 Task: Look for space in Jebba, Nigeria from 3rd August, 2023 to 17th August, 2023 for 3 adults, 1 child in price range Rs.3000 to Rs.15000. Place can be entire place with 3 bedrooms having 4 beds and 2 bathrooms. Property type can be house, flat, guest house. Amenities needed are: wifi. Booking option can be shelf check-in. Required host language is English.
Action: Mouse moved to (598, 158)
Screenshot: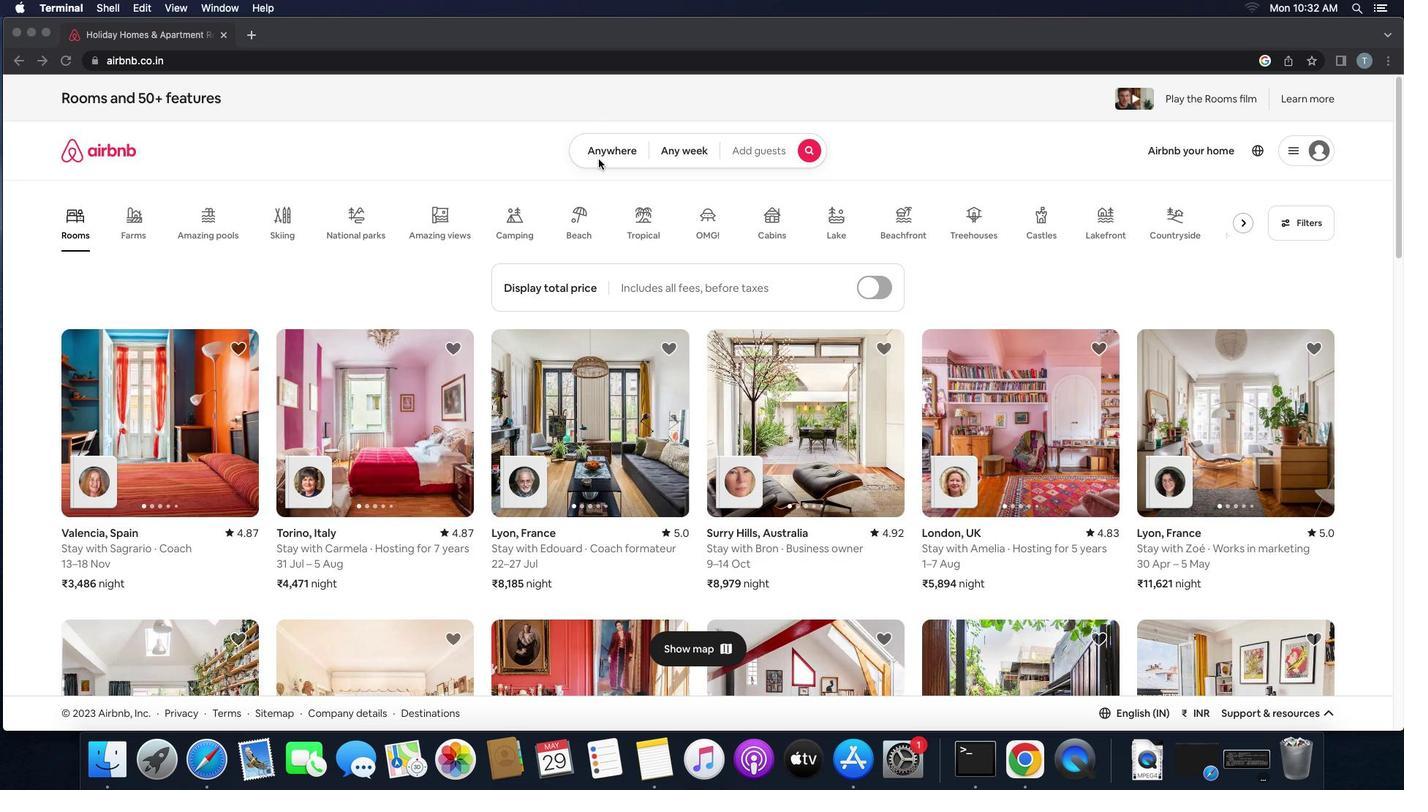 
Action: Mouse pressed left at (598, 158)
Screenshot: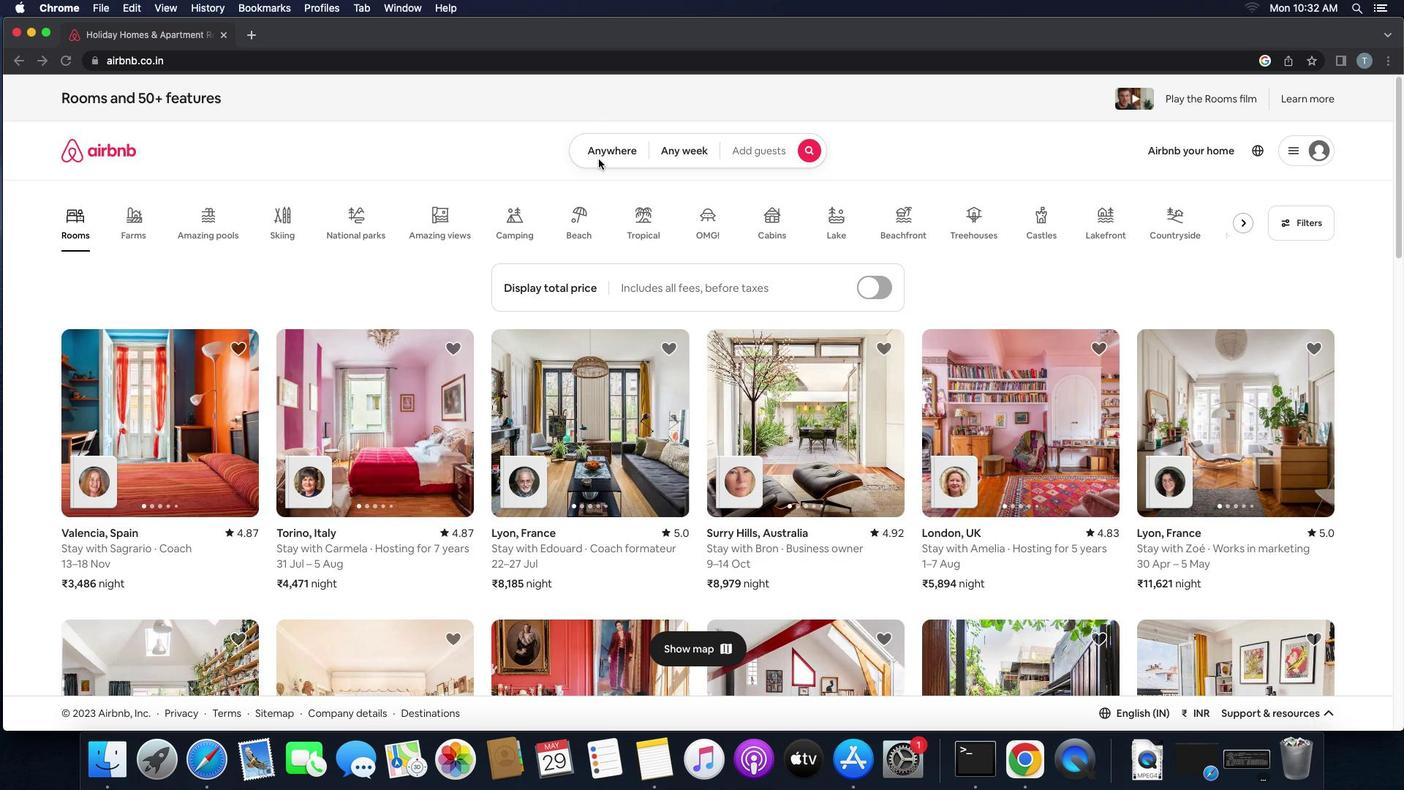 
Action: Mouse moved to (600, 155)
Screenshot: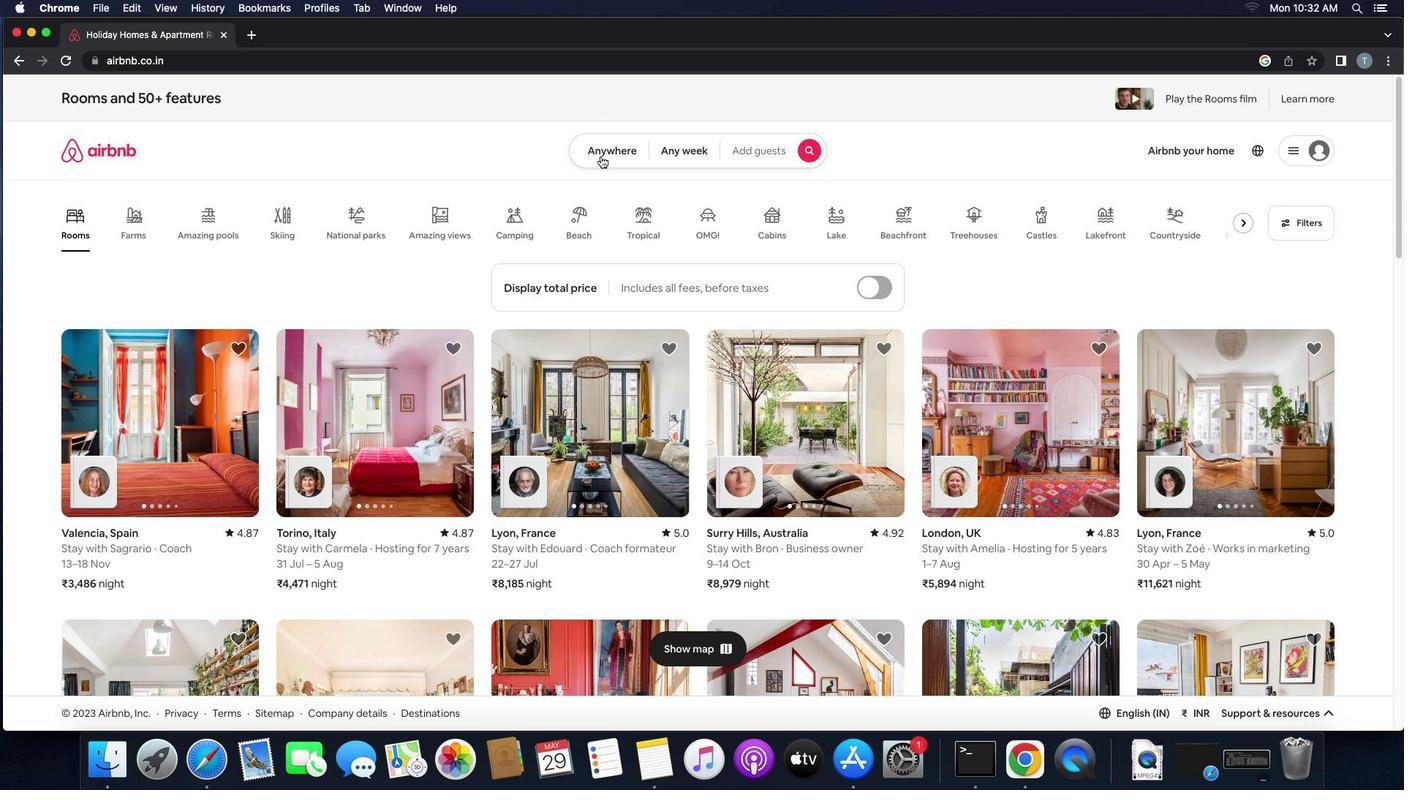 
Action: Mouse pressed left at (600, 155)
Screenshot: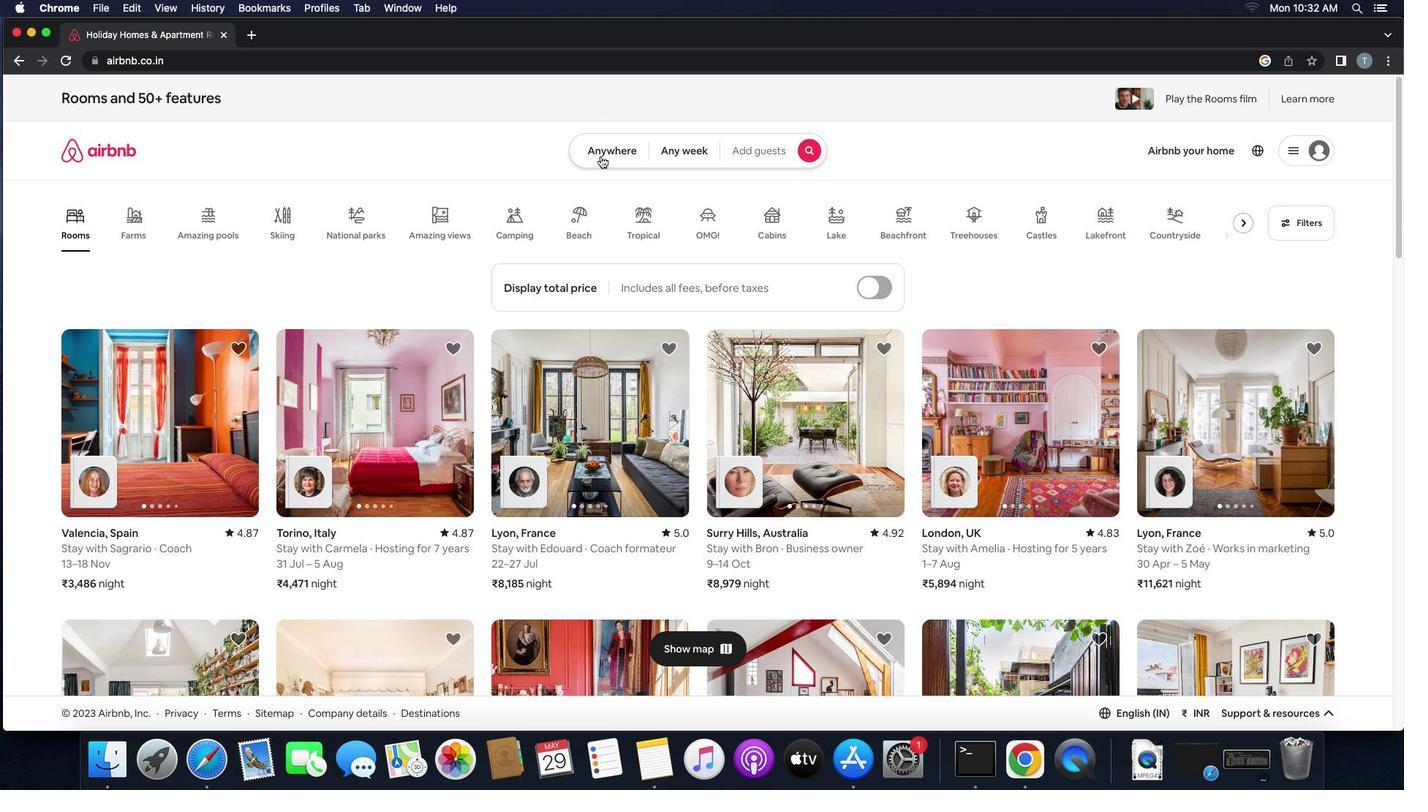 
Action: Mouse moved to (523, 195)
Screenshot: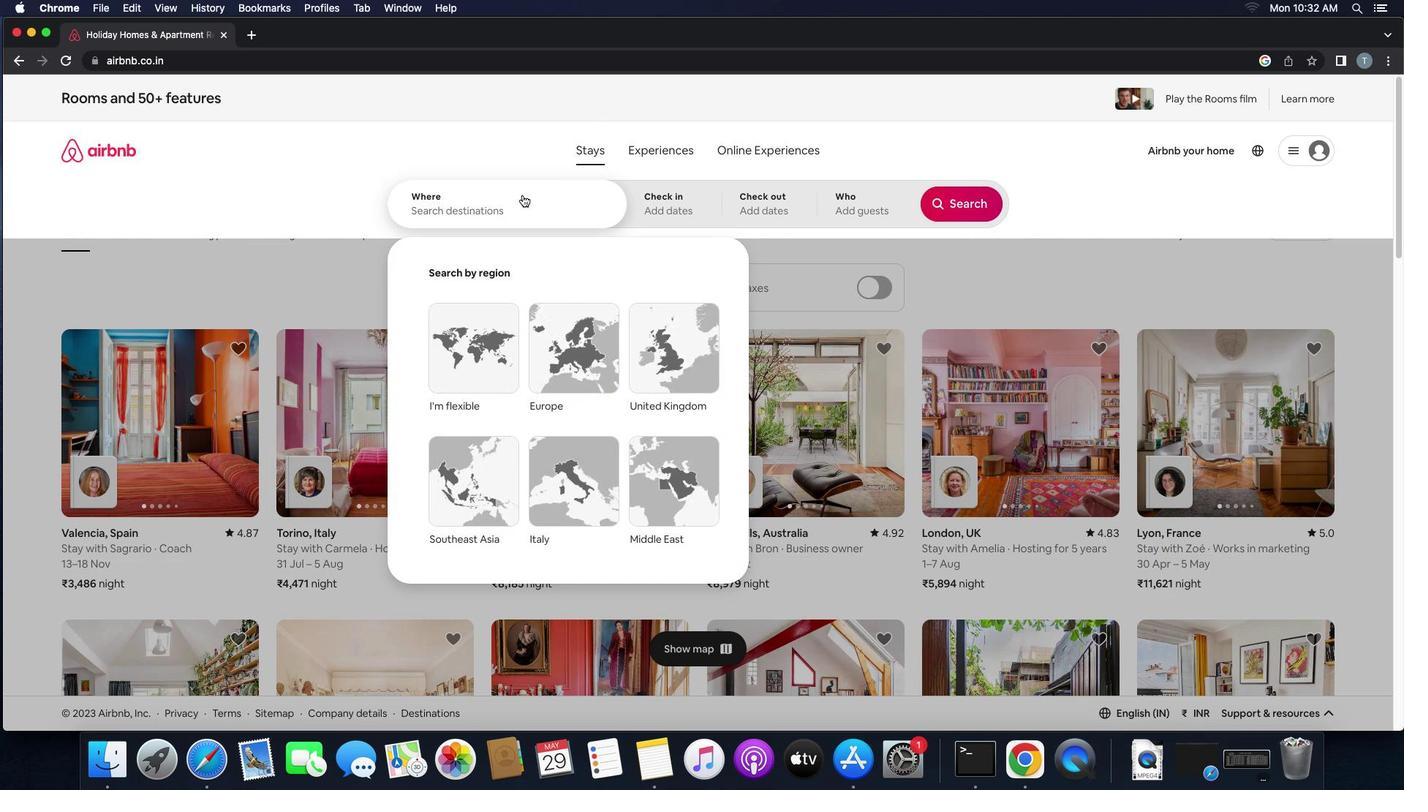 
Action: Mouse pressed left at (523, 195)
Screenshot: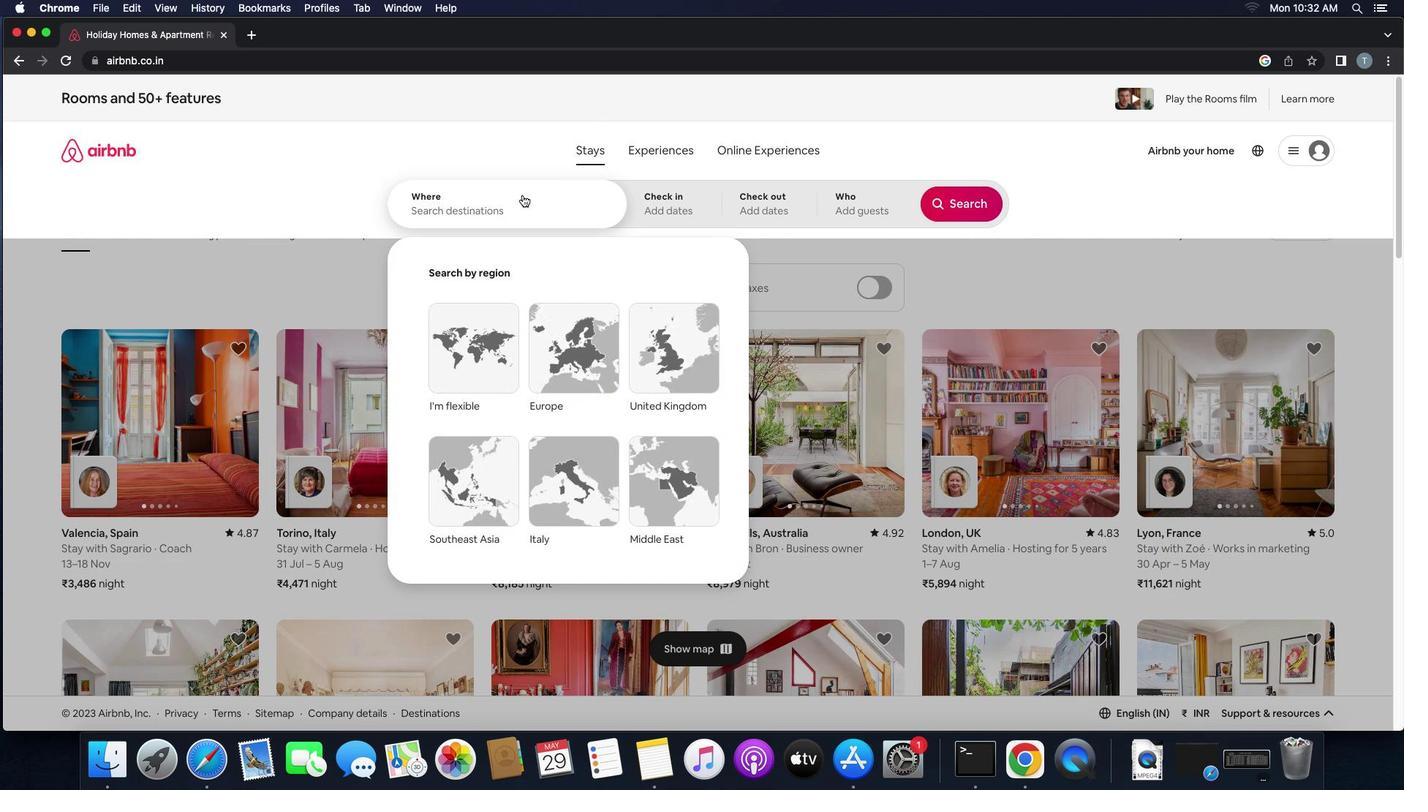 
Action: Mouse moved to (524, 208)
Screenshot: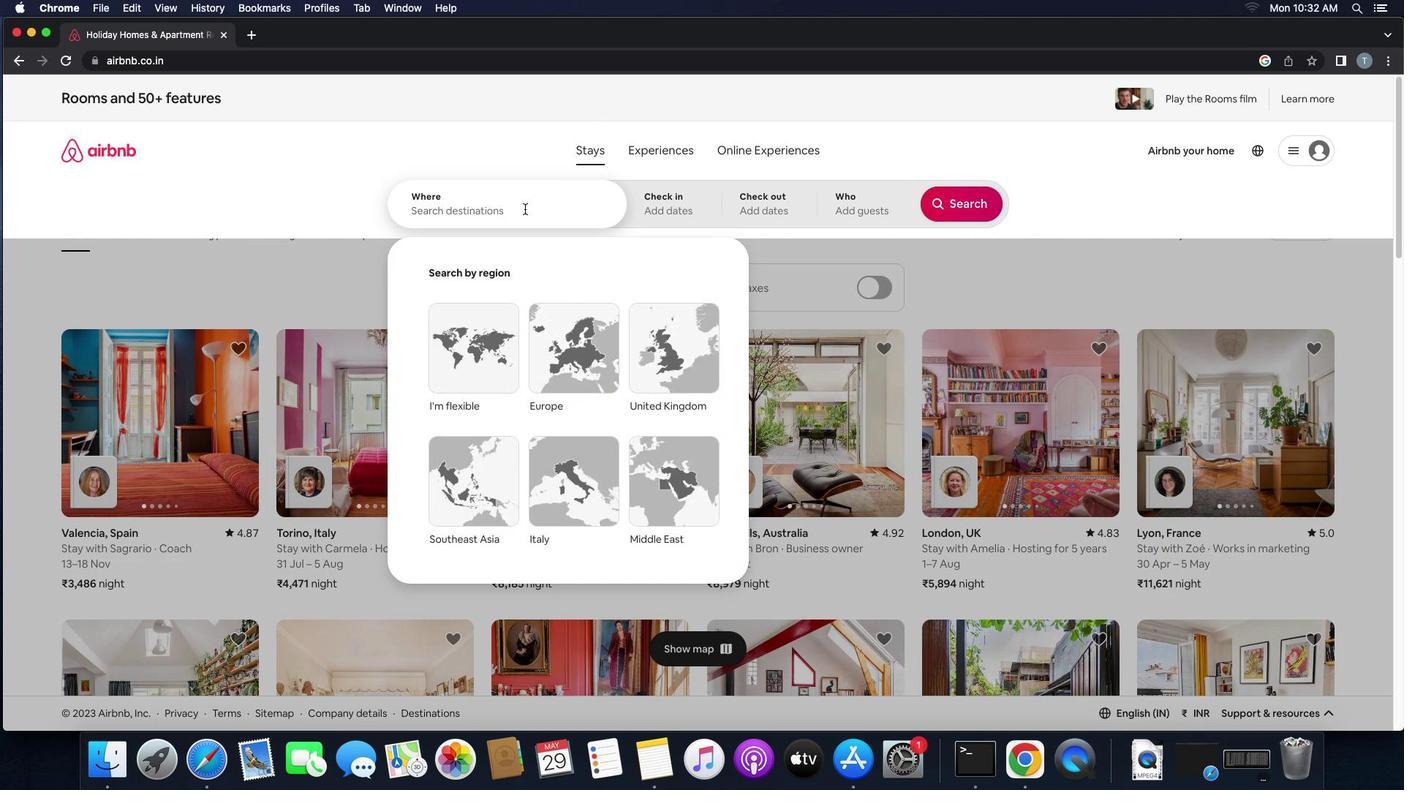 
Action: Key pressed 'j''e''b''b''a'','
Screenshot: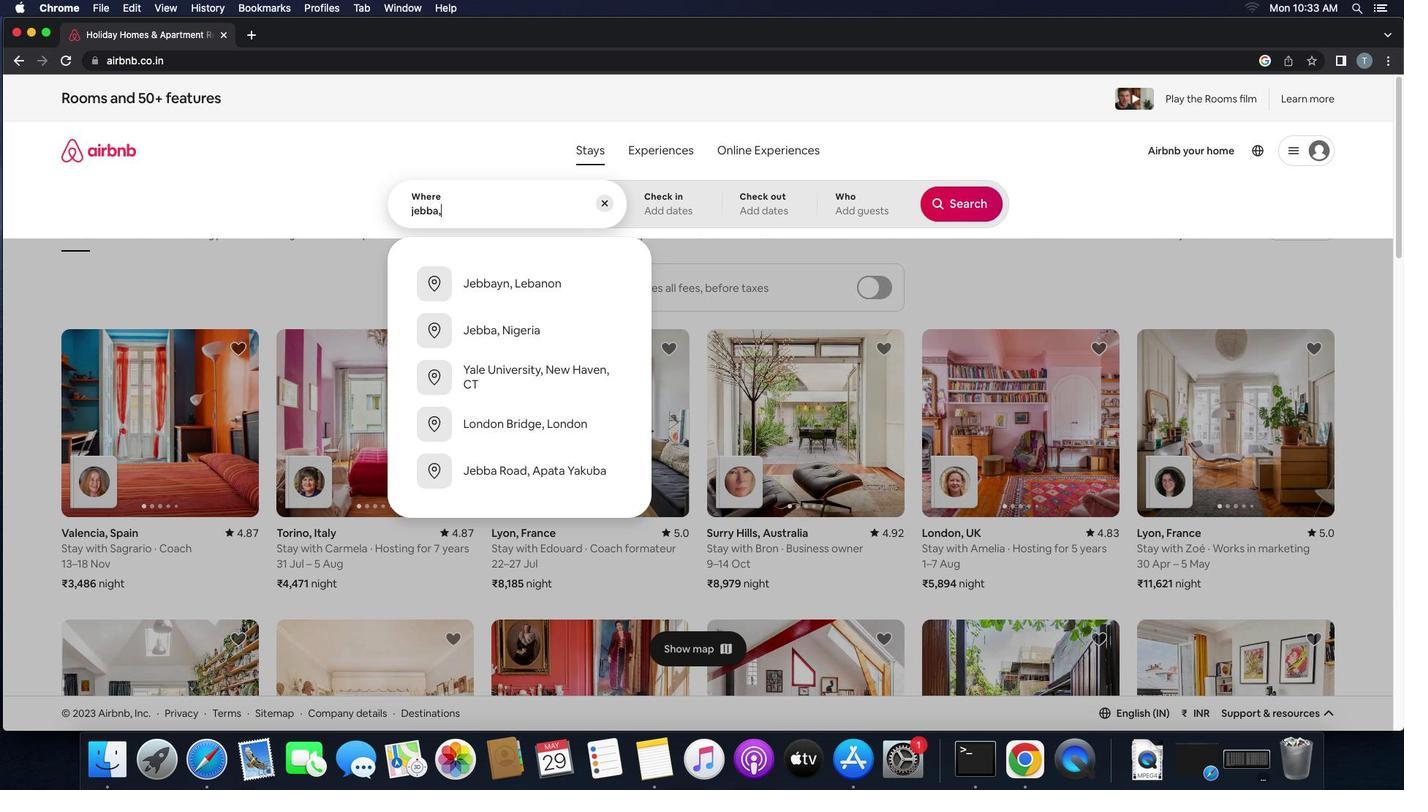 
Action: Mouse moved to (507, 326)
Screenshot: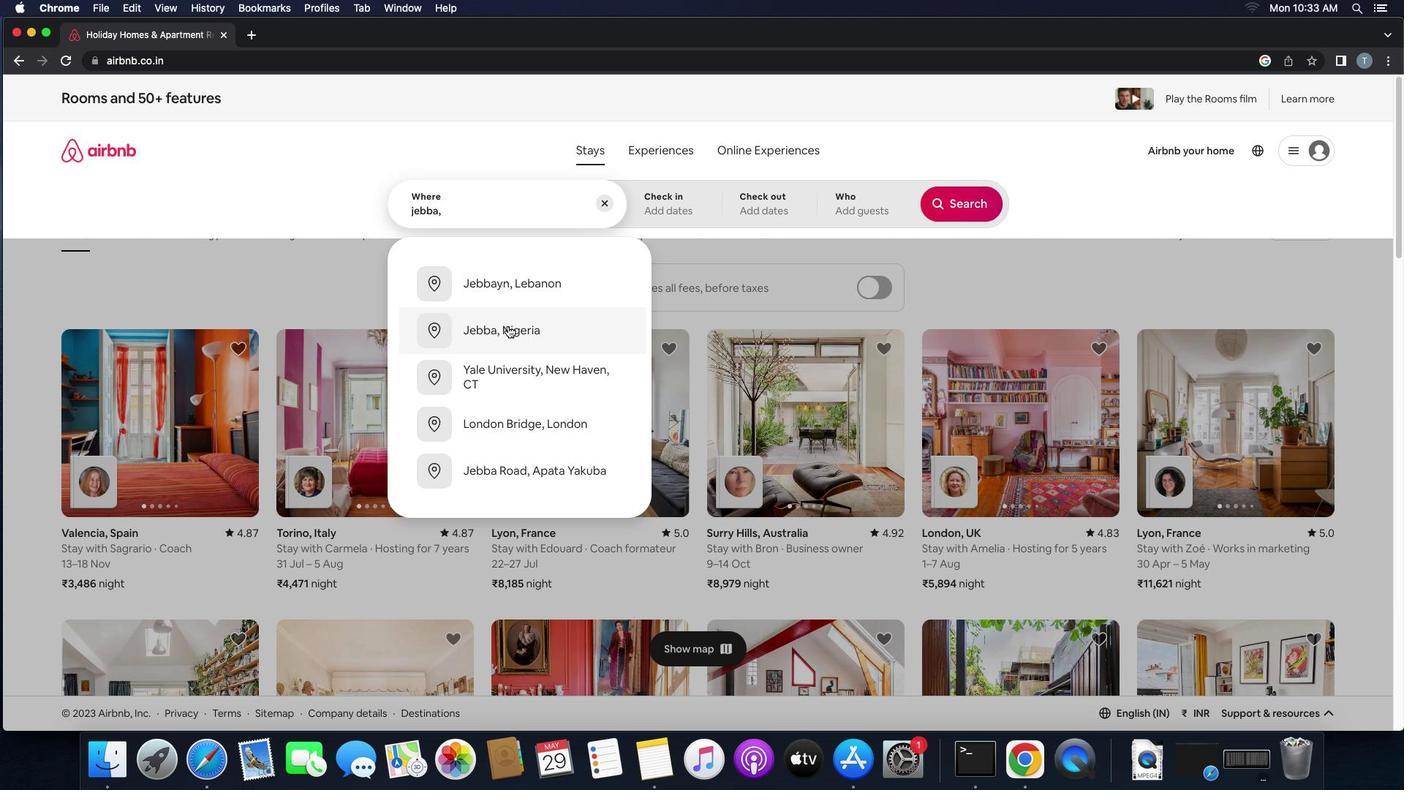 
Action: Mouse pressed left at (507, 326)
Screenshot: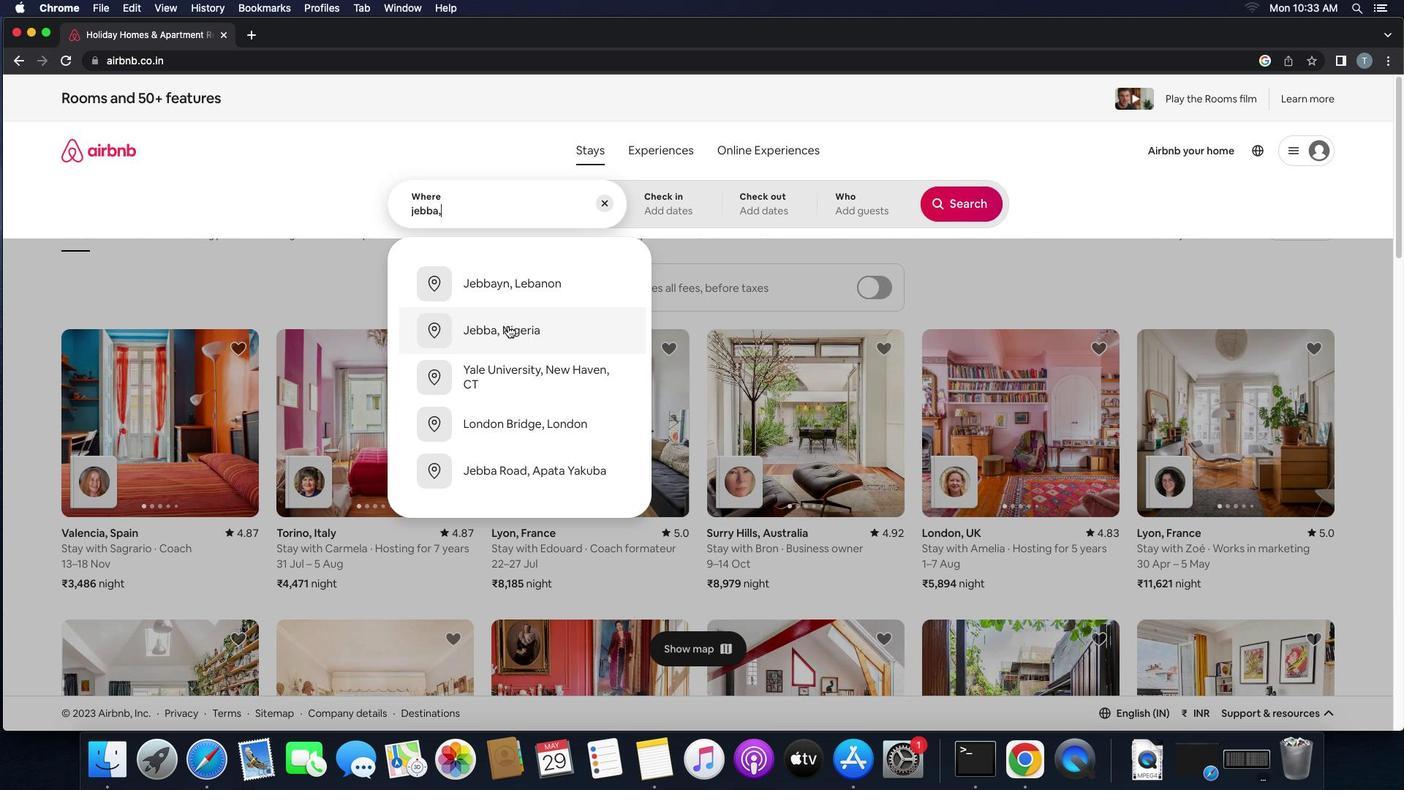 
Action: Mouse moved to (954, 313)
Screenshot: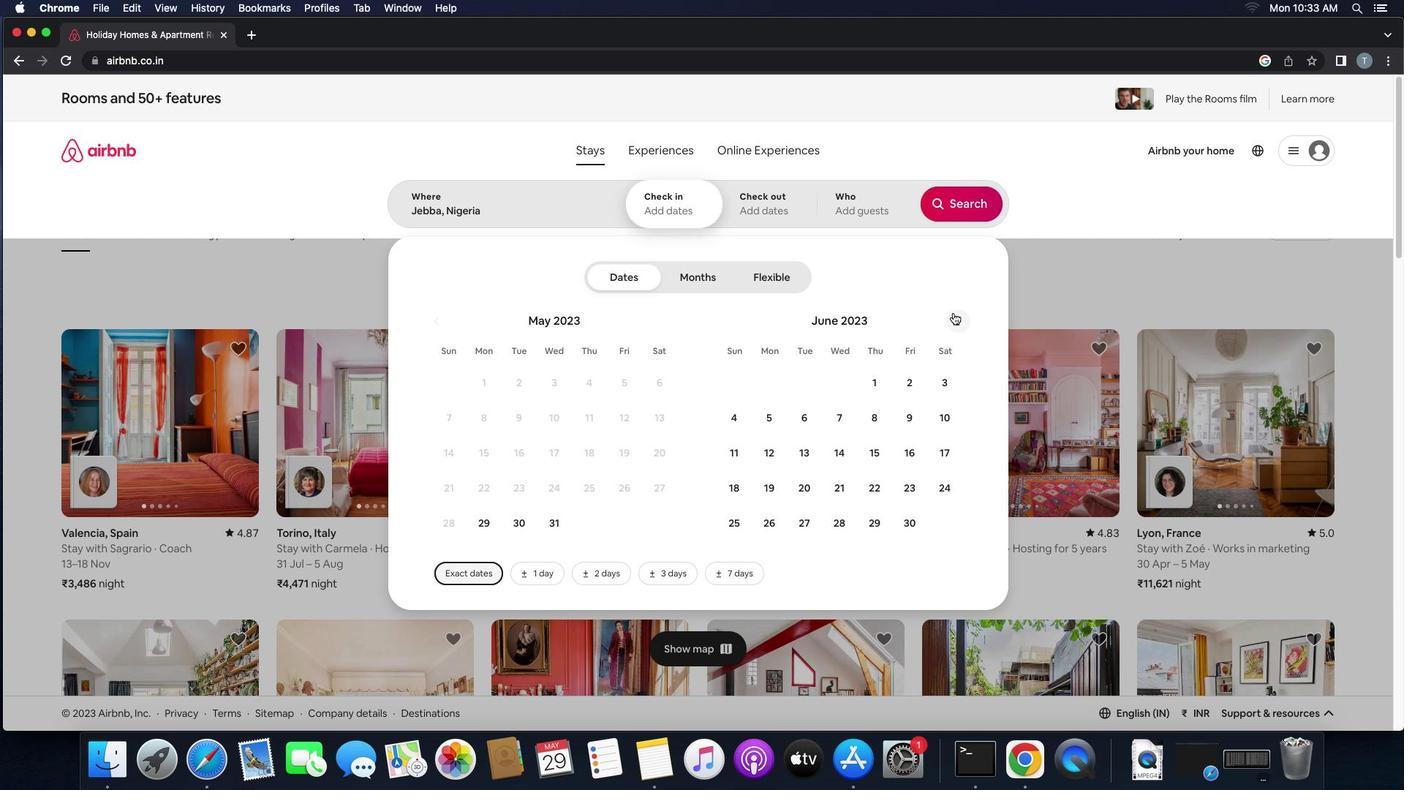 
Action: Mouse pressed left at (954, 313)
Screenshot: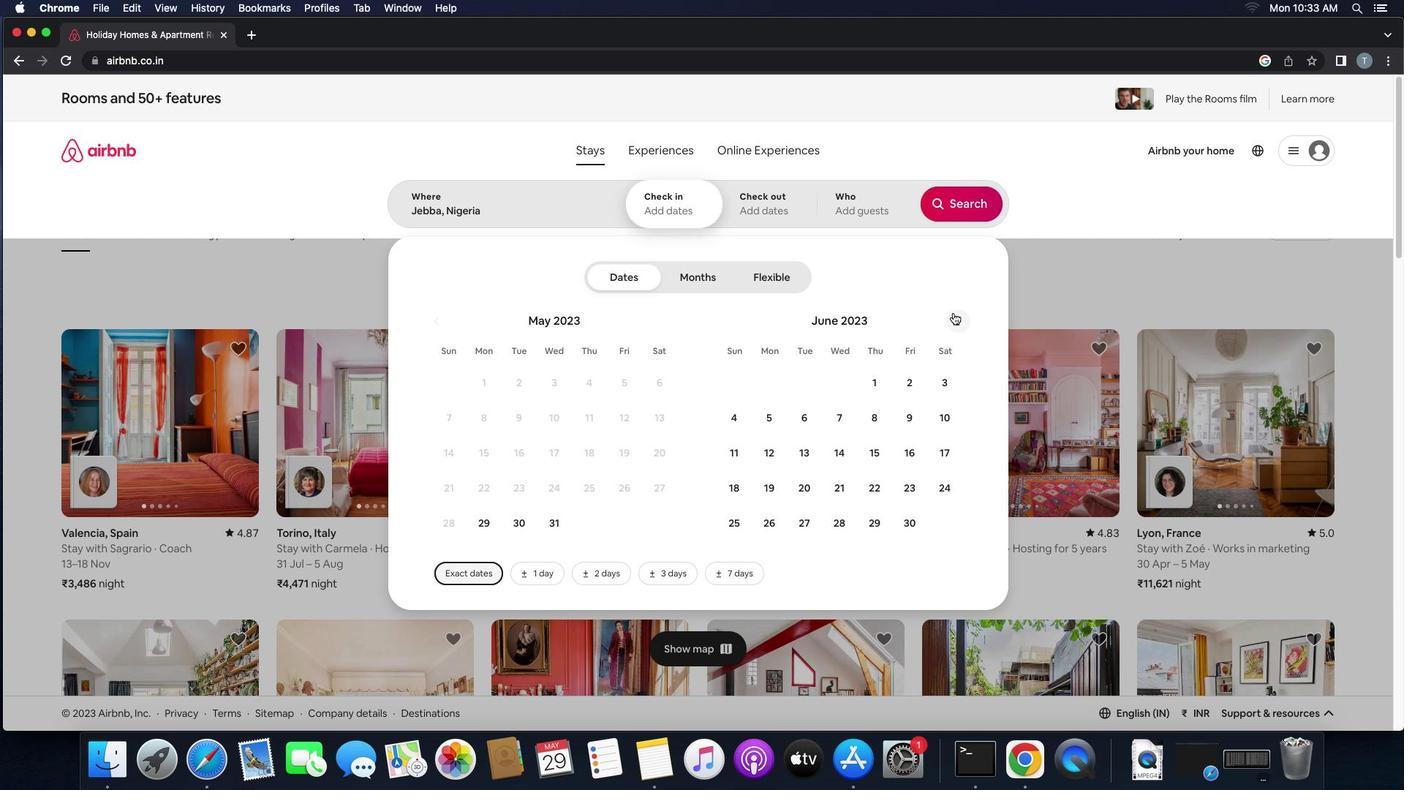 
Action: Mouse moved to (952, 314)
Screenshot: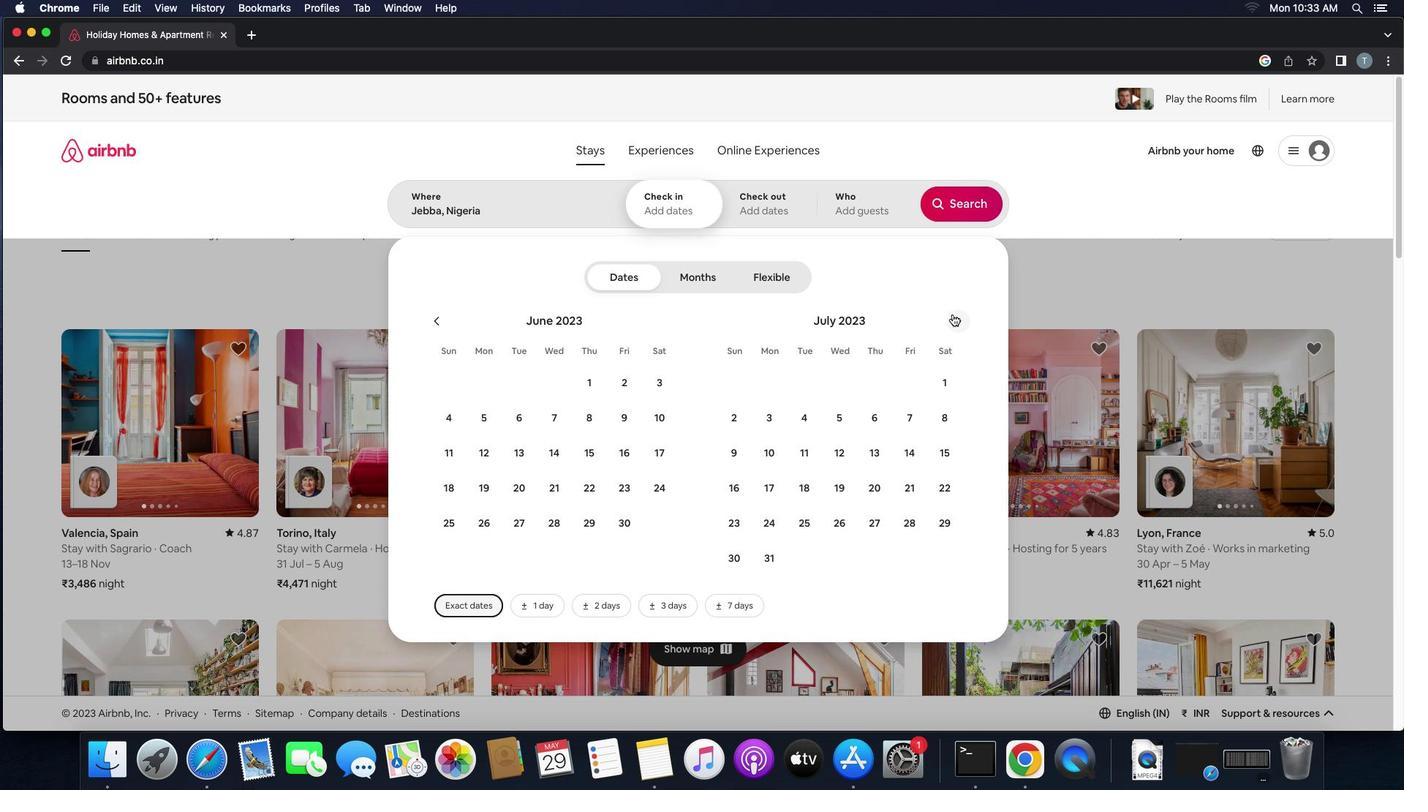 
Action: Mouse pressed left at (952, 314)
Screenshot: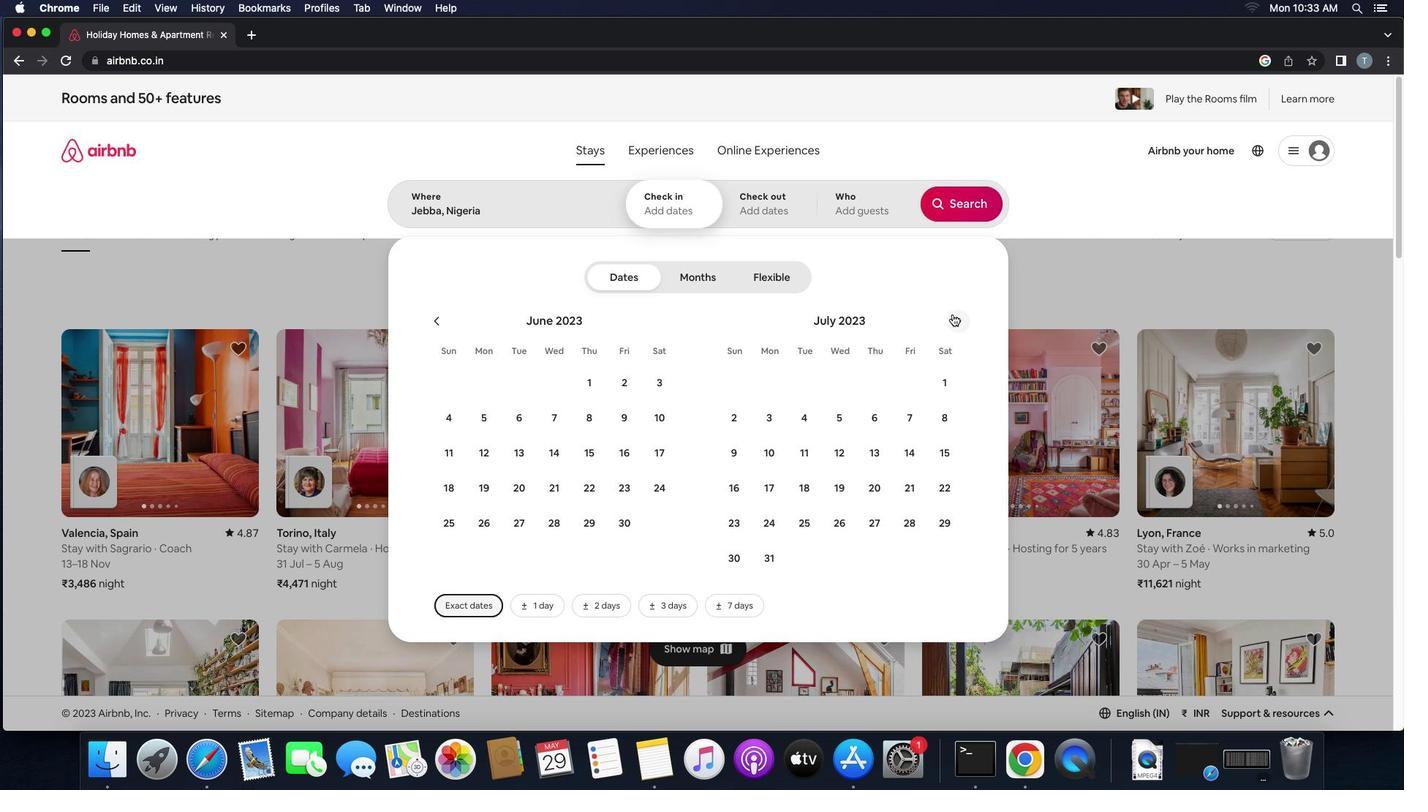 
Action: Mouse moved to (869, 380)
Screenshot: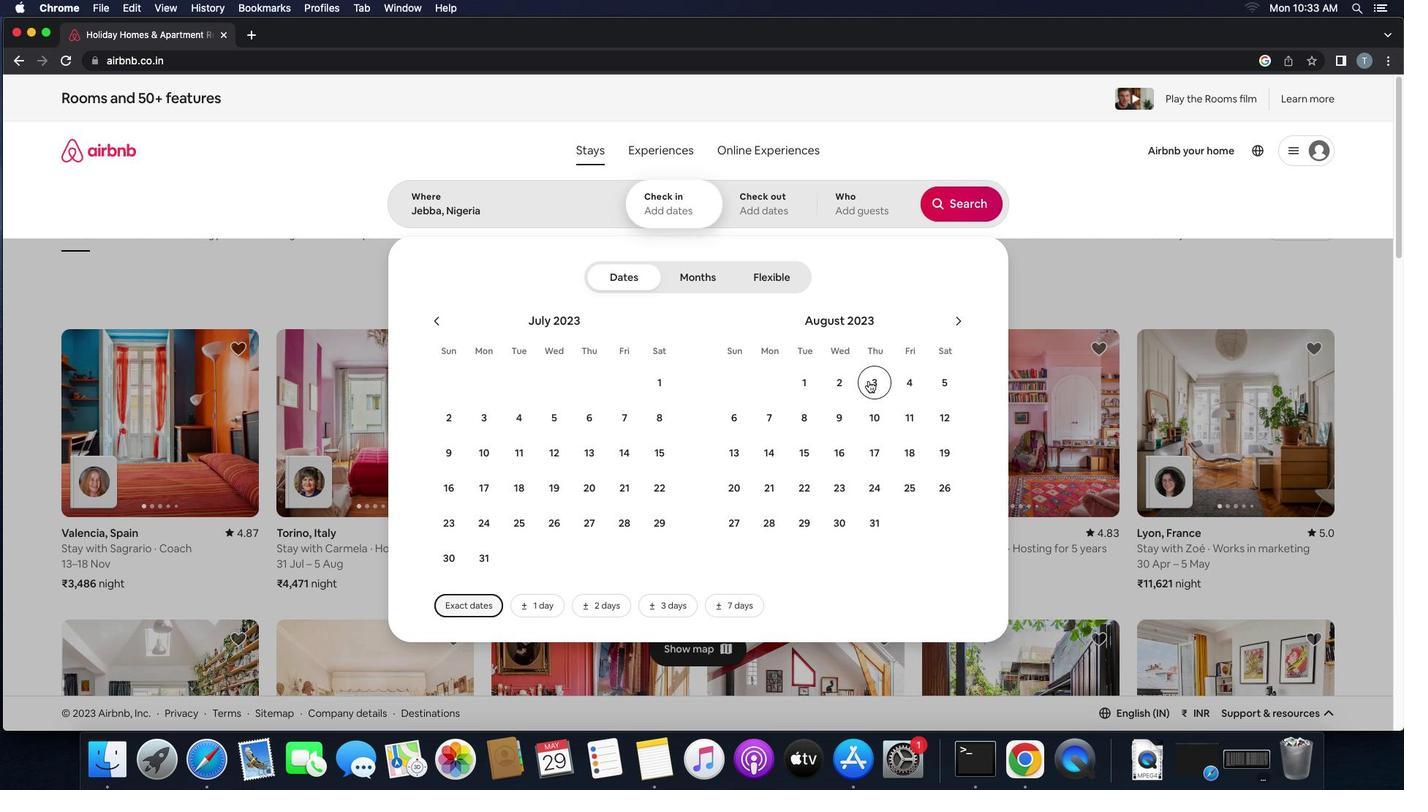 
Action: Mouse pressed left at (869, 380)
Screenshot: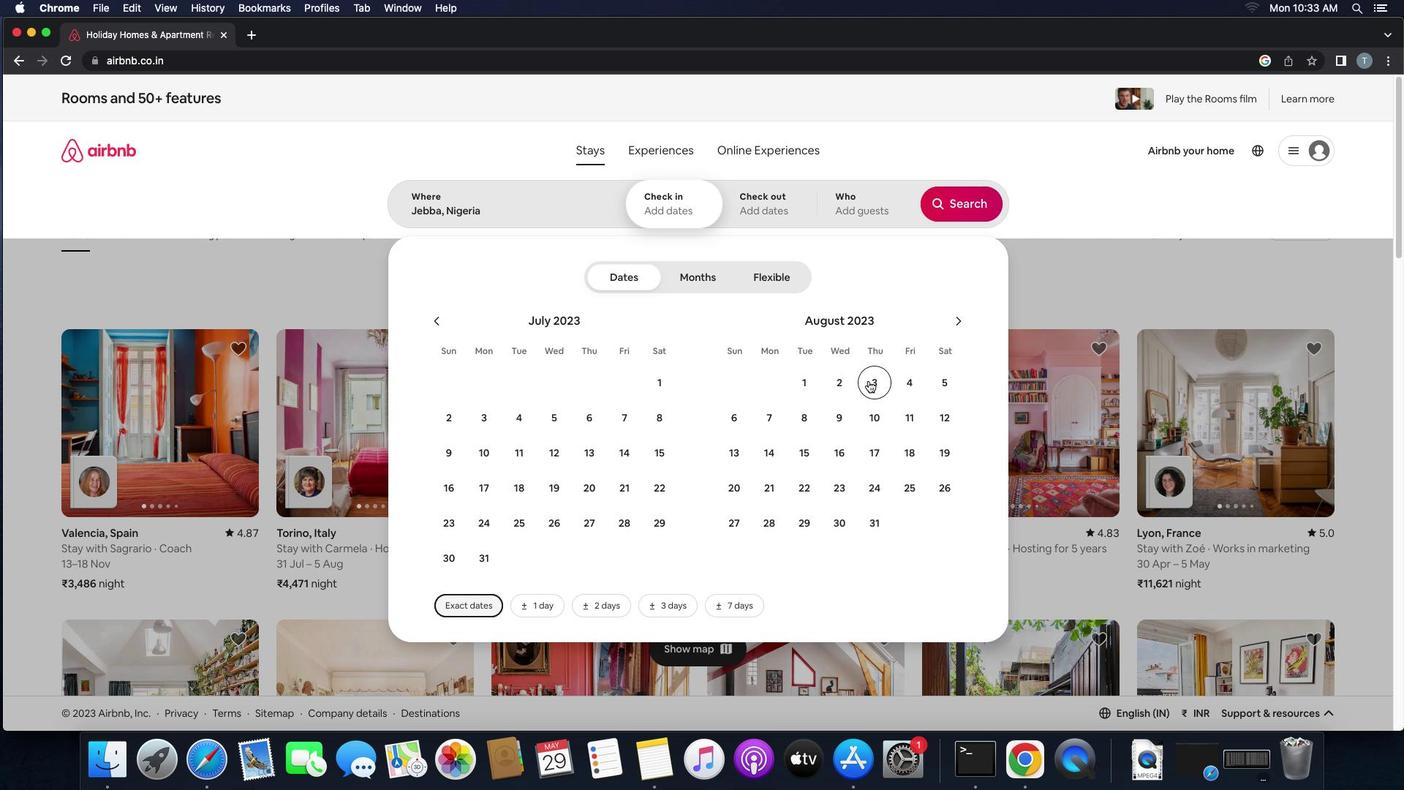 
Action: Mouse moved to (872, 453)
Screenshot: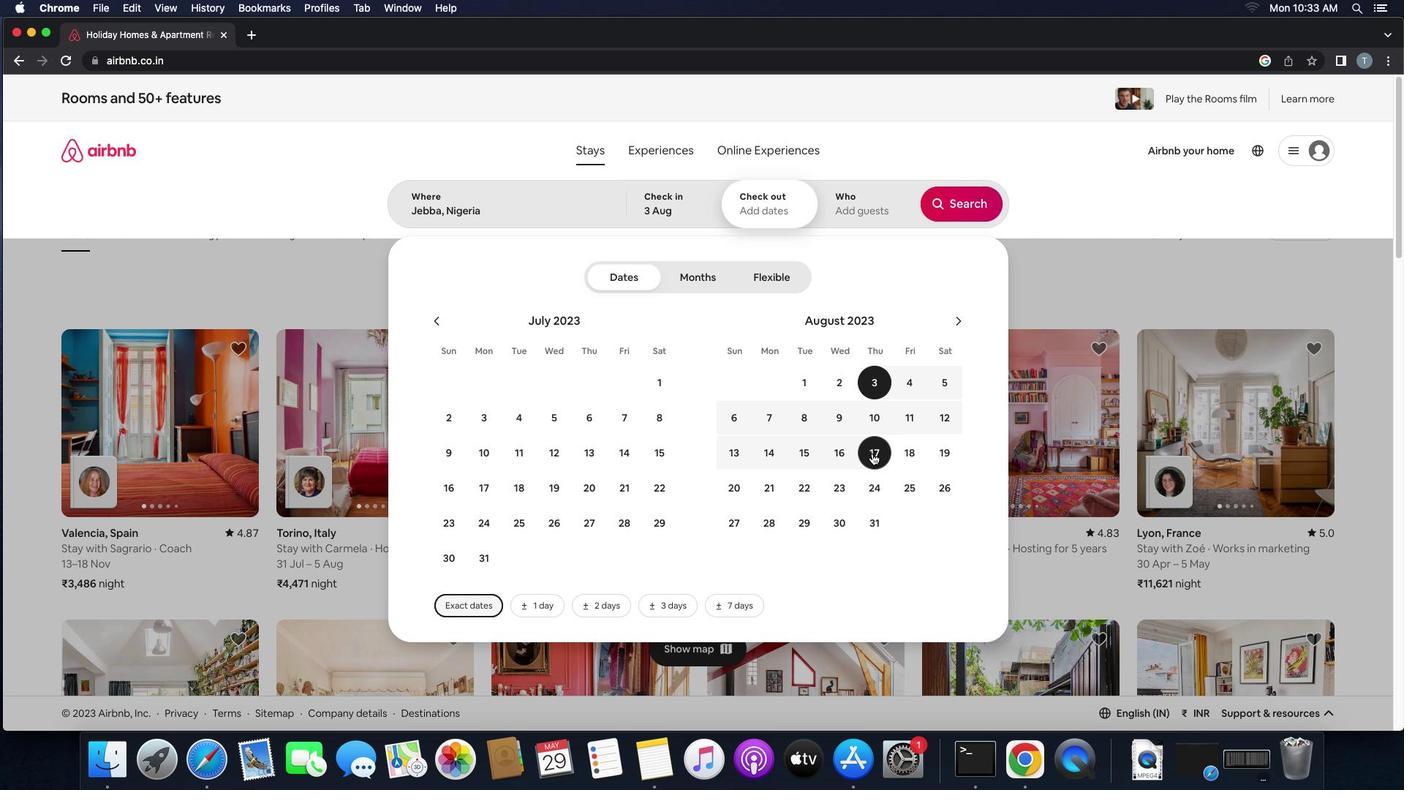 
Action: Mouse pressed left at (872, 453)
Screenshot: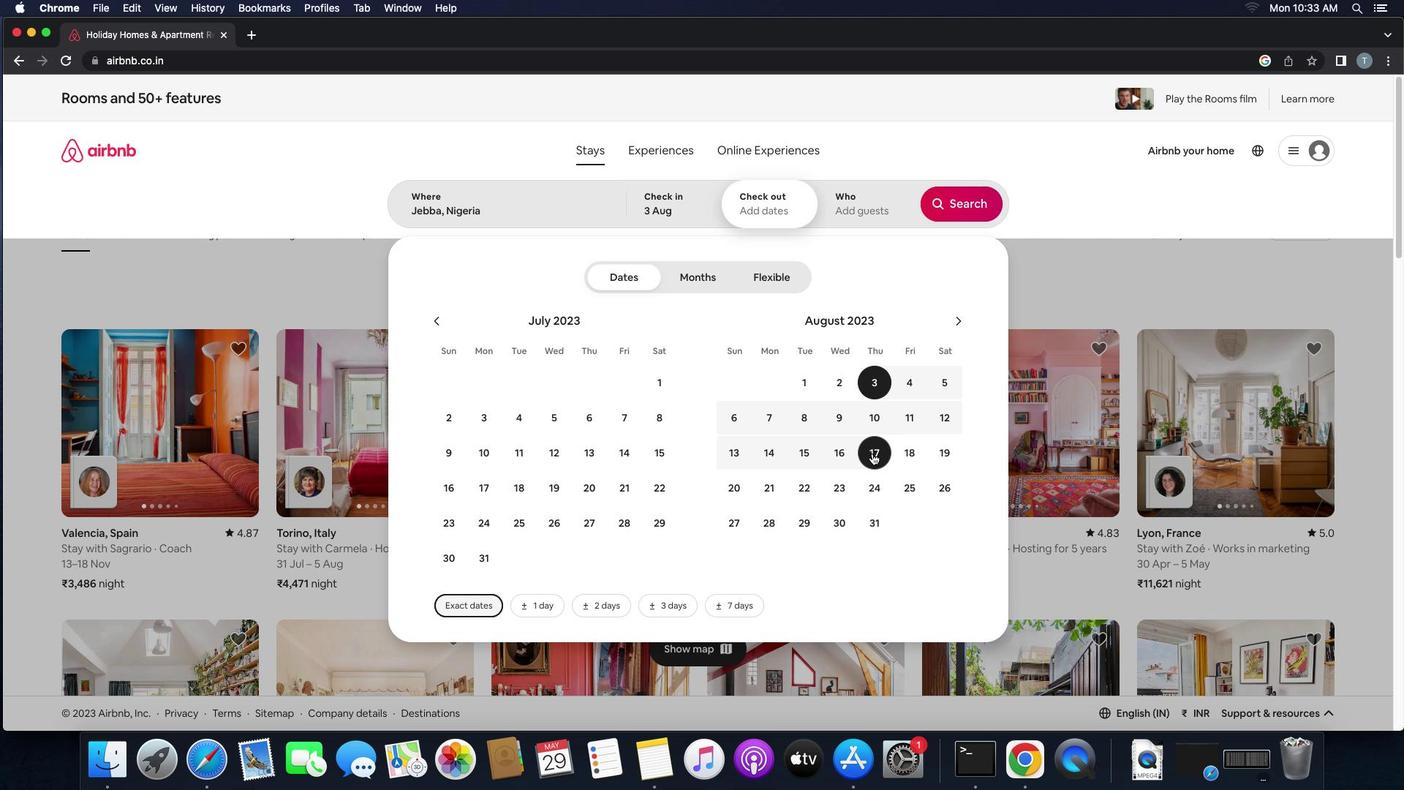 
Action: Mouse moved to (858, 222)
Screenshot: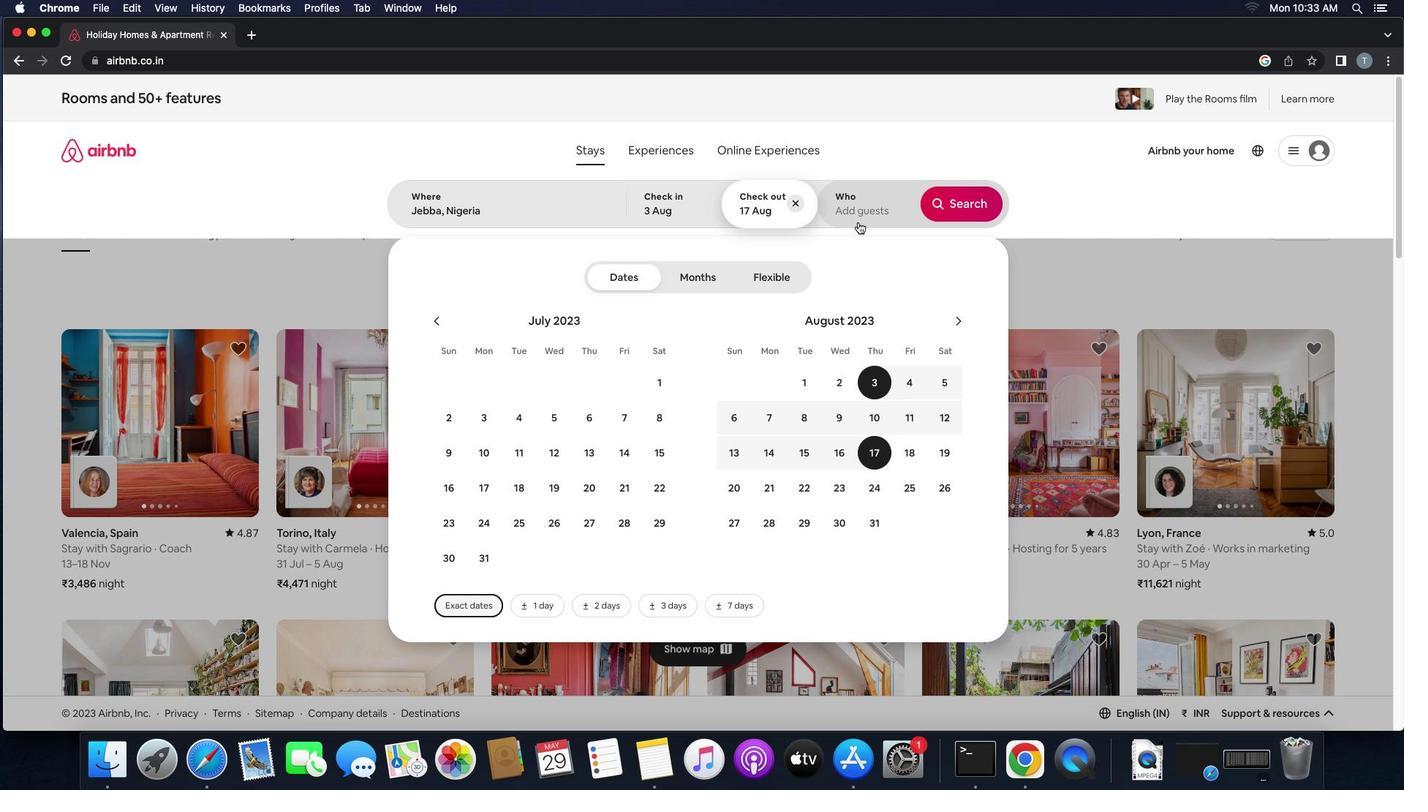 
Action: Mouse pressed left at (858, 222)
Screenshot: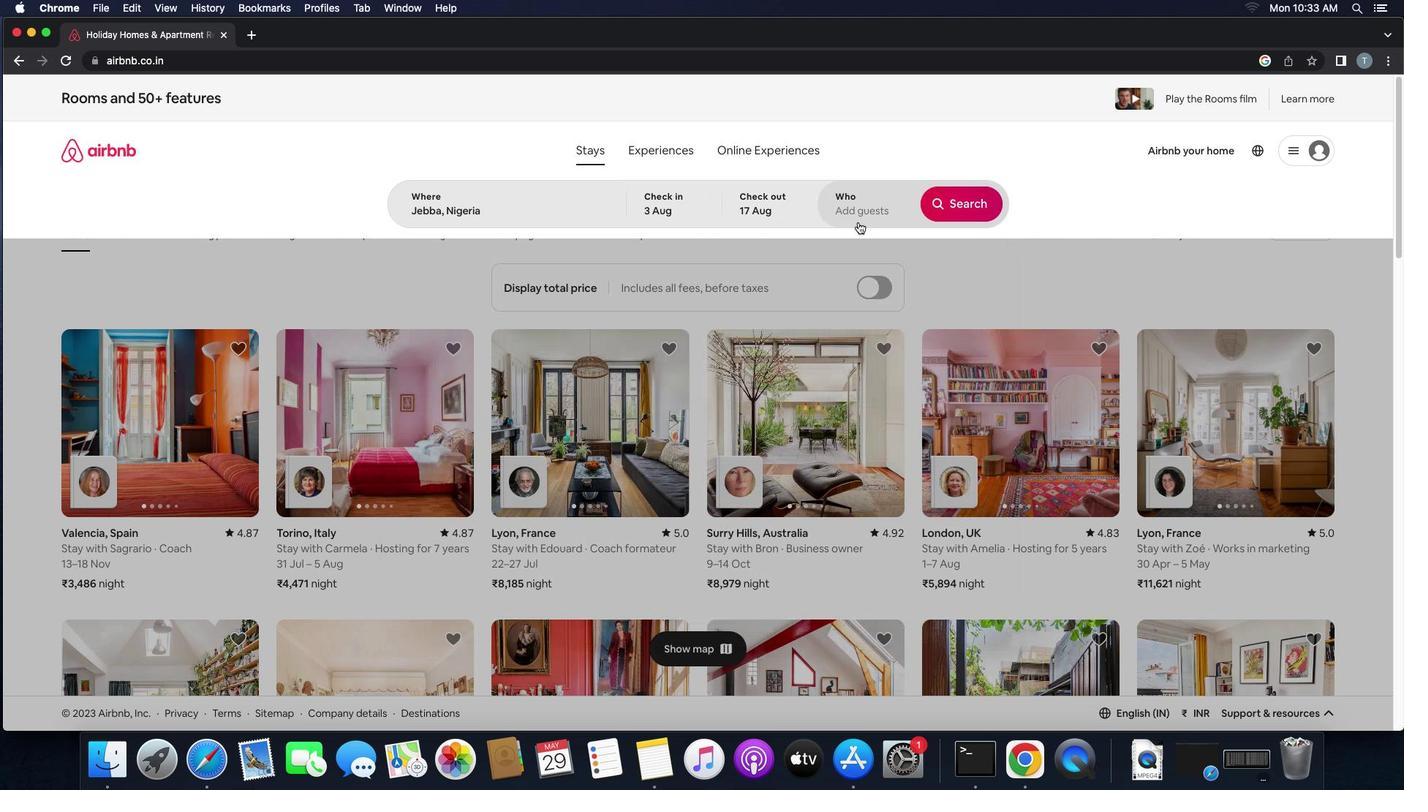 
Action: Mouse moved to (970, 279)
Screenshot: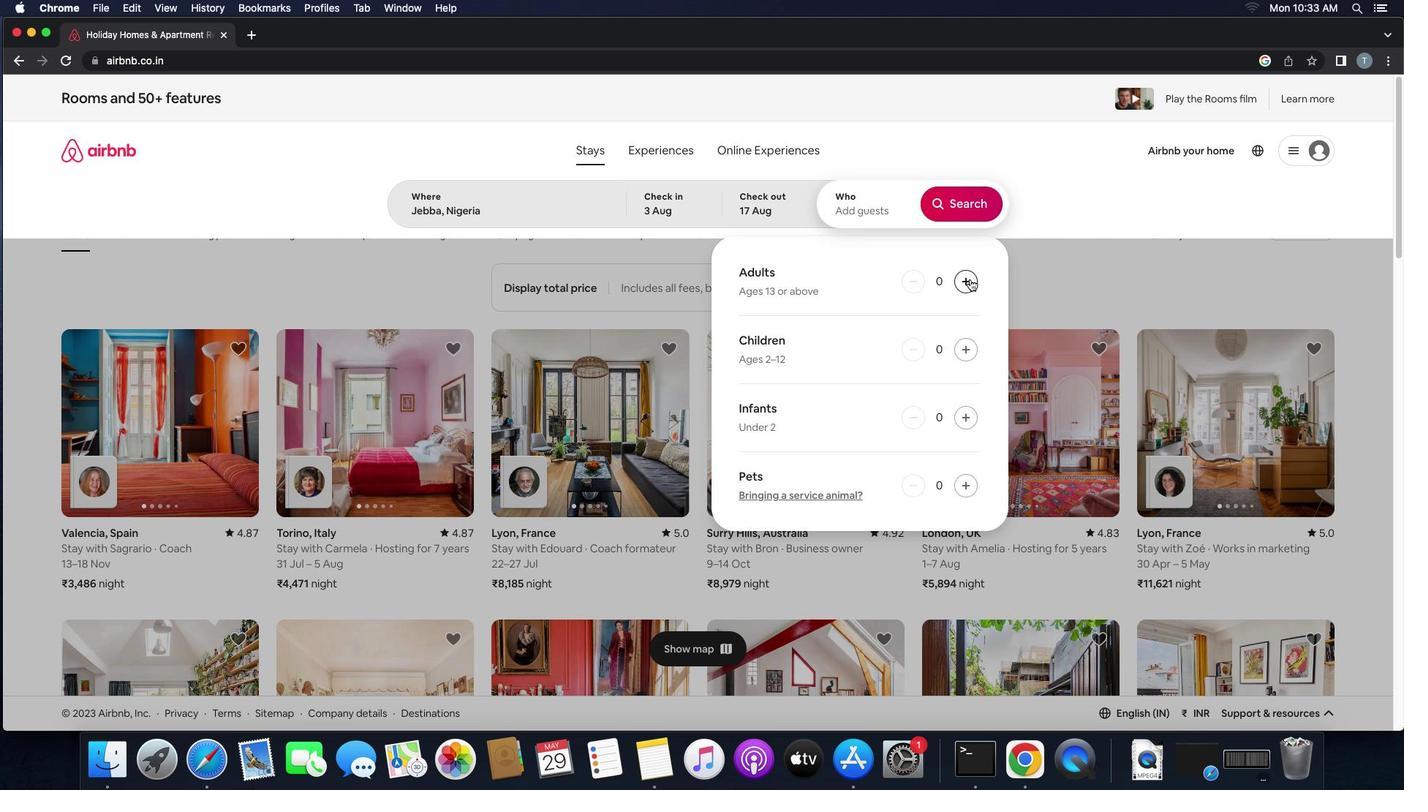 
Action: Mouse pressed left at (970, 279)
Screenshot: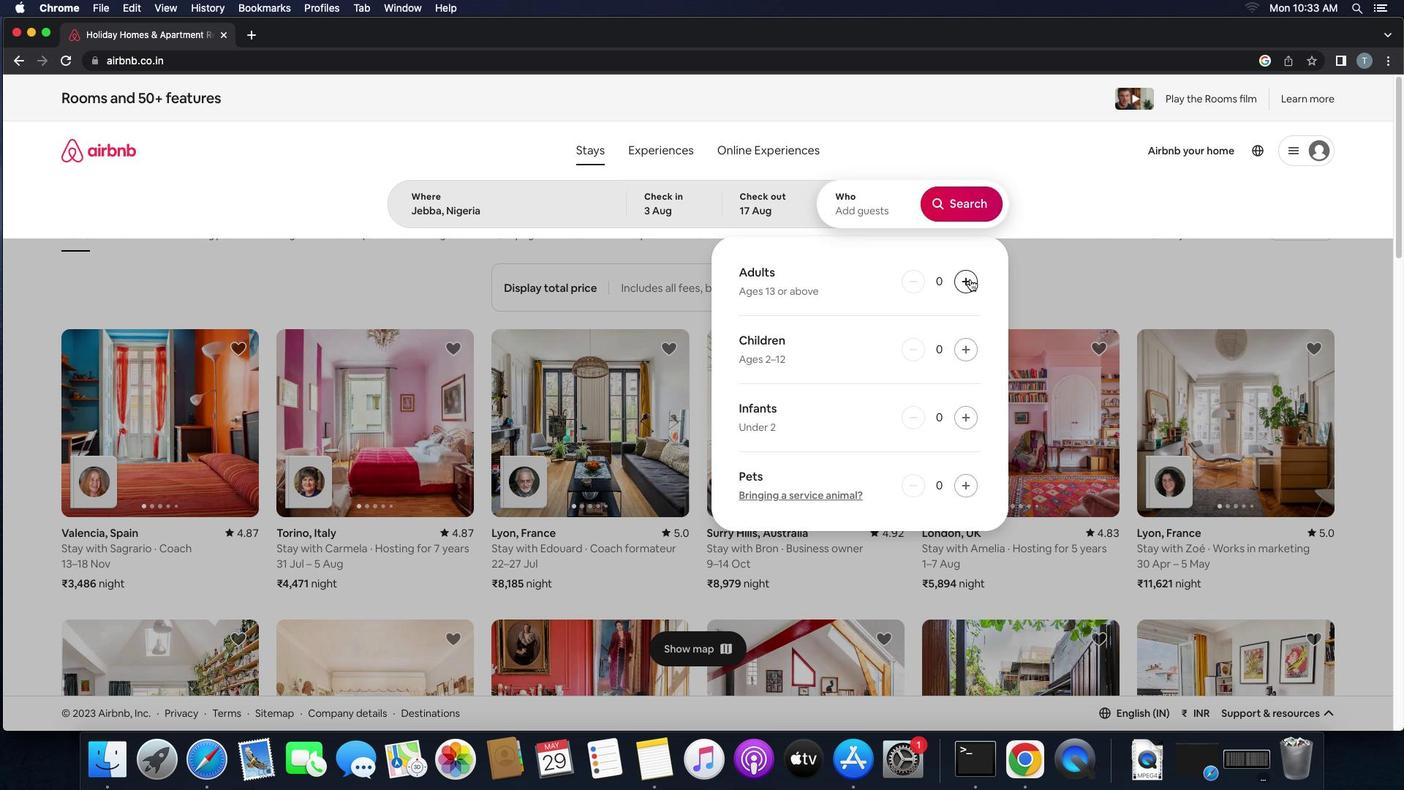 
Action: Mouse pressed left at (970, 279)
Screenshot: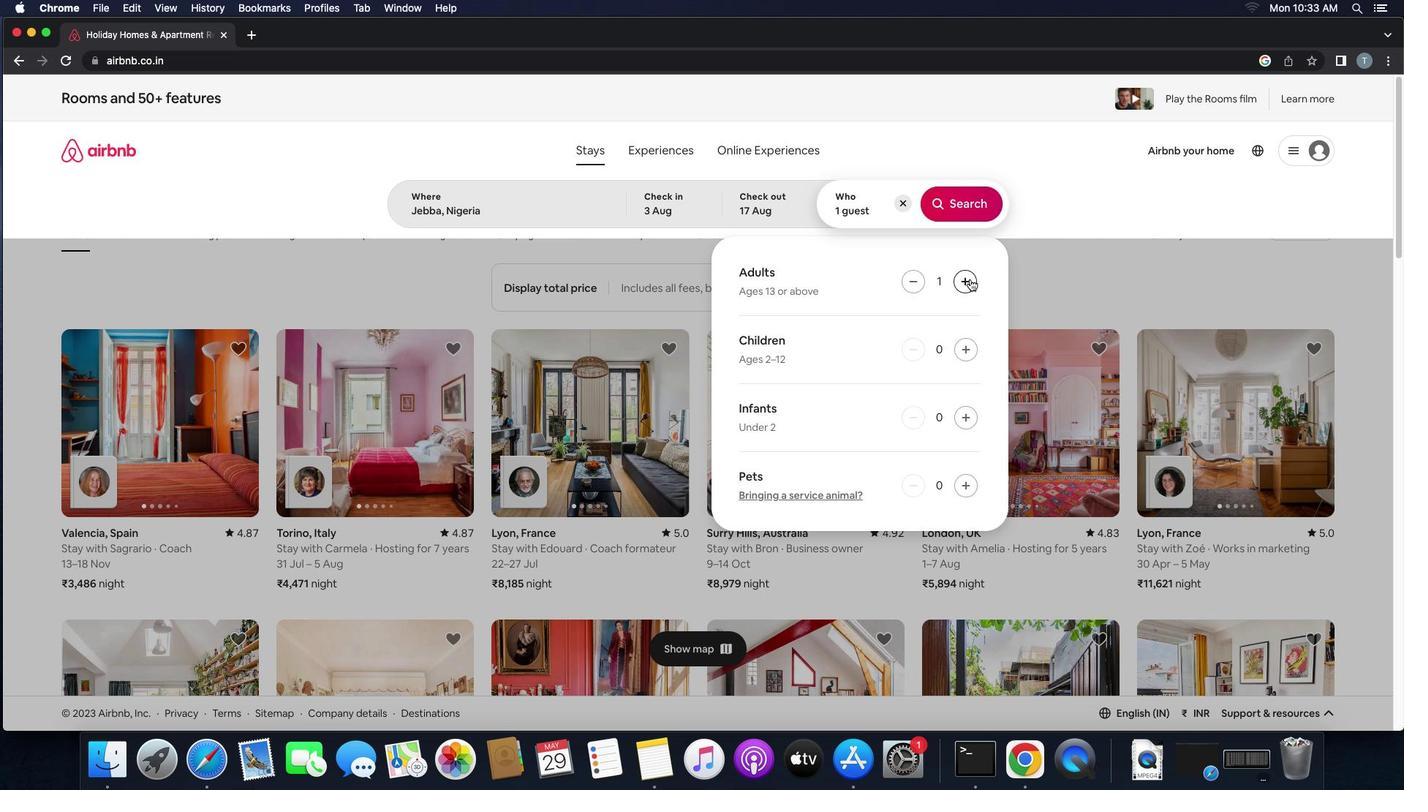 
Action: Mouse pressed left at (970, 279)
Screenshot: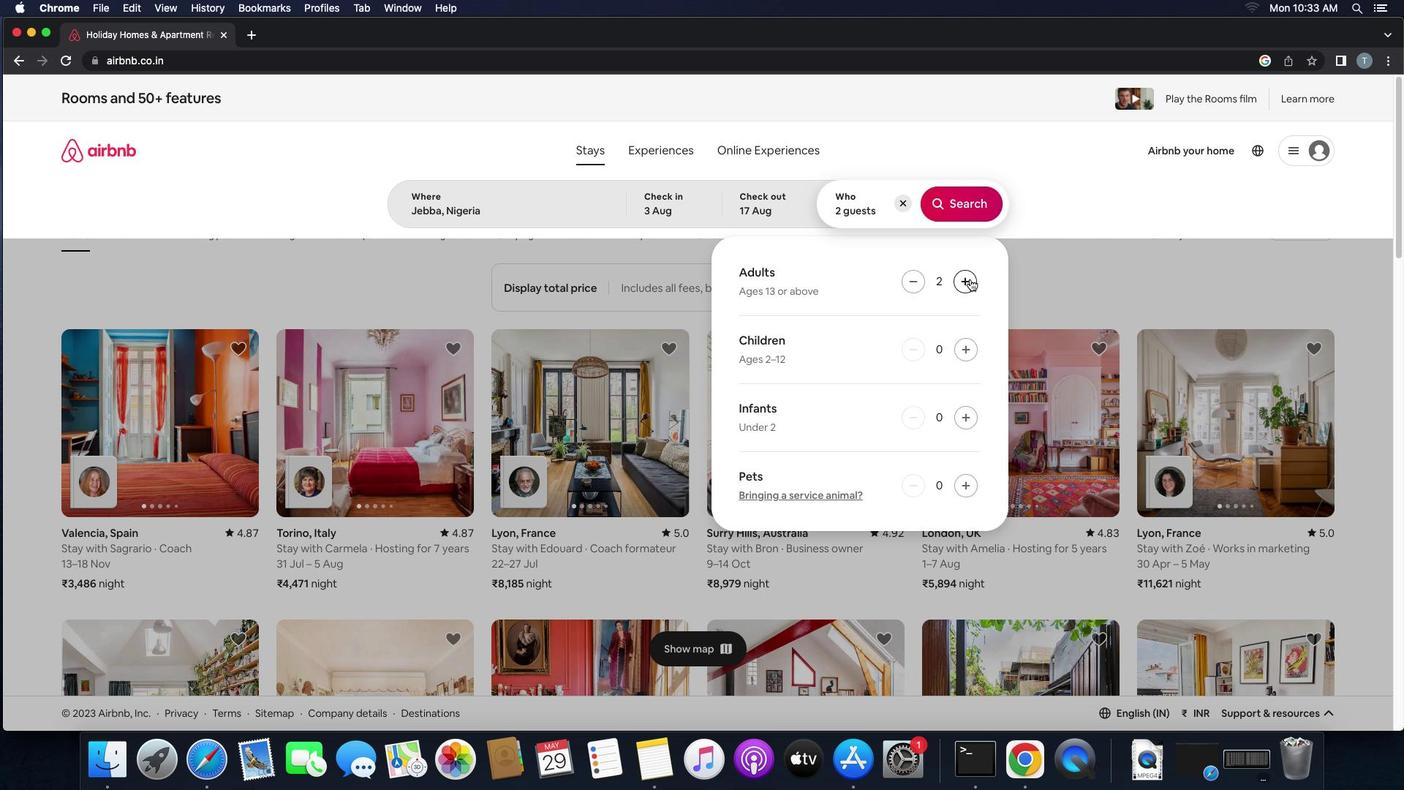 
Action: Mouse moved to (970, 347)
Screenshot: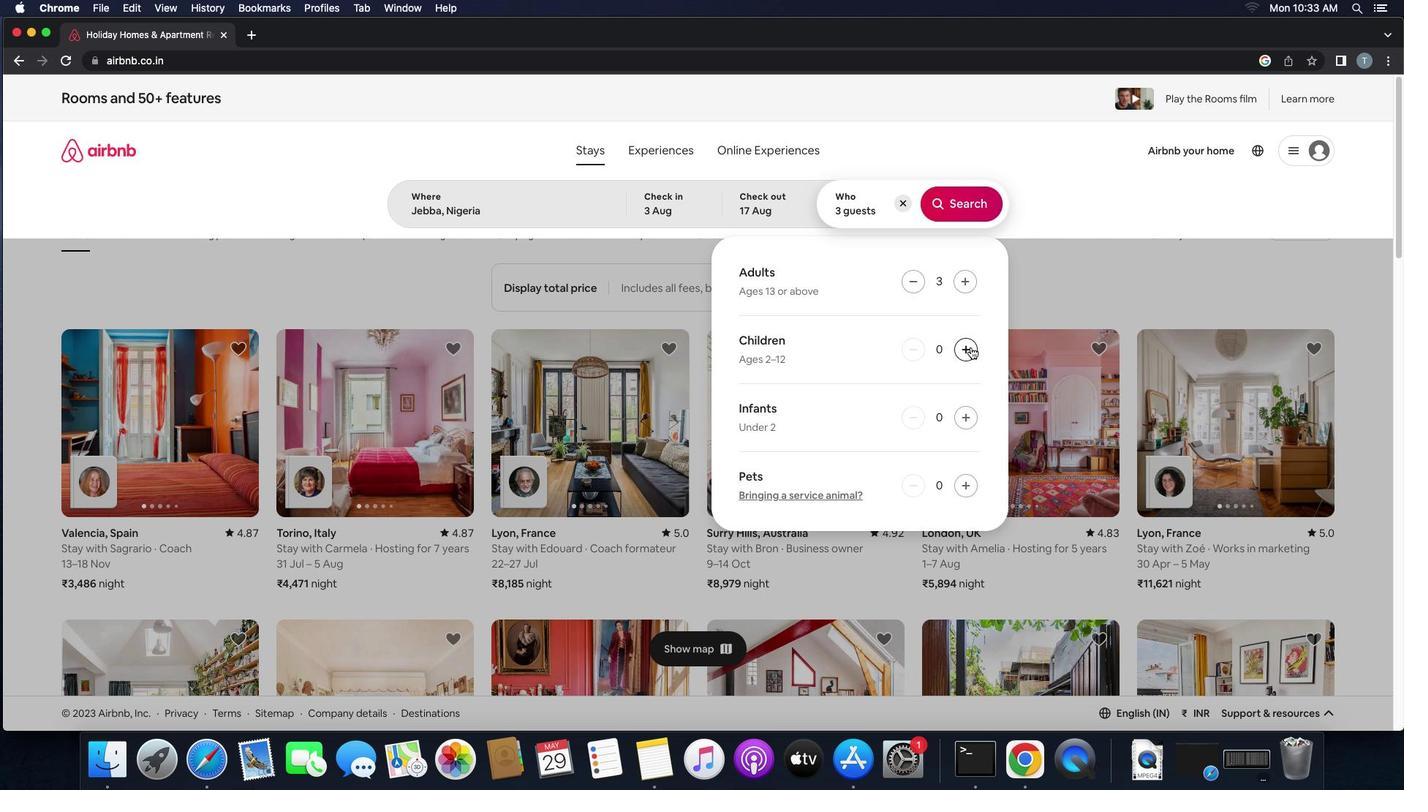
Action: Mouse pressed left at (970, 347)
Screenshot: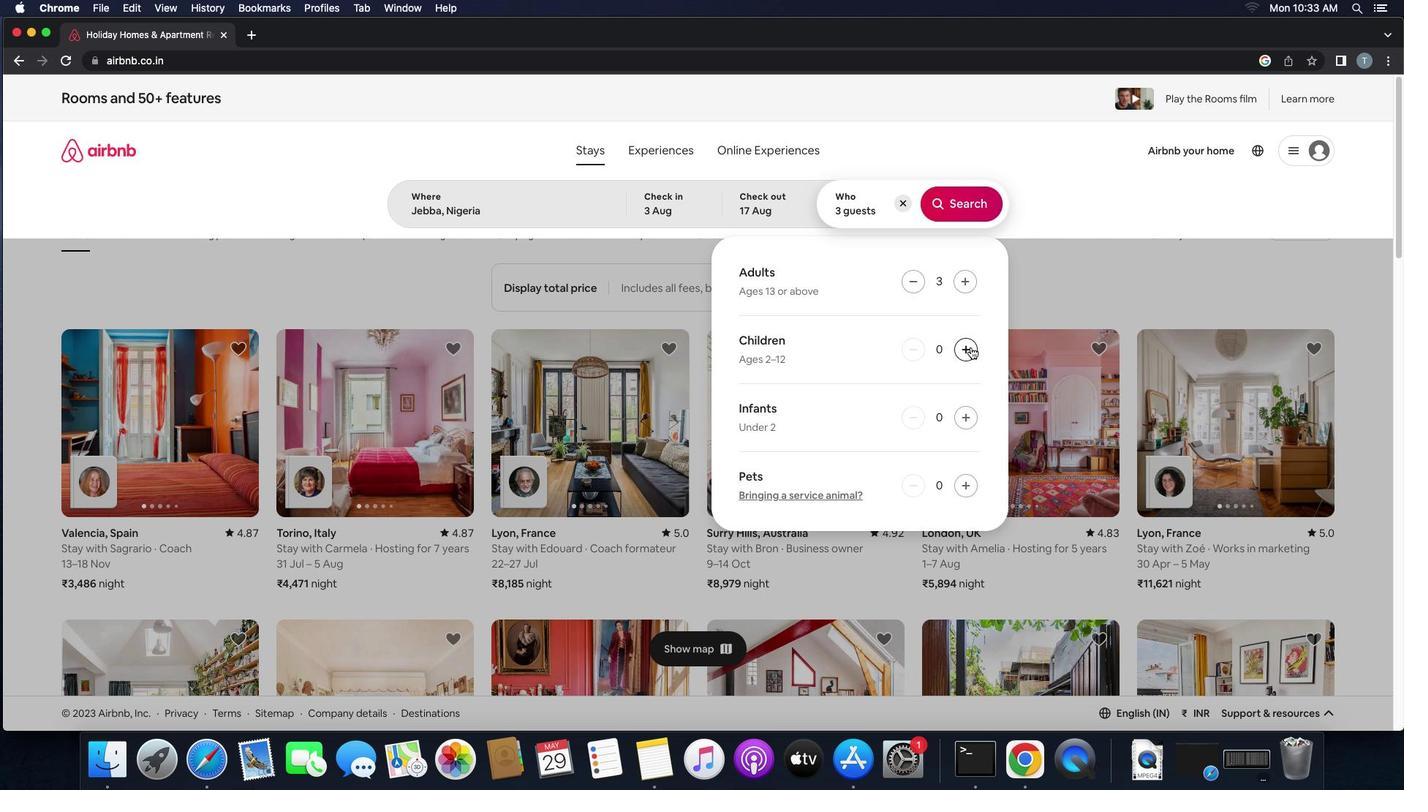 
Action: Mouse moved to (956, 212)
Screenshot: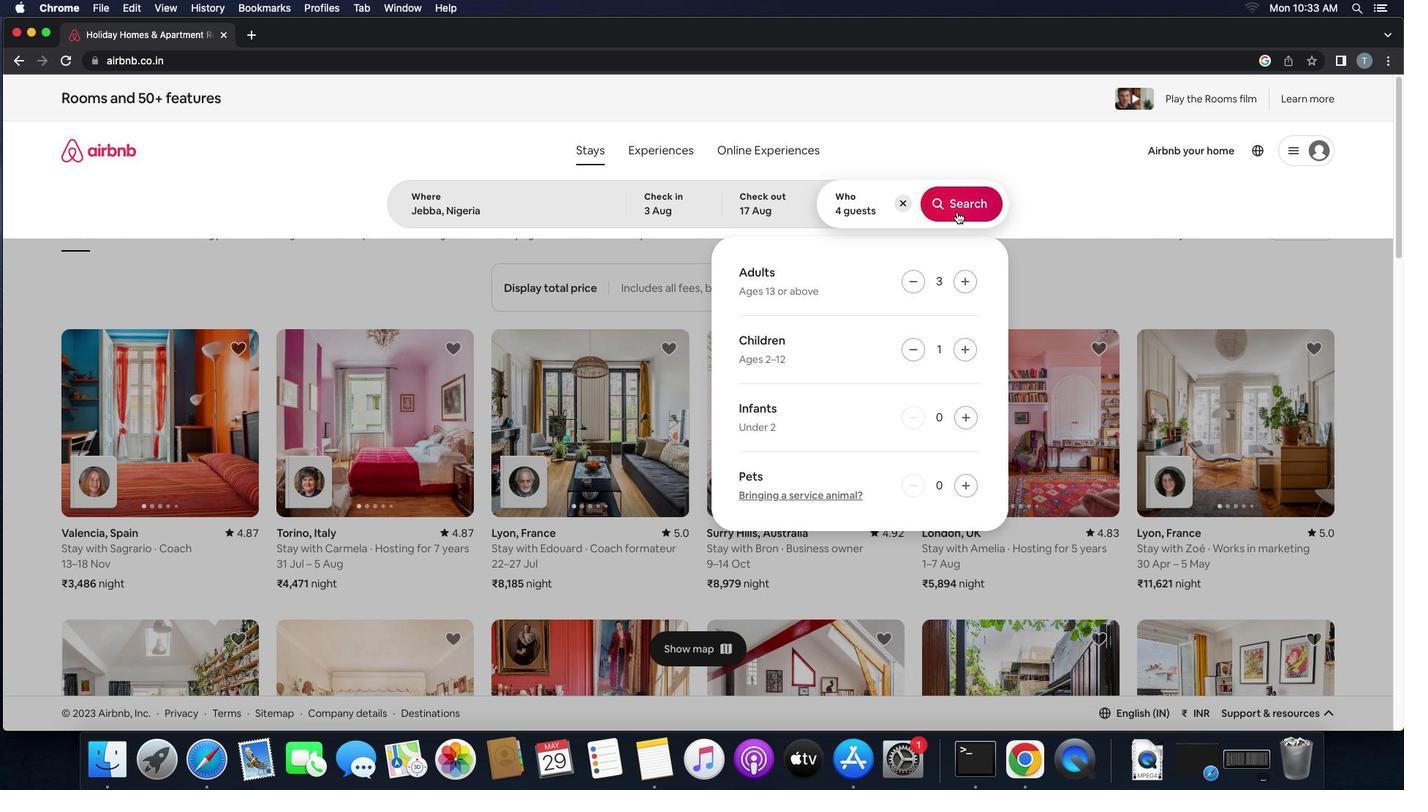
Action: Mouse pressed left at (956, 212)
Screenshot: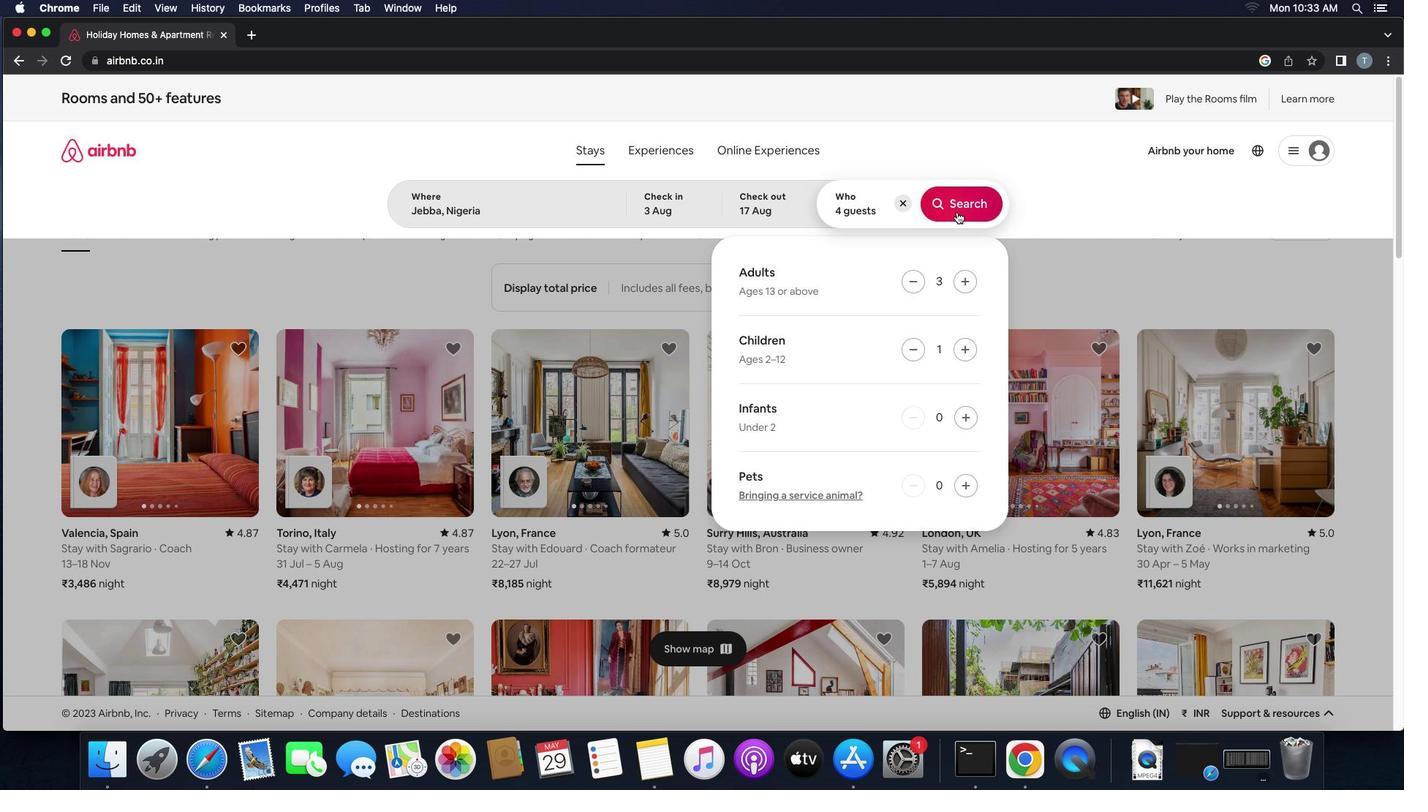 
Action: Mouse moved to (1324, 161)
Screenshot: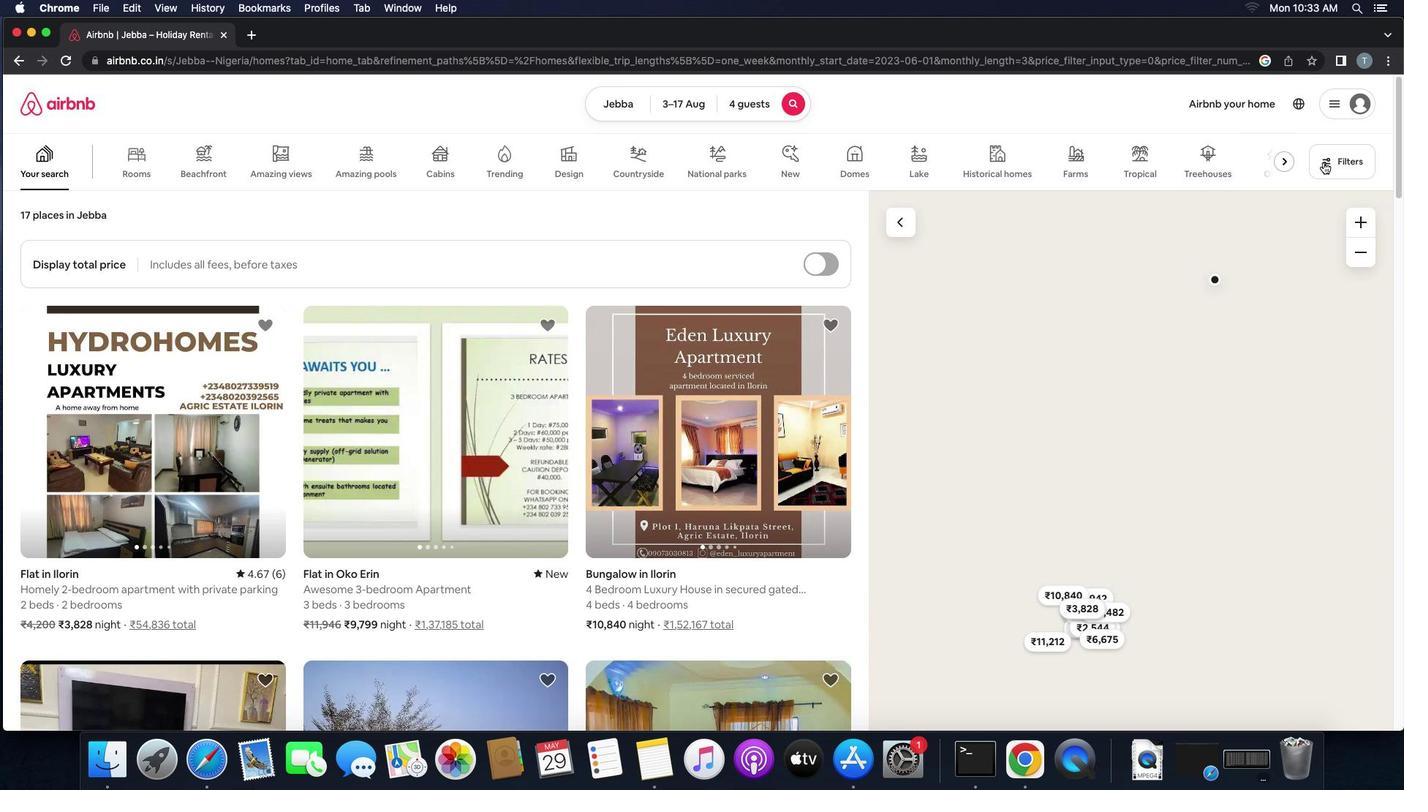 
Action: Mouse pressed left at (1324, 161)
Screenshot: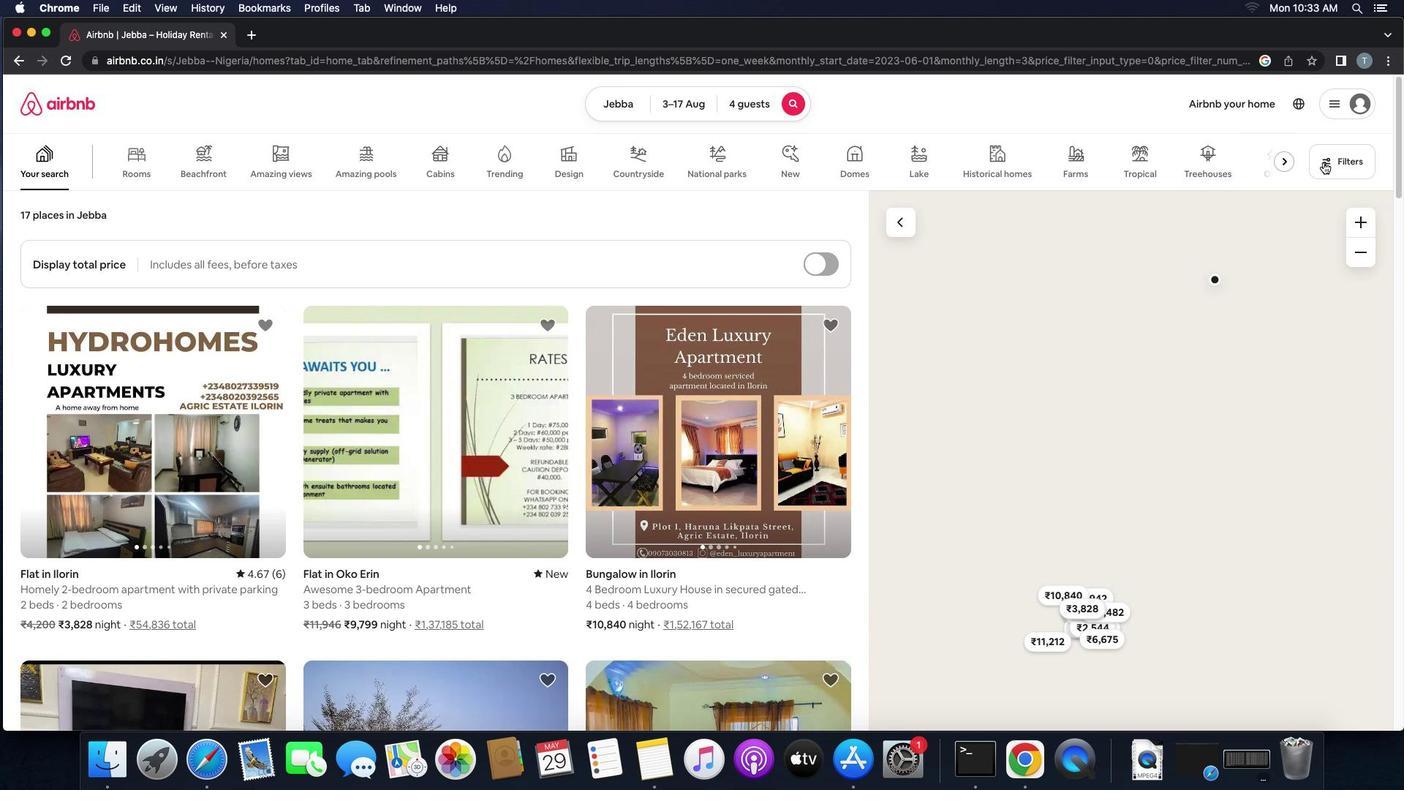 
Action: Mouse moved to (498, 347)
Screenshot: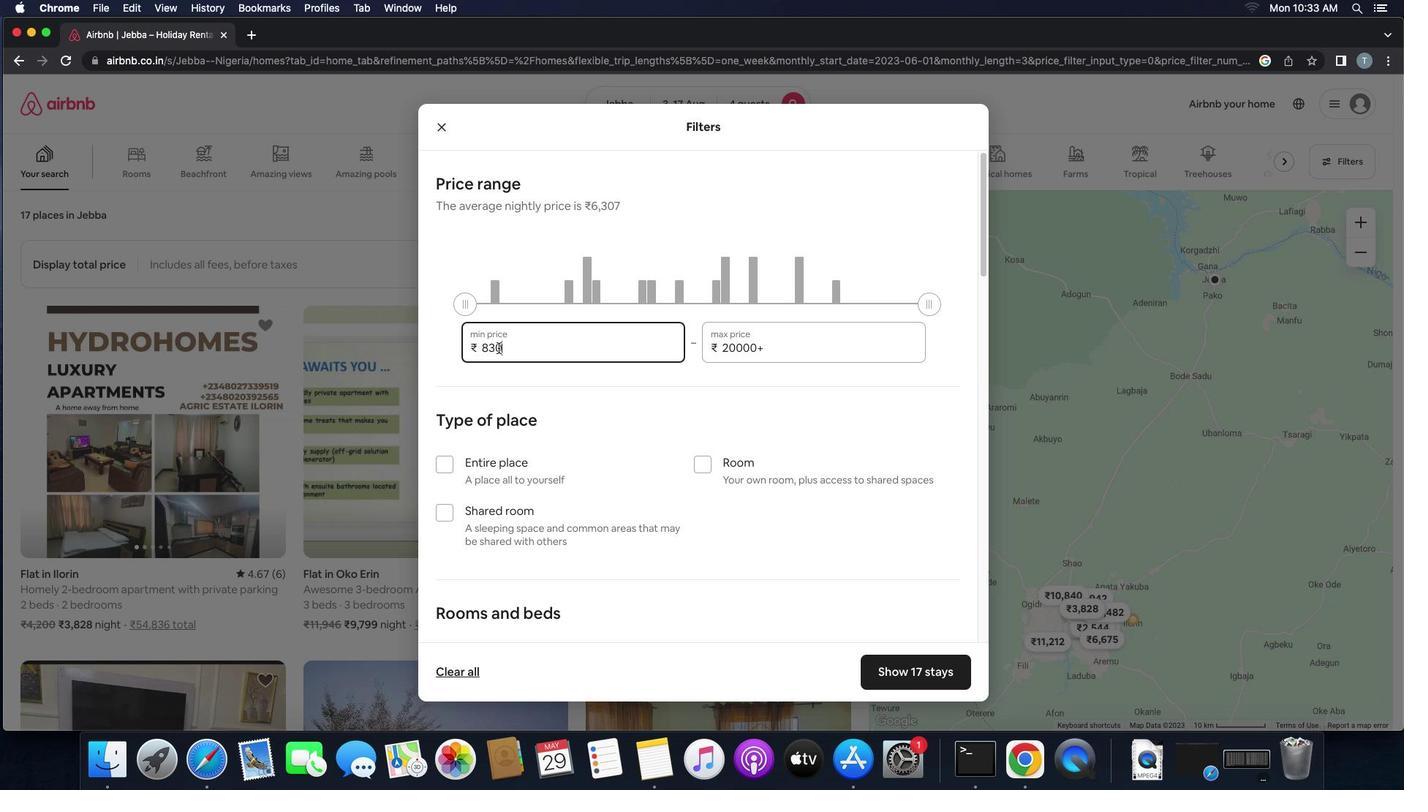
Action: Mouse pressed left at (498, 347)
Screenshot: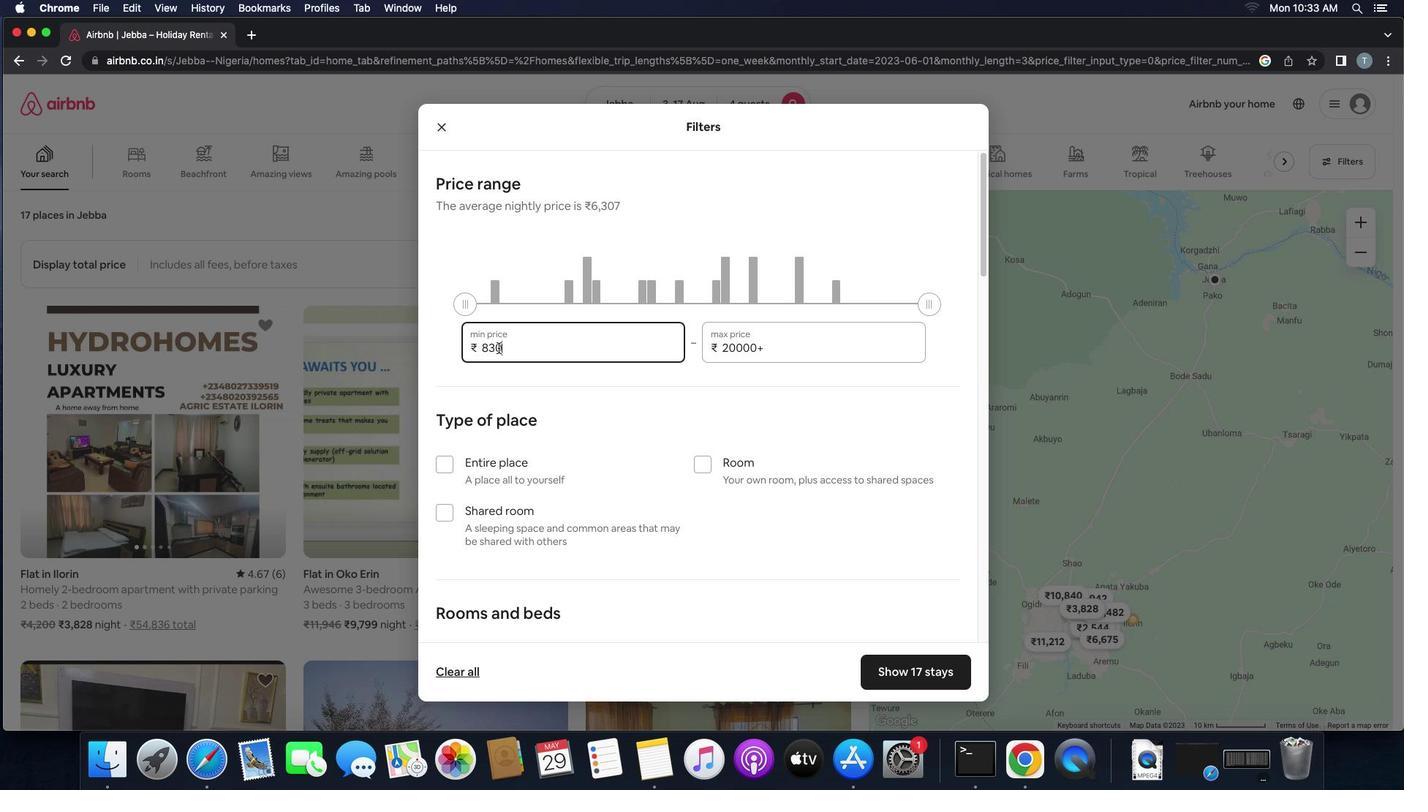 
Action: Mouse pressed left at (498, 347)
Screenshot: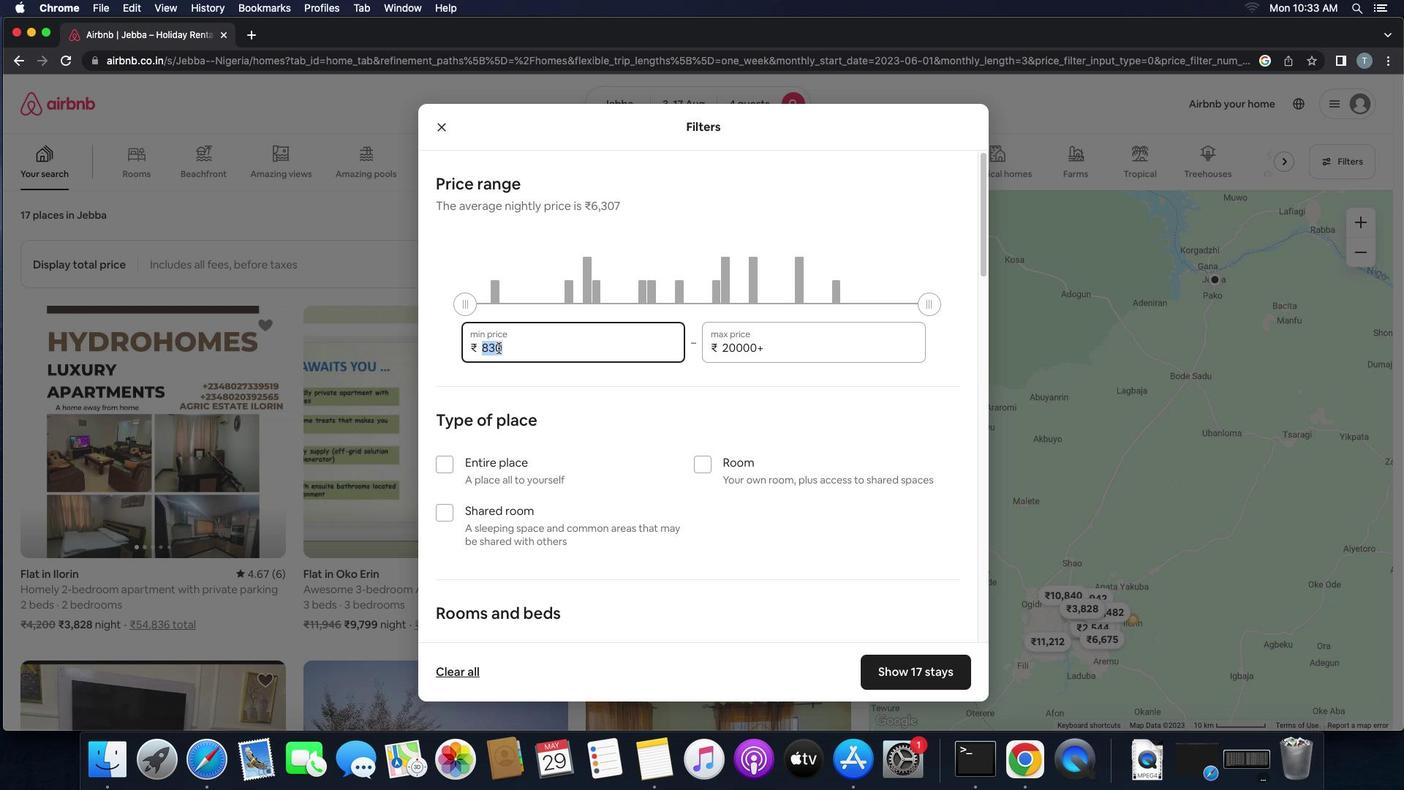 
Action: Mouse moved to (498, 347)
Screenshot: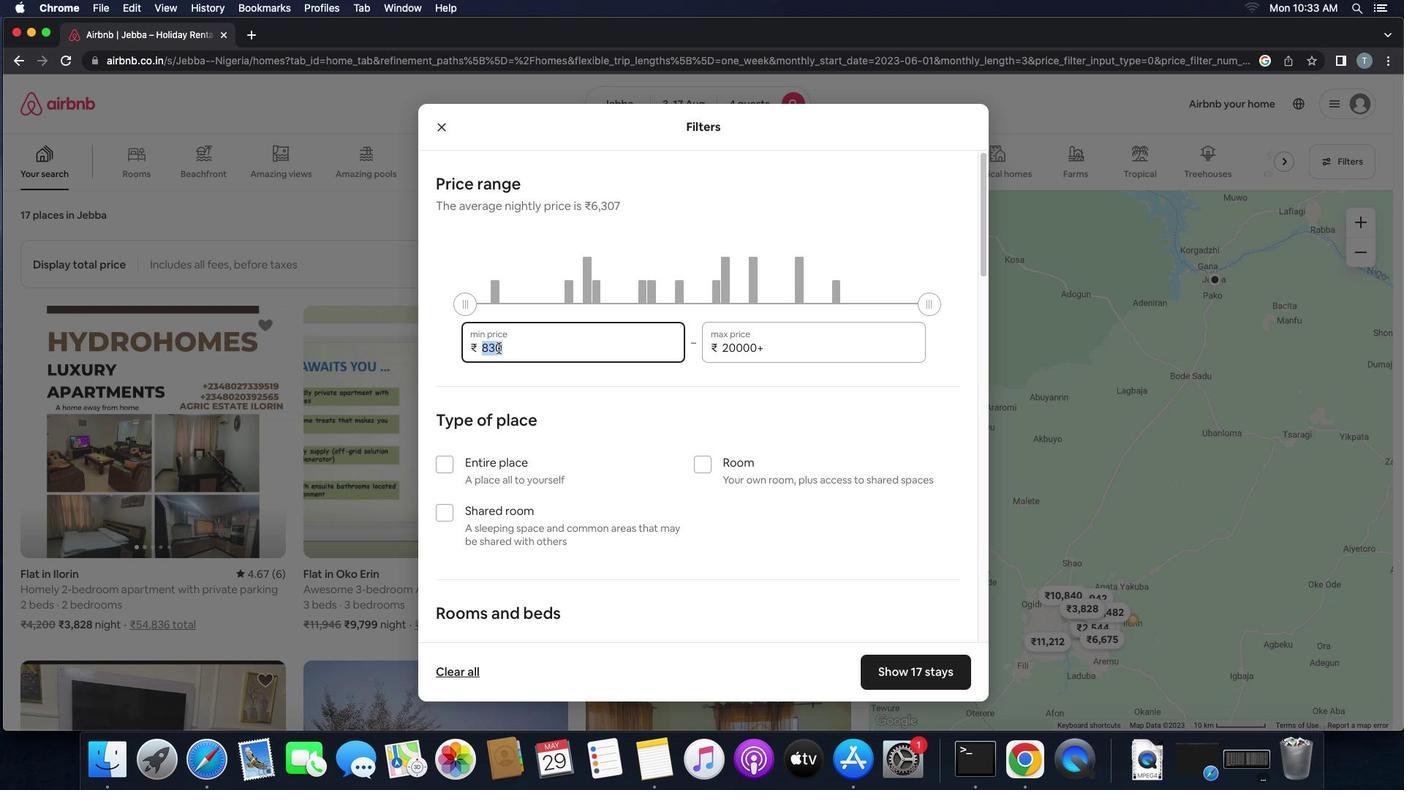 
Action: Key pressed Key.backspace'3''0''0''0'
Screenshot: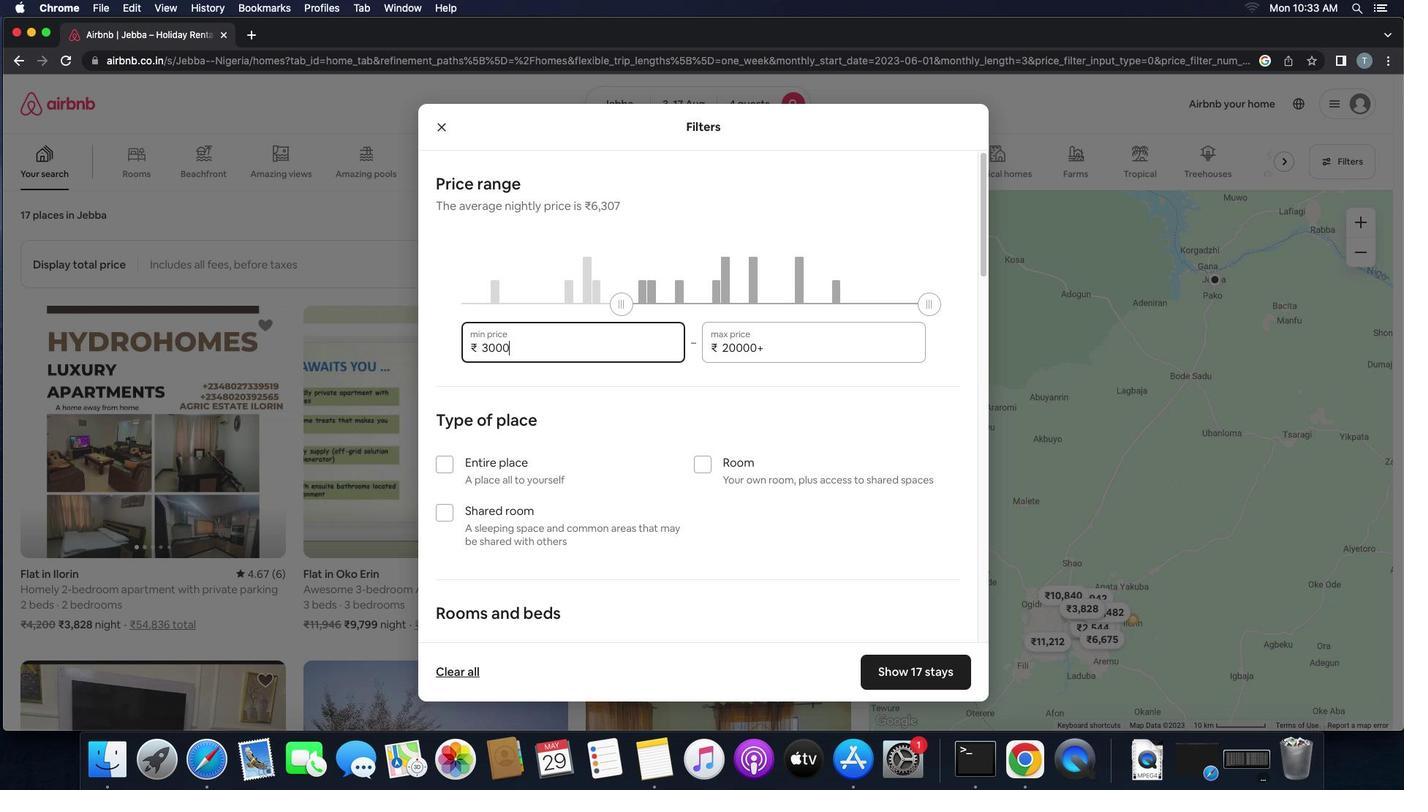 
Action: Mouse moved to (746, 346)
Screenshot: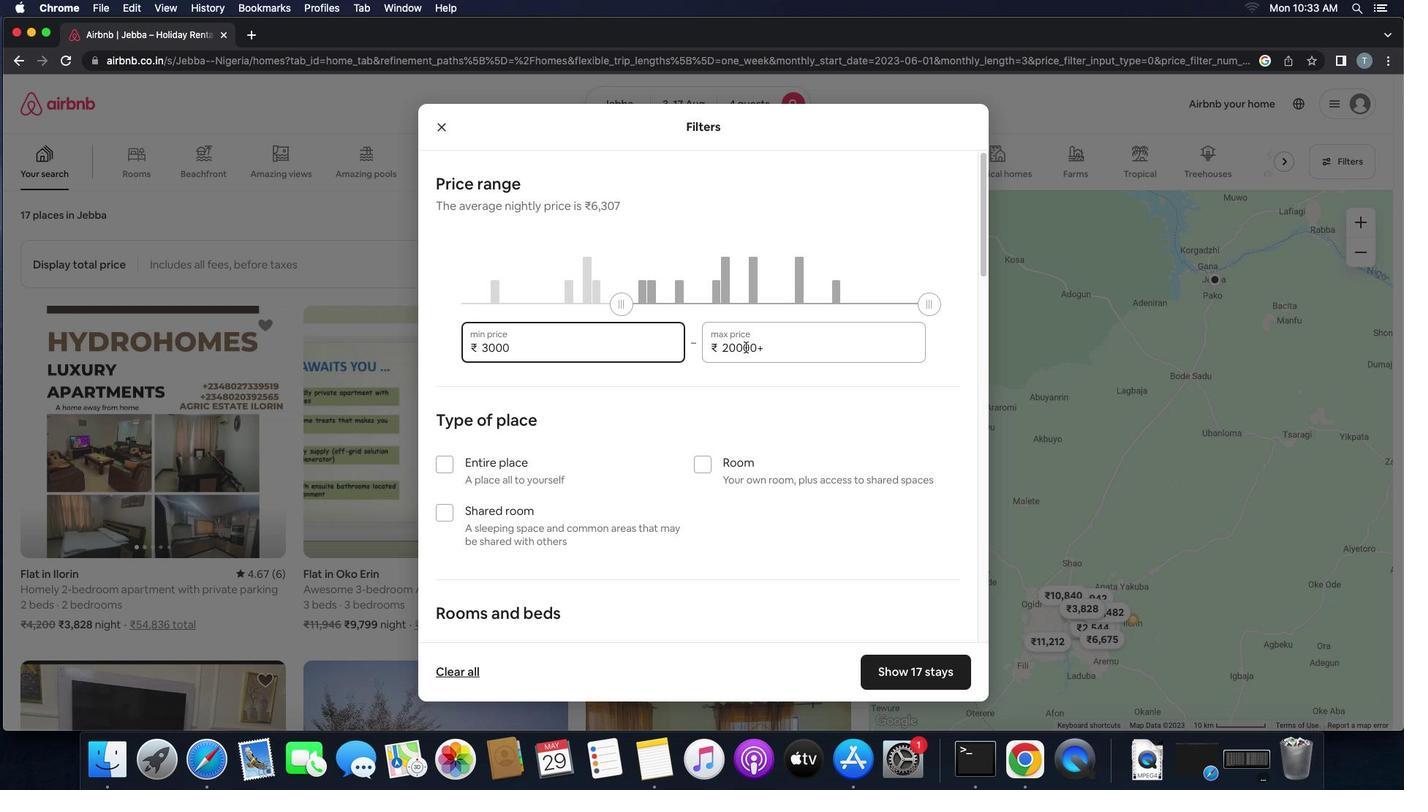 
Action: Mouse pressed left at (746, 346)
Screenshot: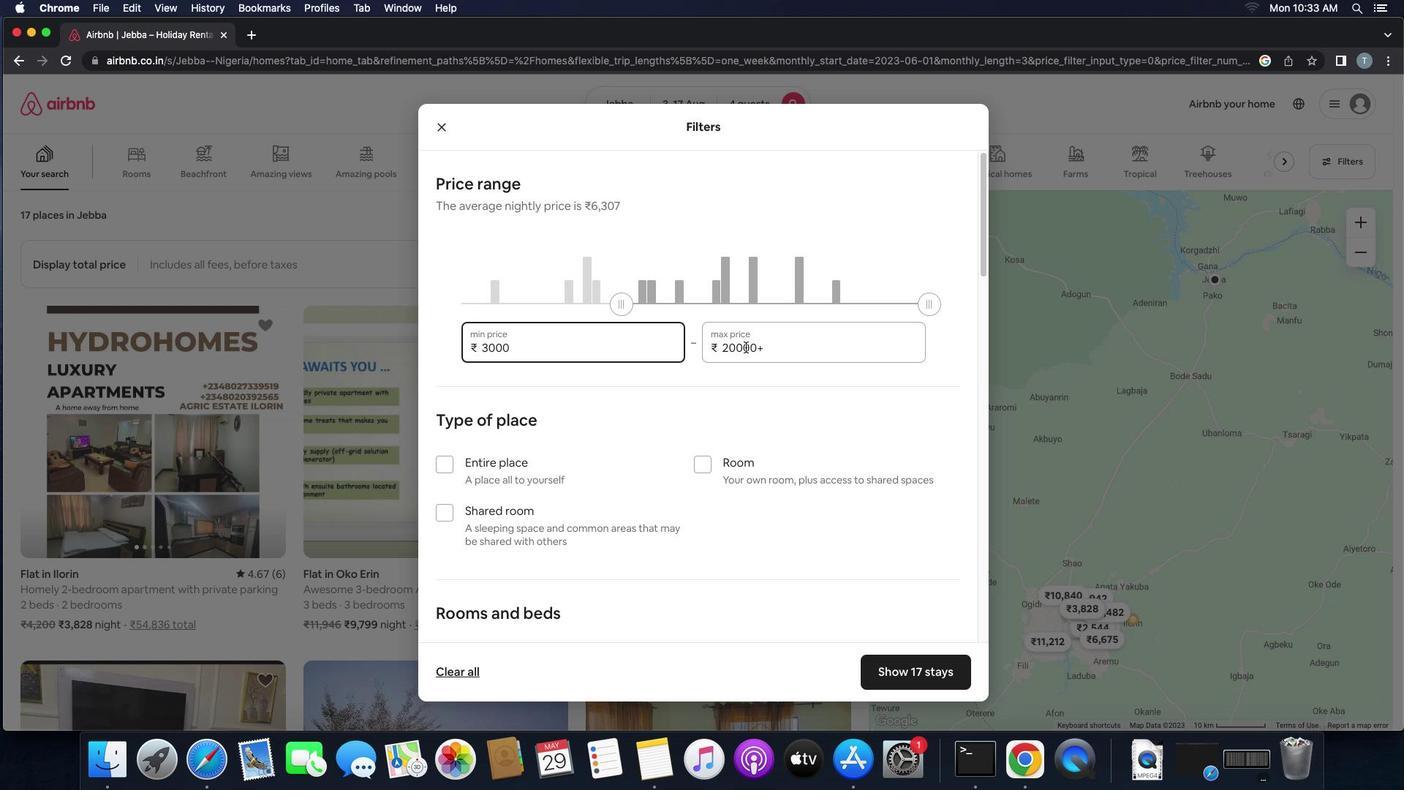 
Action: Mouse pressed left at (746, 346)
Screenshot: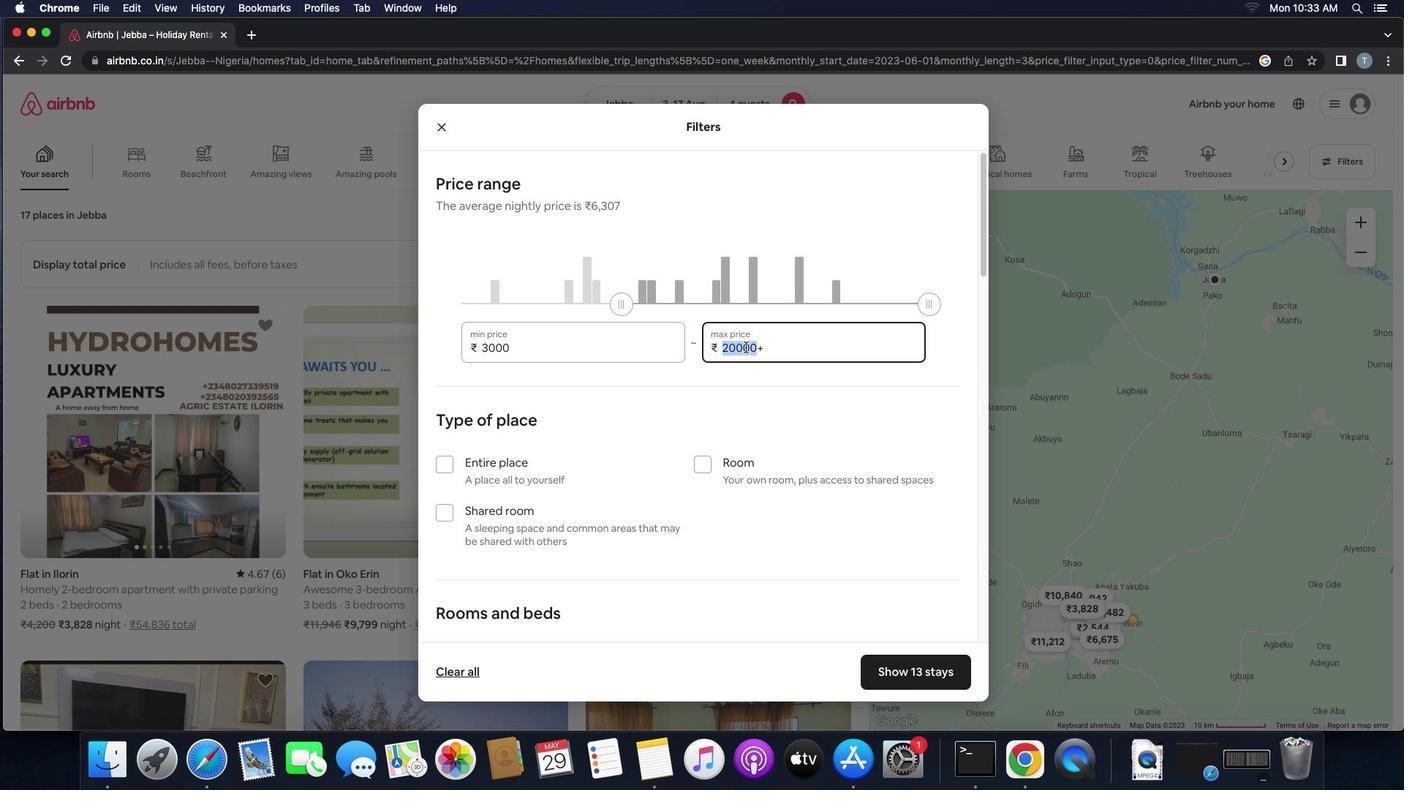 
Action: Key pressed Key.backspaceKey.backspaceKey.backspaceKey.backspaceKey.backspaceKey.backspaceKey.backspace'1''5''0''0''0'
Screenshot: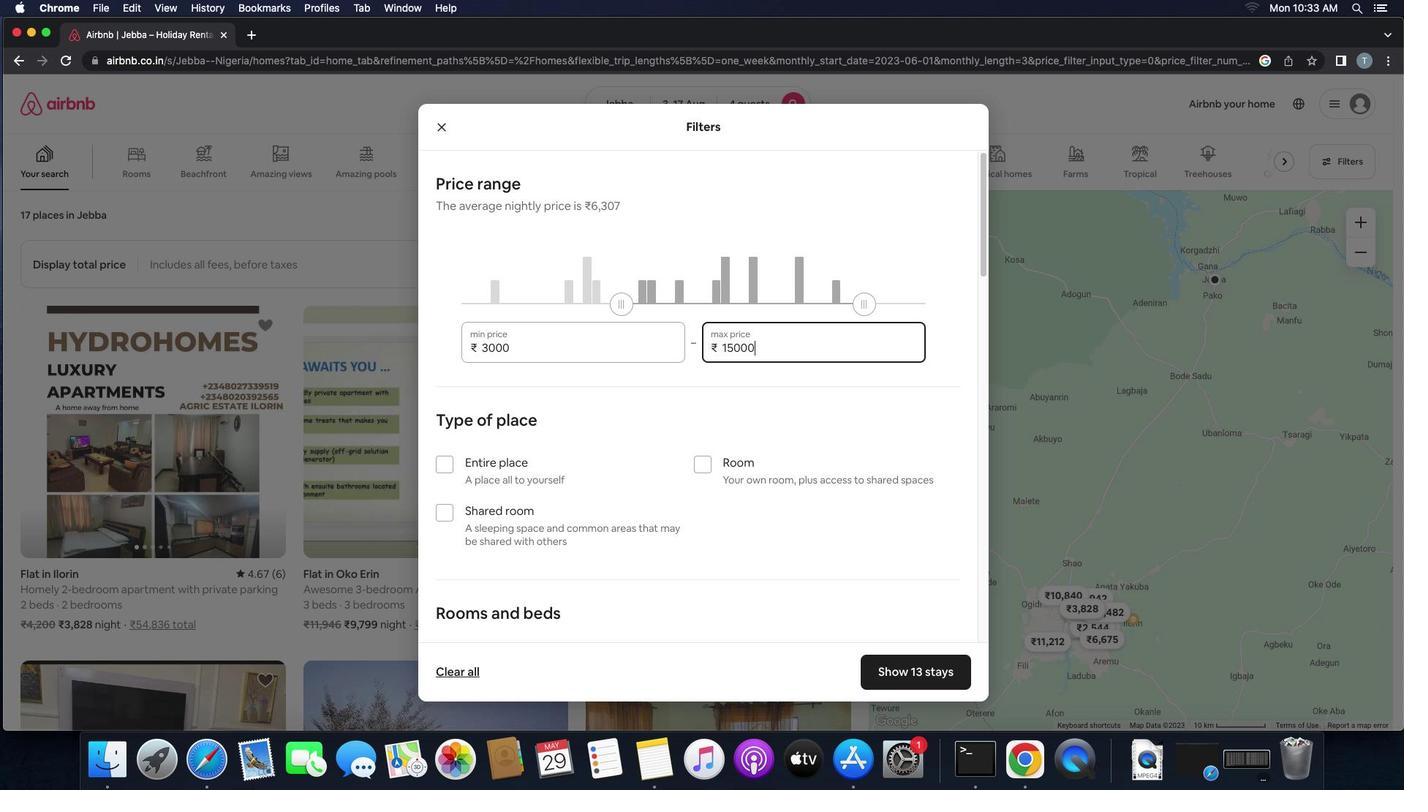 
Action: Mouse moved to (441, 465)
Screenshot: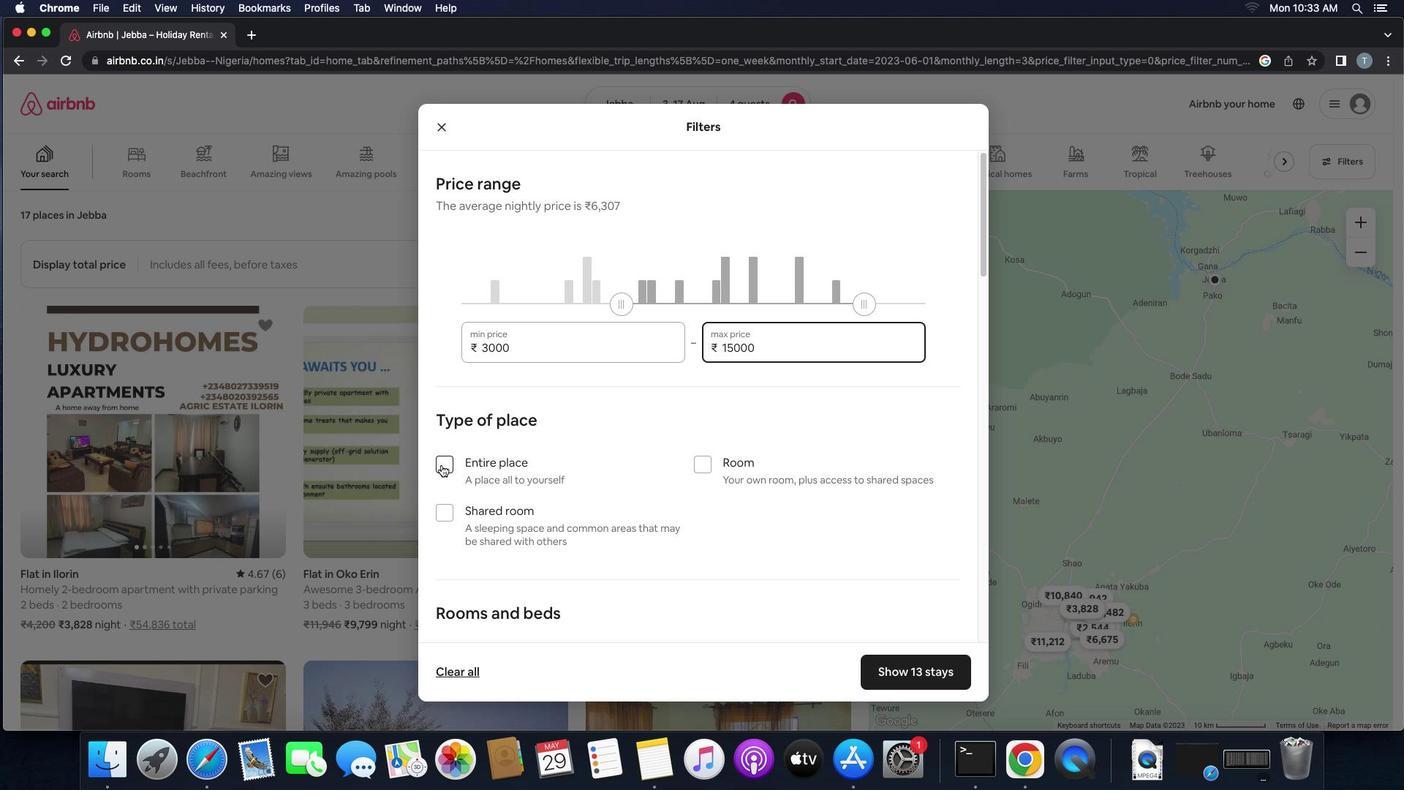 
Action: Mouse pressed left at (441, 465)
Screenshot: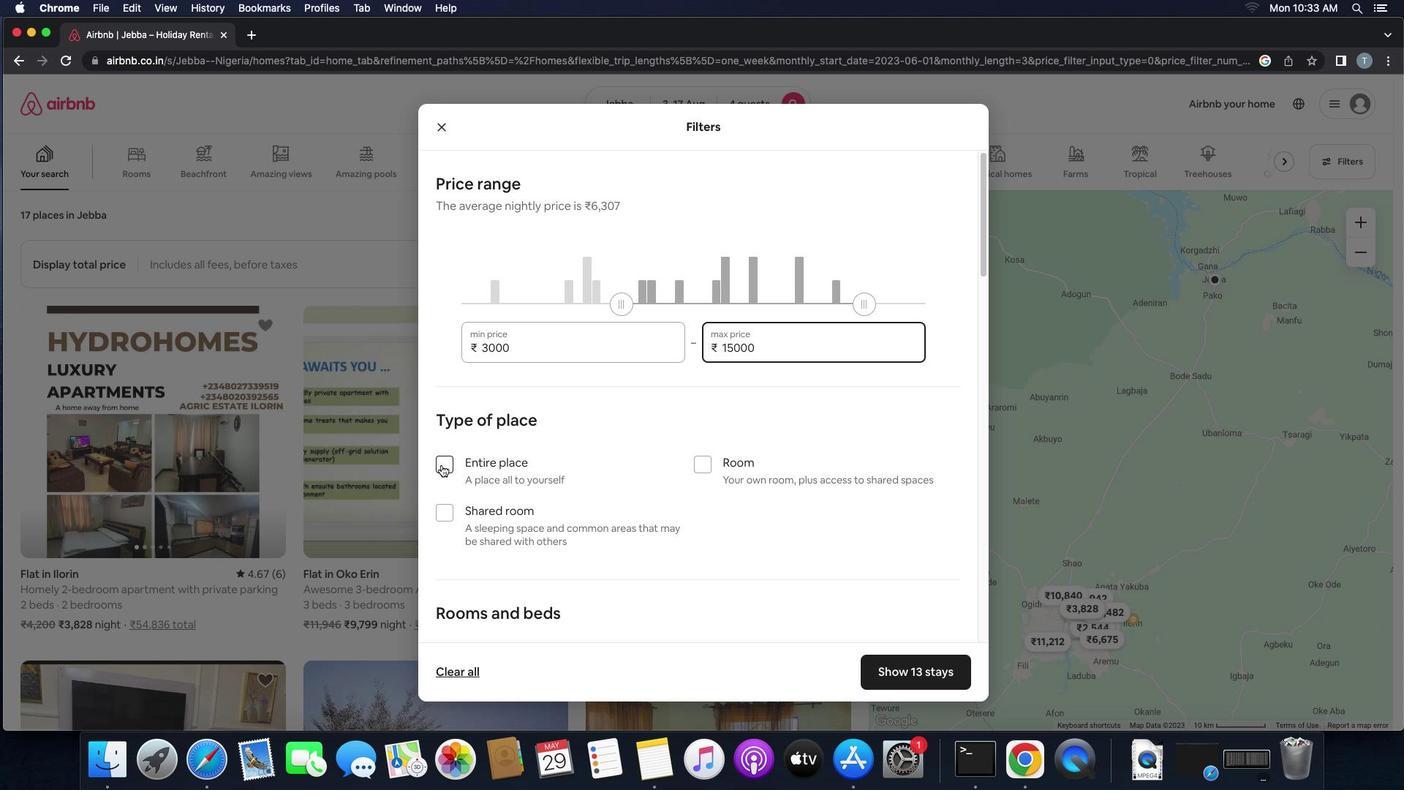 
Action: Mouse moved to (558, 471)
Screenshot: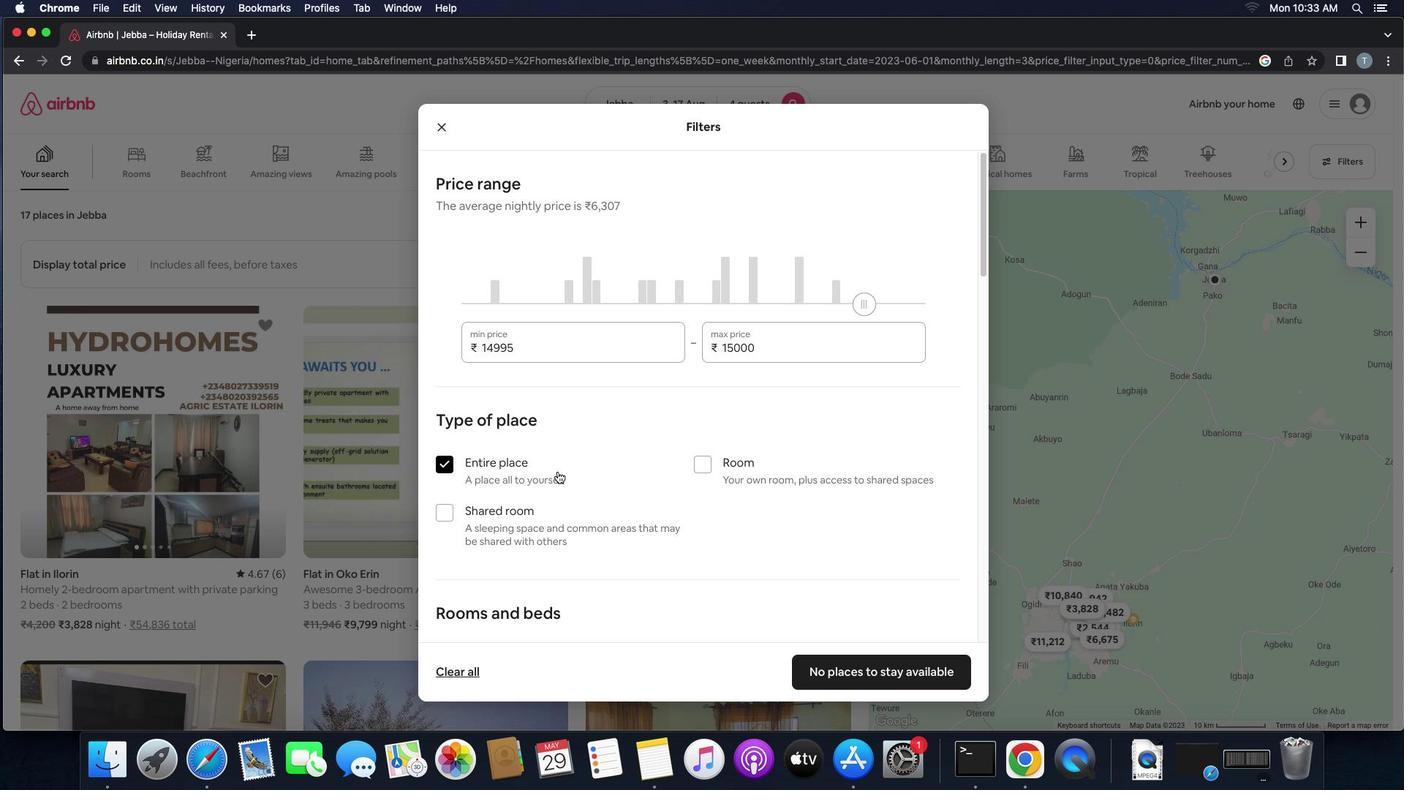
Action: Mouse scrolled (558, 471) with delta (0, 0)
Screenshot: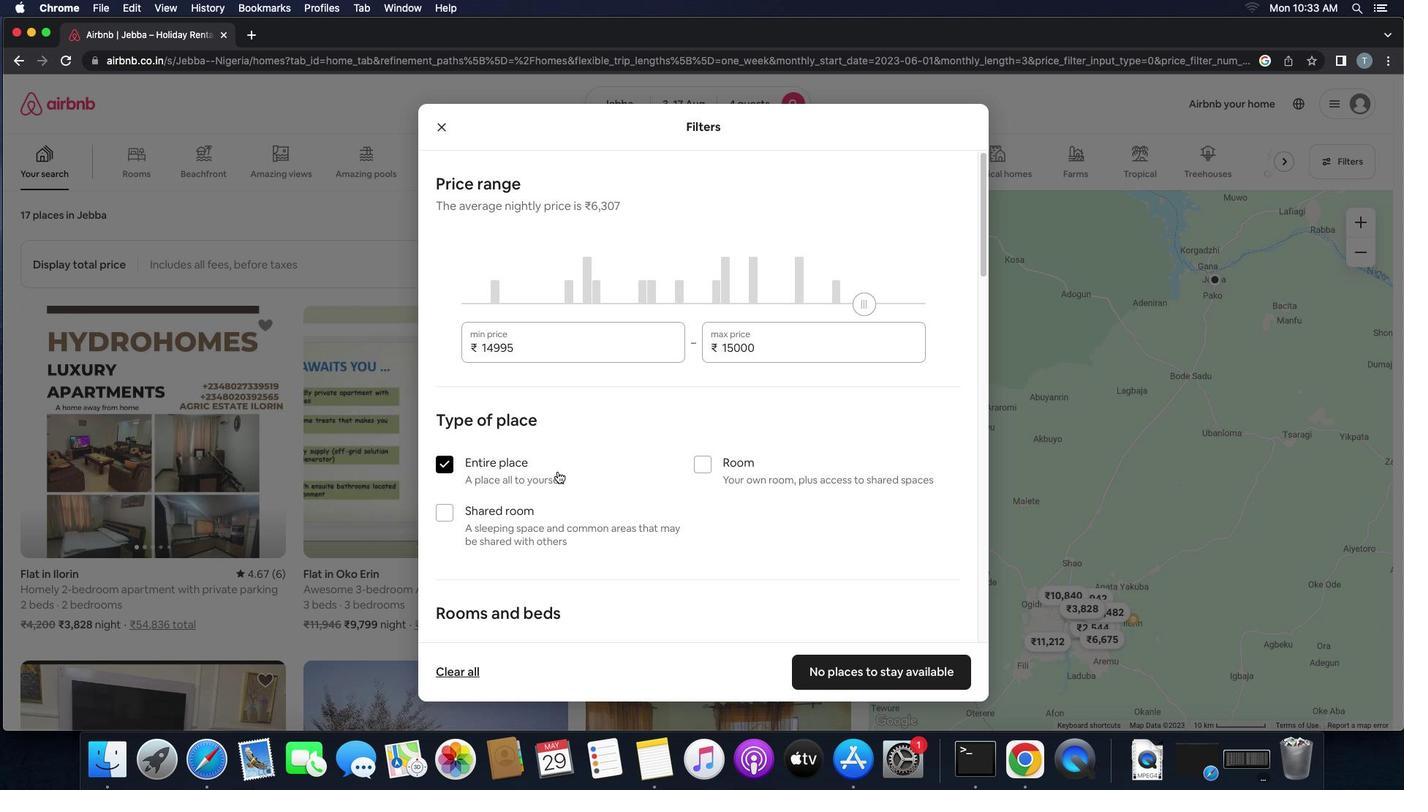 
Action: Mouse scrolled (558, 471) with delta (0, 0)
Screenshot: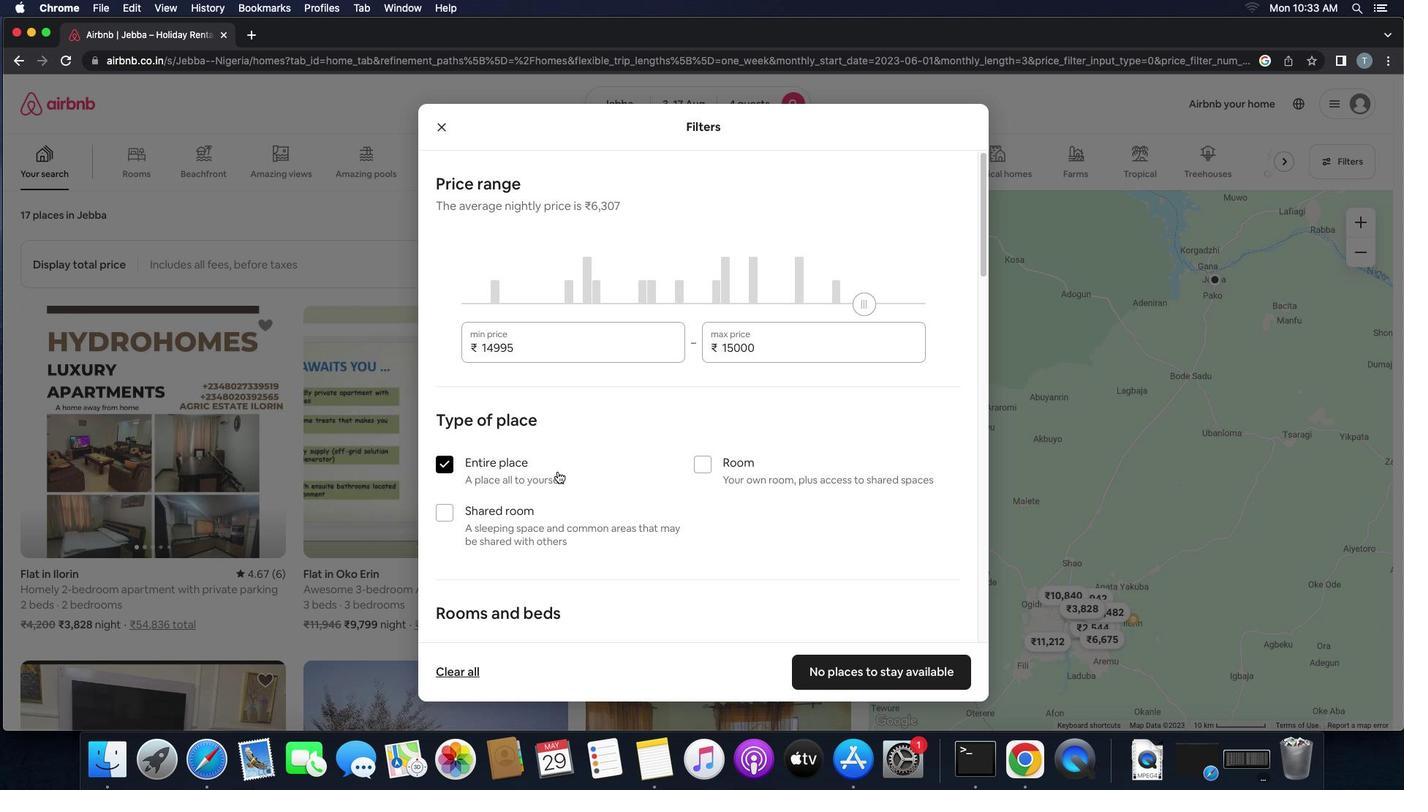 
Action: Mouse scrolled (558, 471) with delta (0, 2)
Screenshot: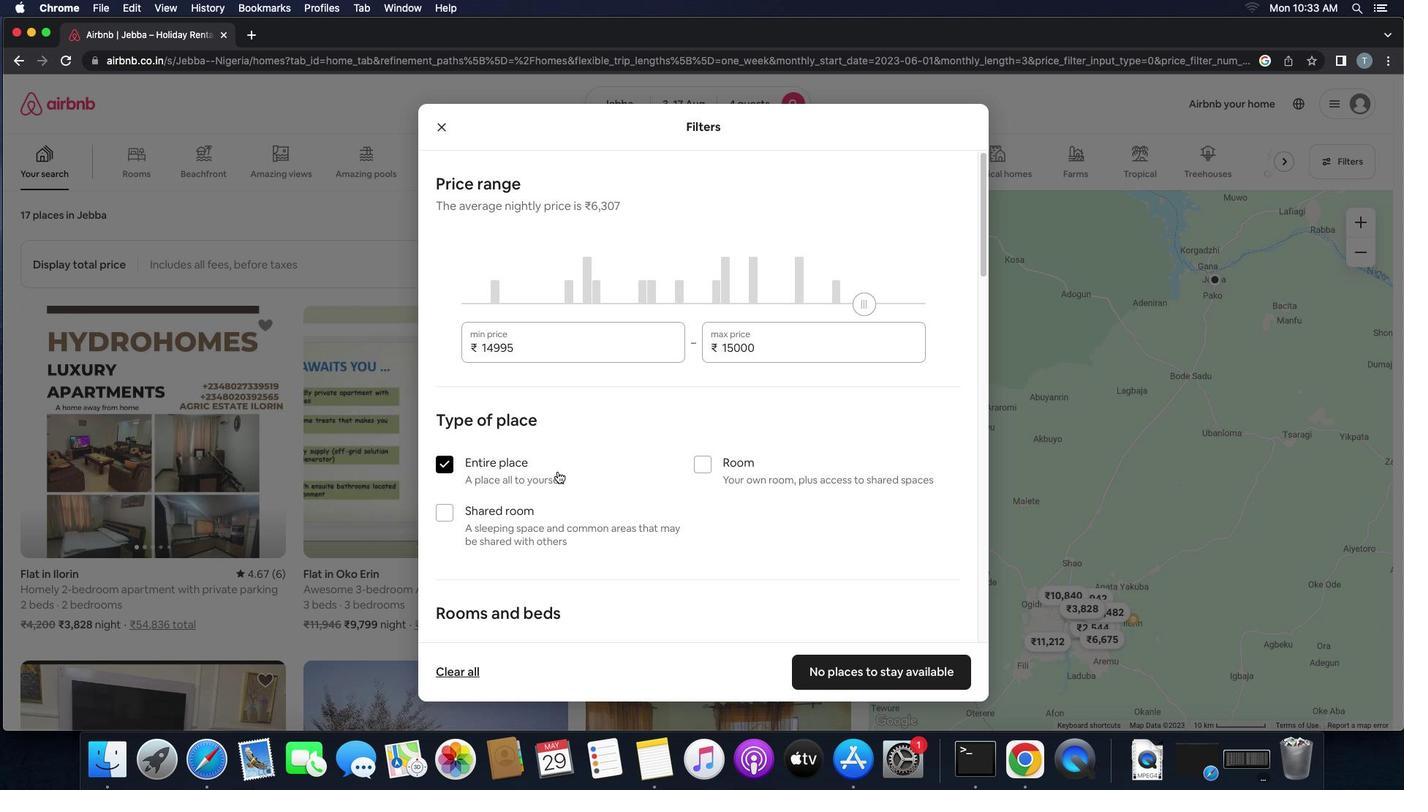 
Action: Mouse moved to (609, 523)
Screenshot: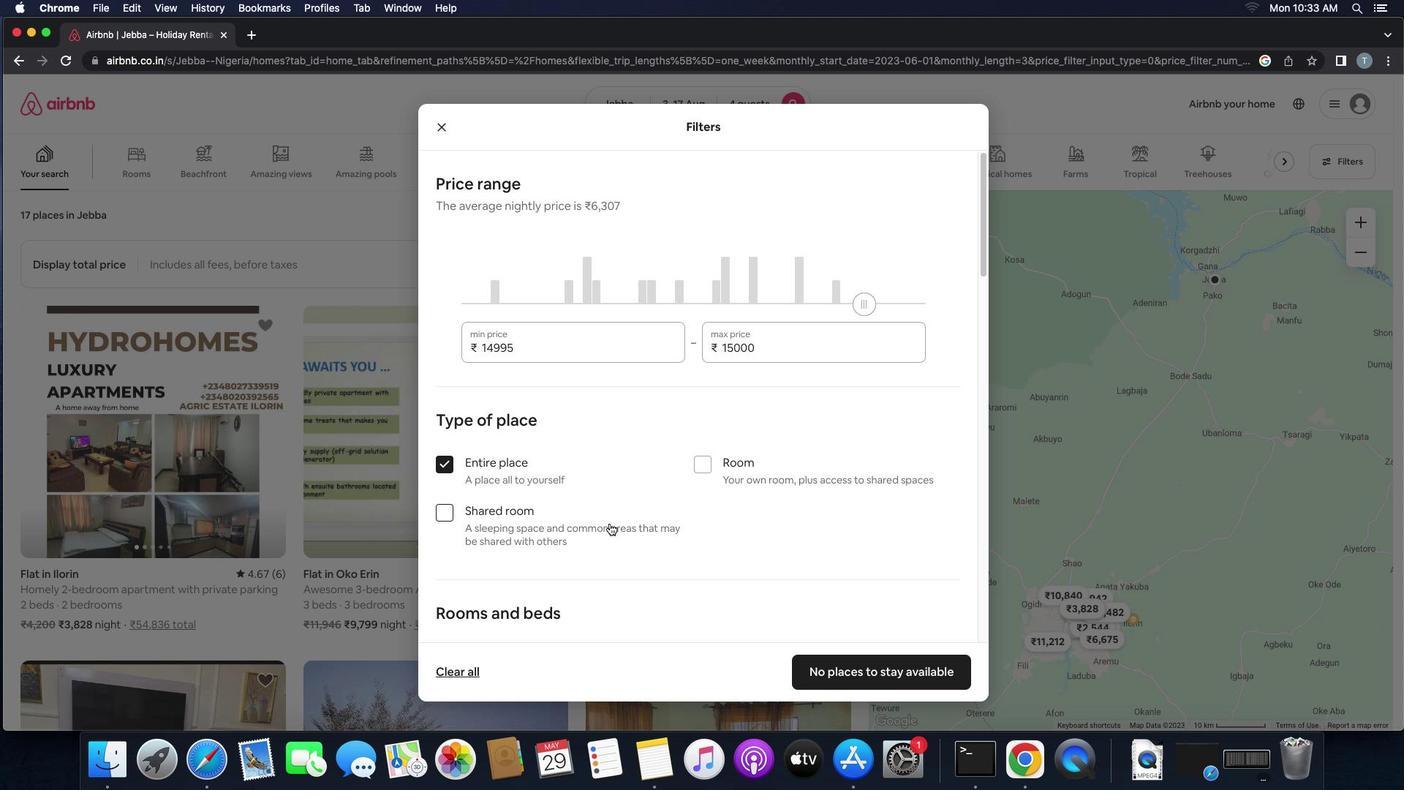 
Action: Mouse scrolled (609, 523) with delta (0, 0)
Screenshot: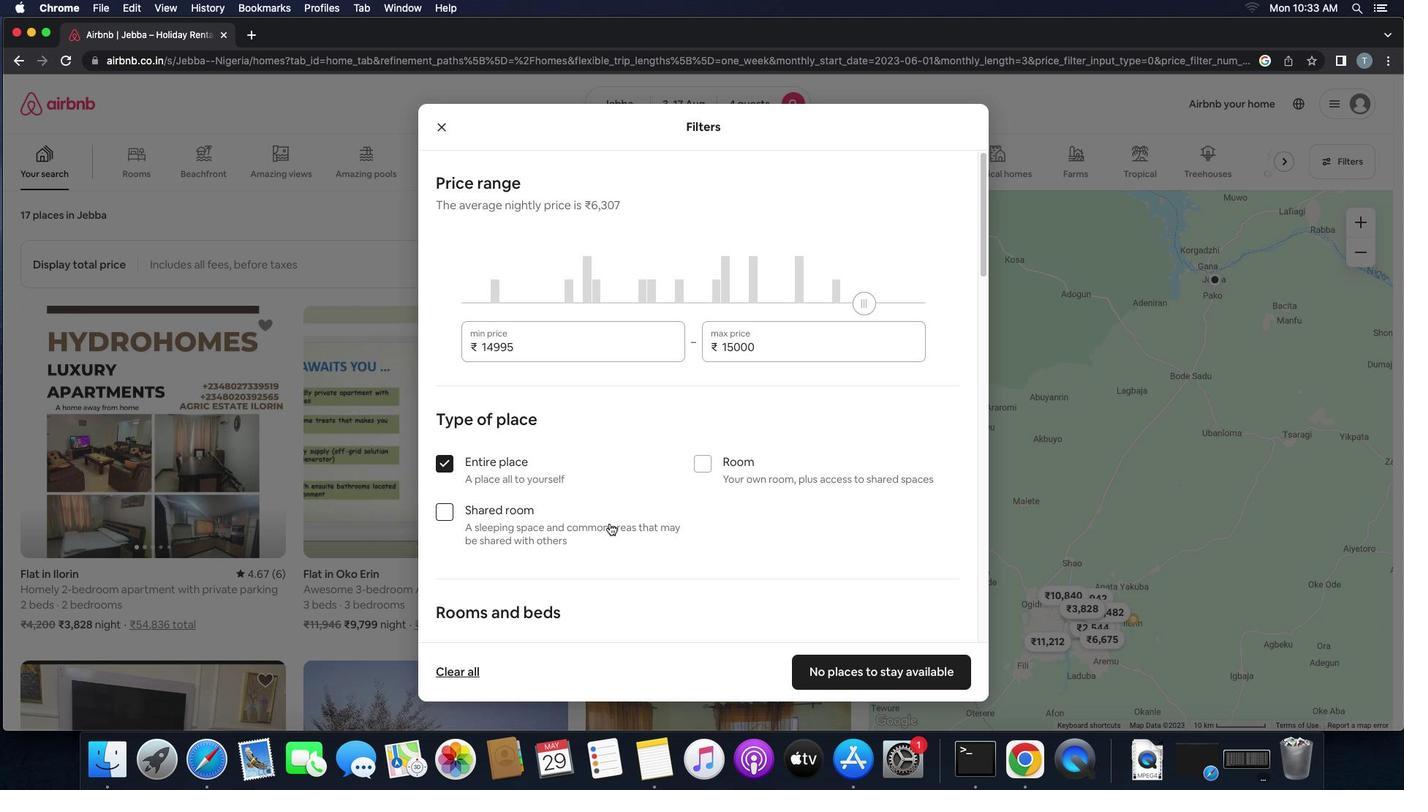 
Action: Mouse scrolled (609, 523) with delta (0, 0)
Screenshot: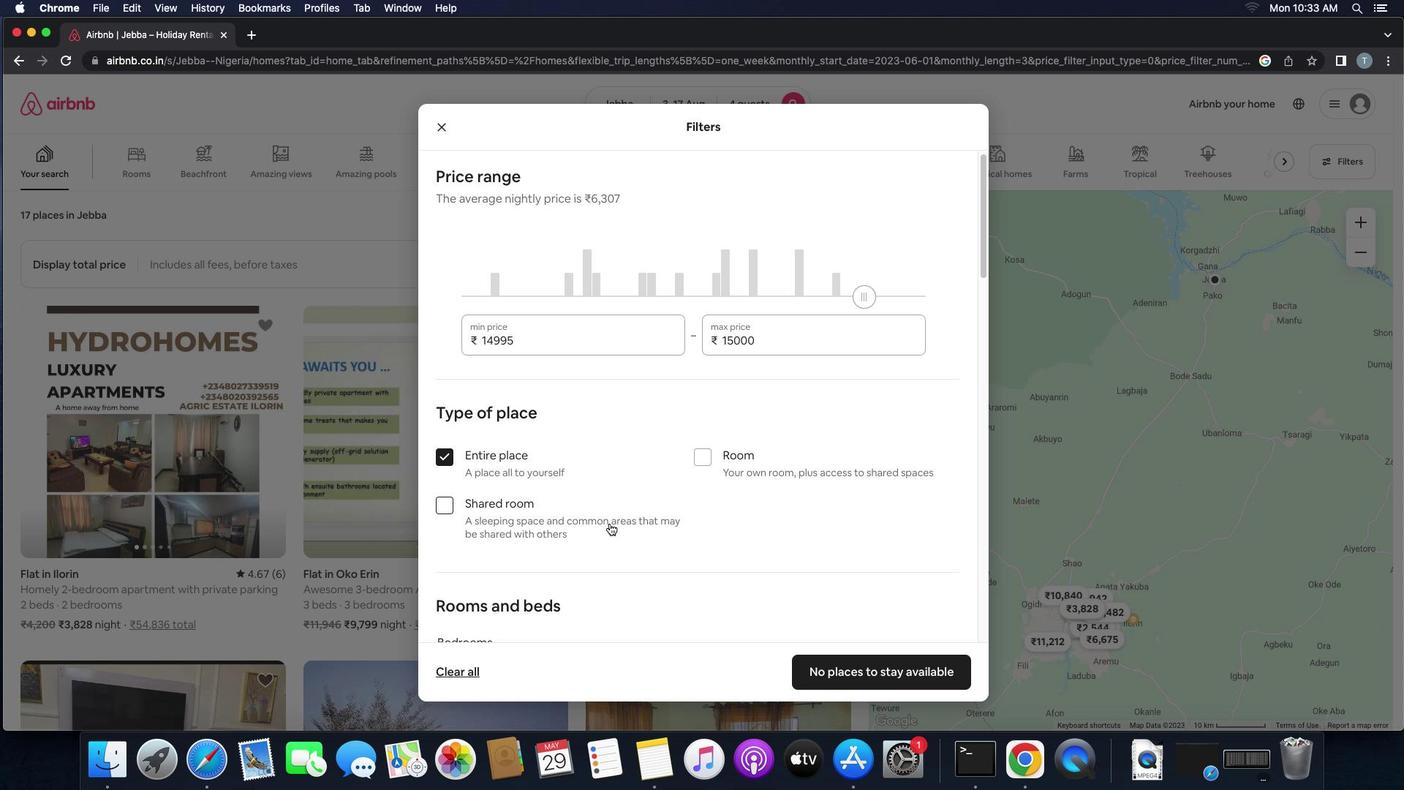 
Action: Mouse scrolled (609, 523) with delta (0, -2)
Screenshot: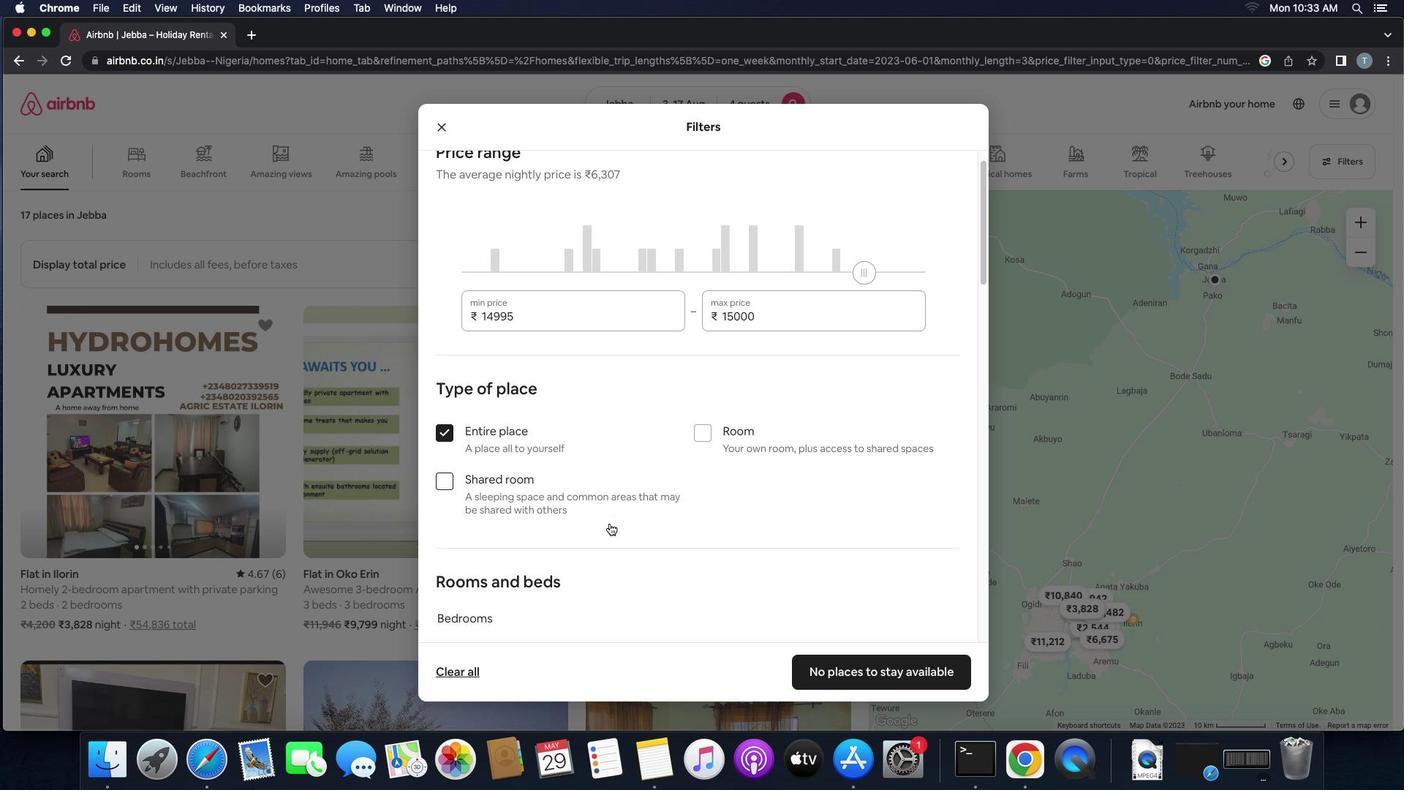 
Action: Mouse scrolled (609, 523) with delta (0, -2)
Screenshot: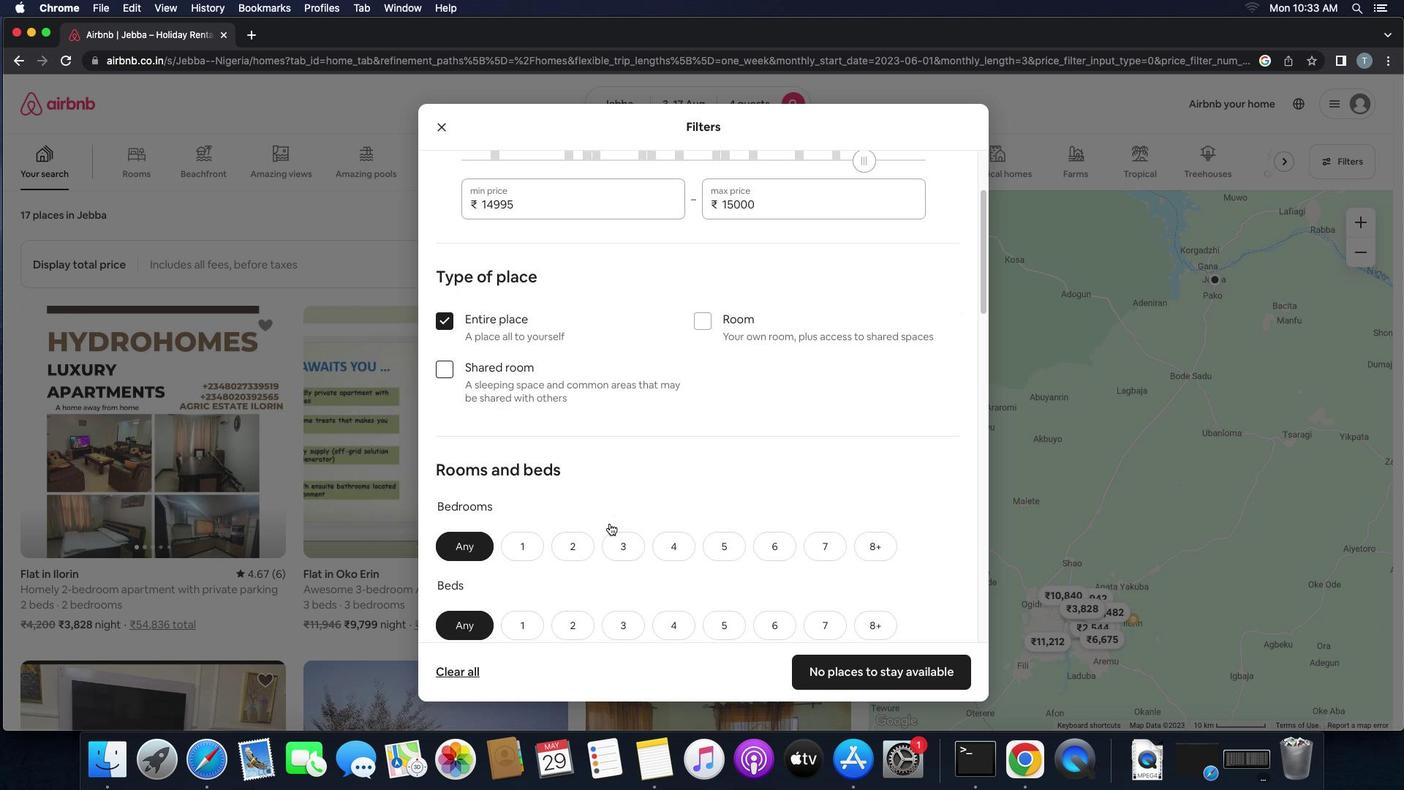 
Action: Mouse moved to (617, 428)
Screenshot: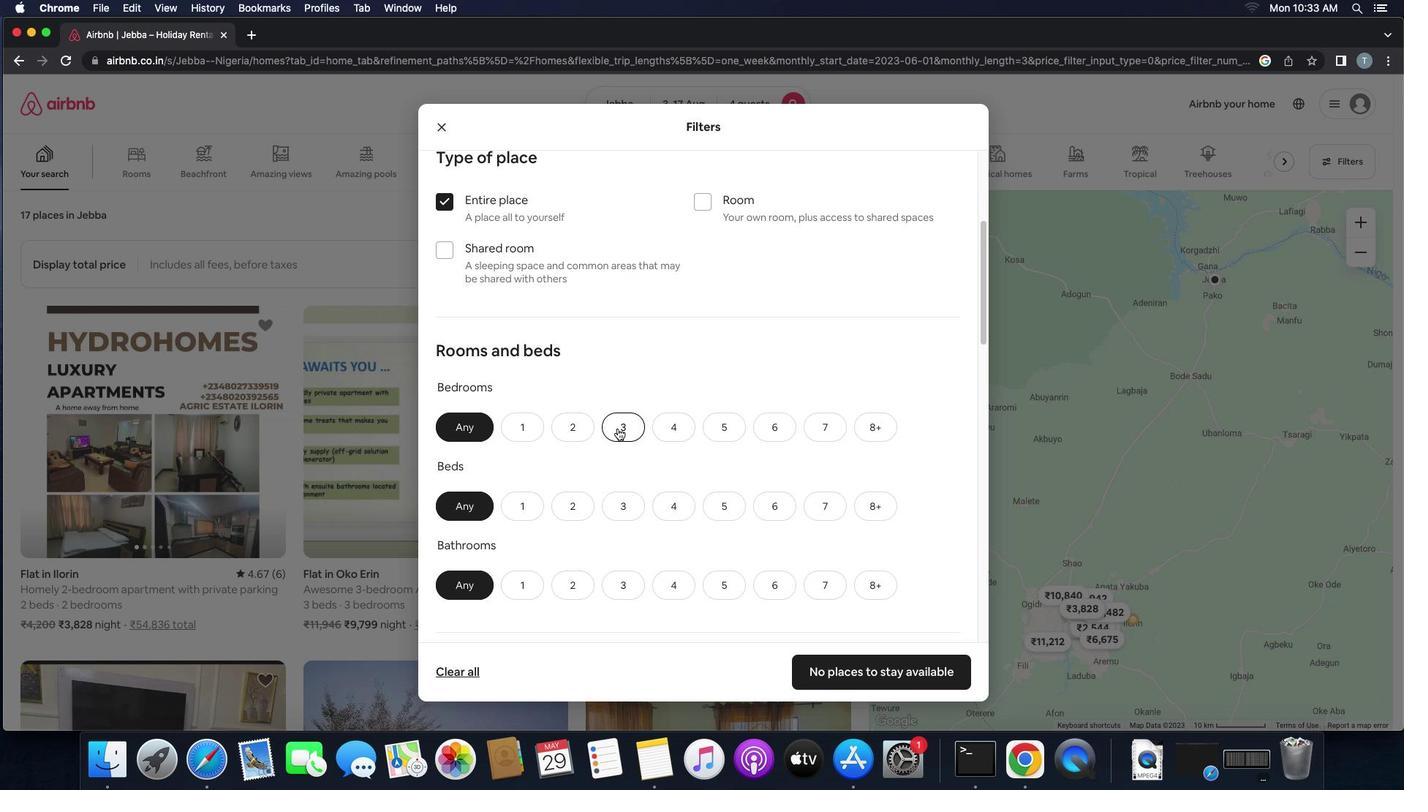 
Action: Mouse pressed left at (617, 428)
Screenshot: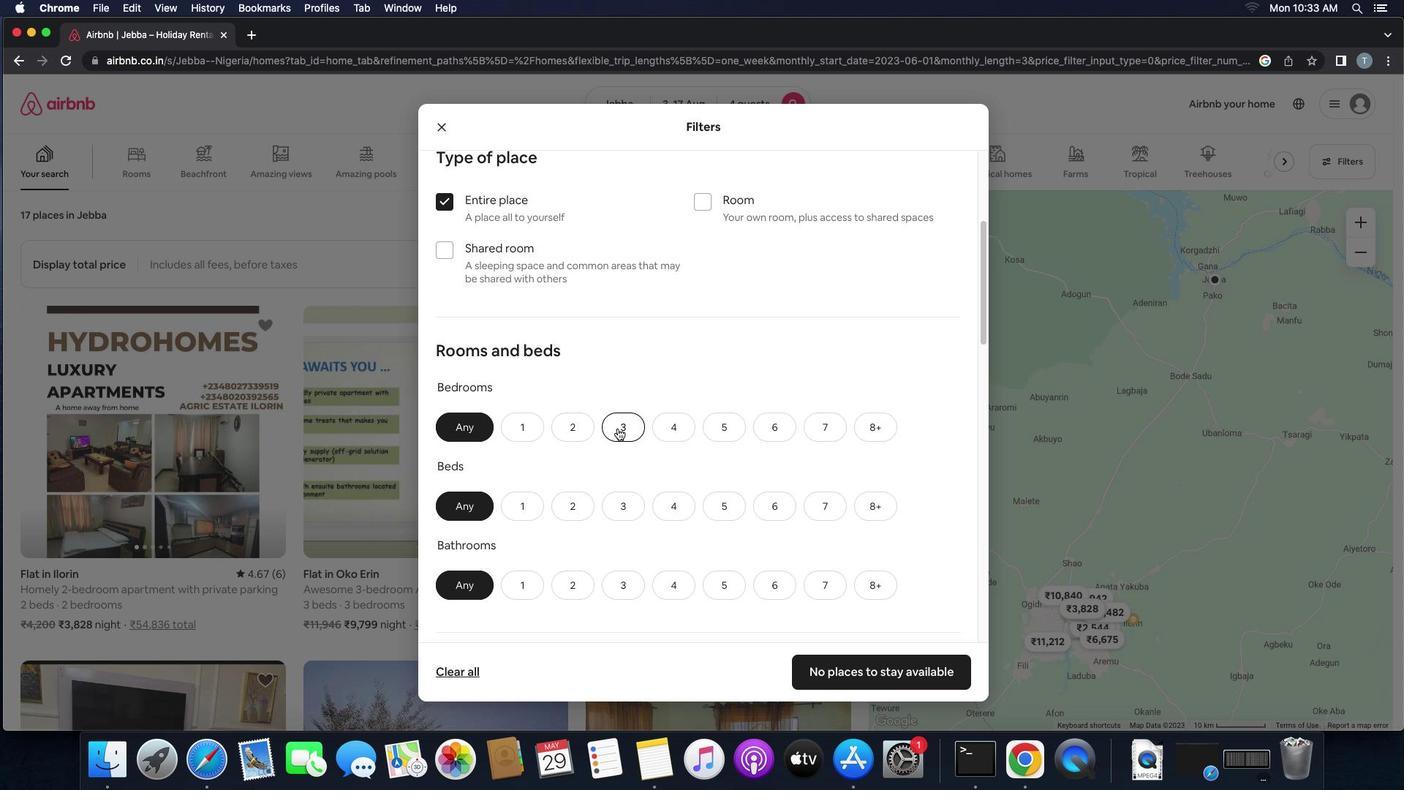 
Action: Mouse moved to (681, 514)
Screenshot: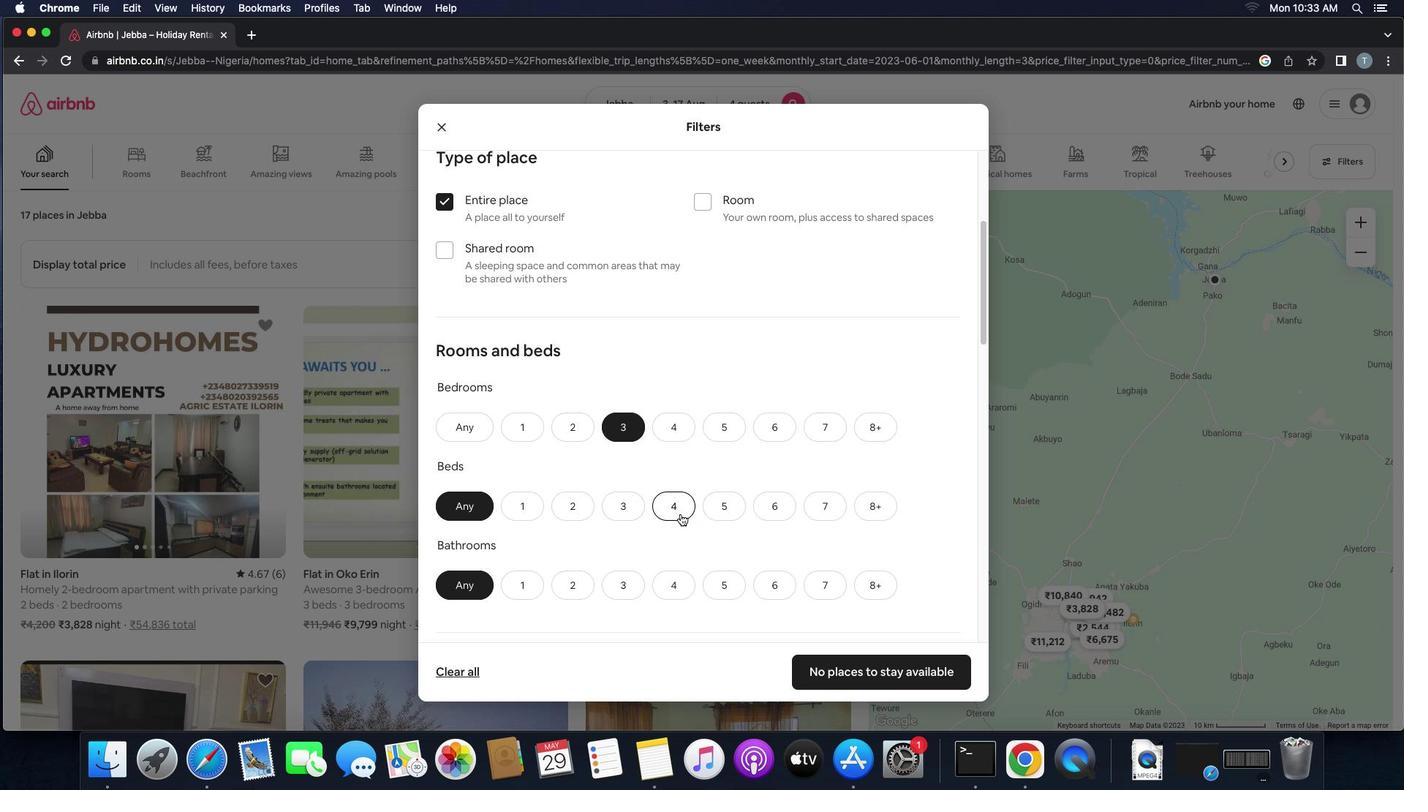
Action: Mouse pressed left at (681, 514)
Screenshot: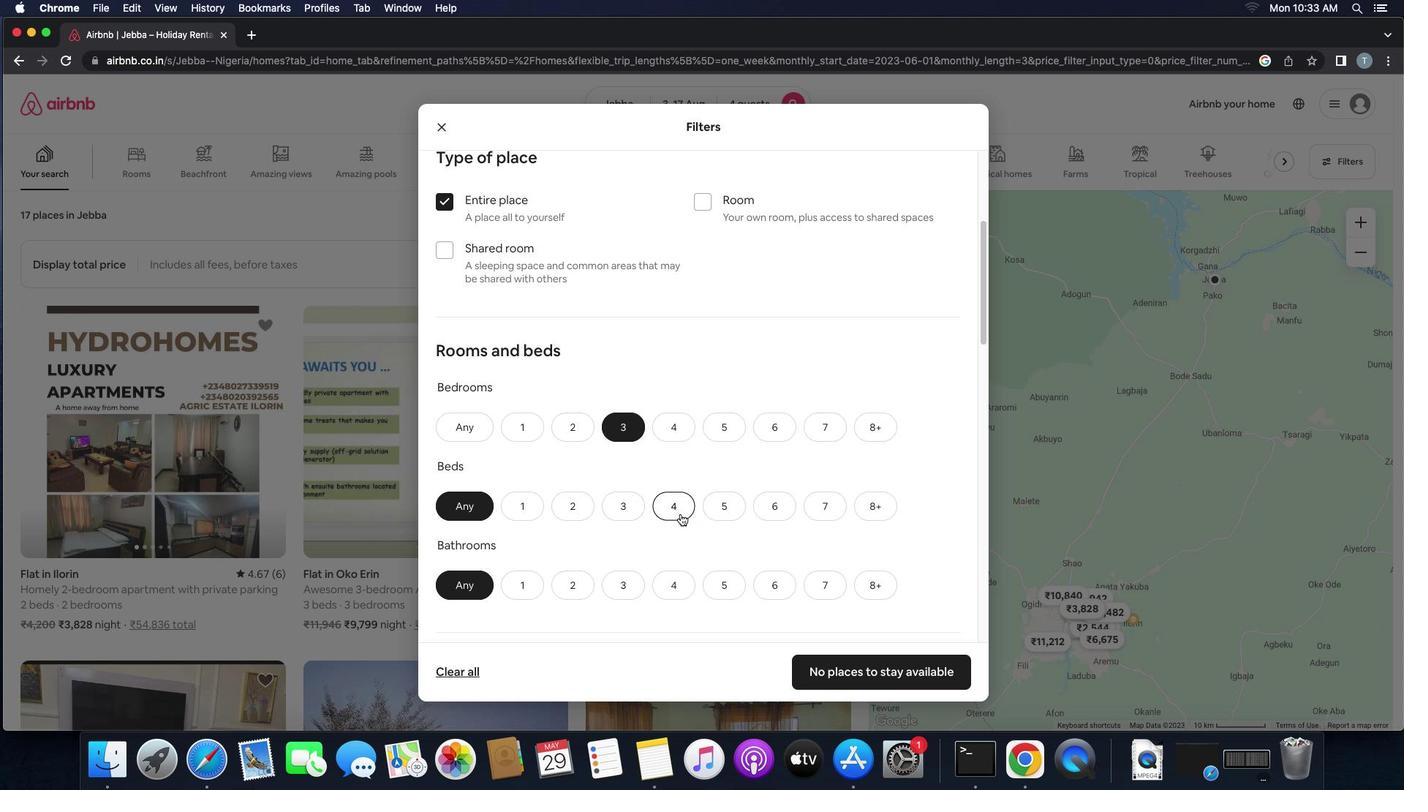 
Action: Mouse moved to (747, 571)
Screenshot: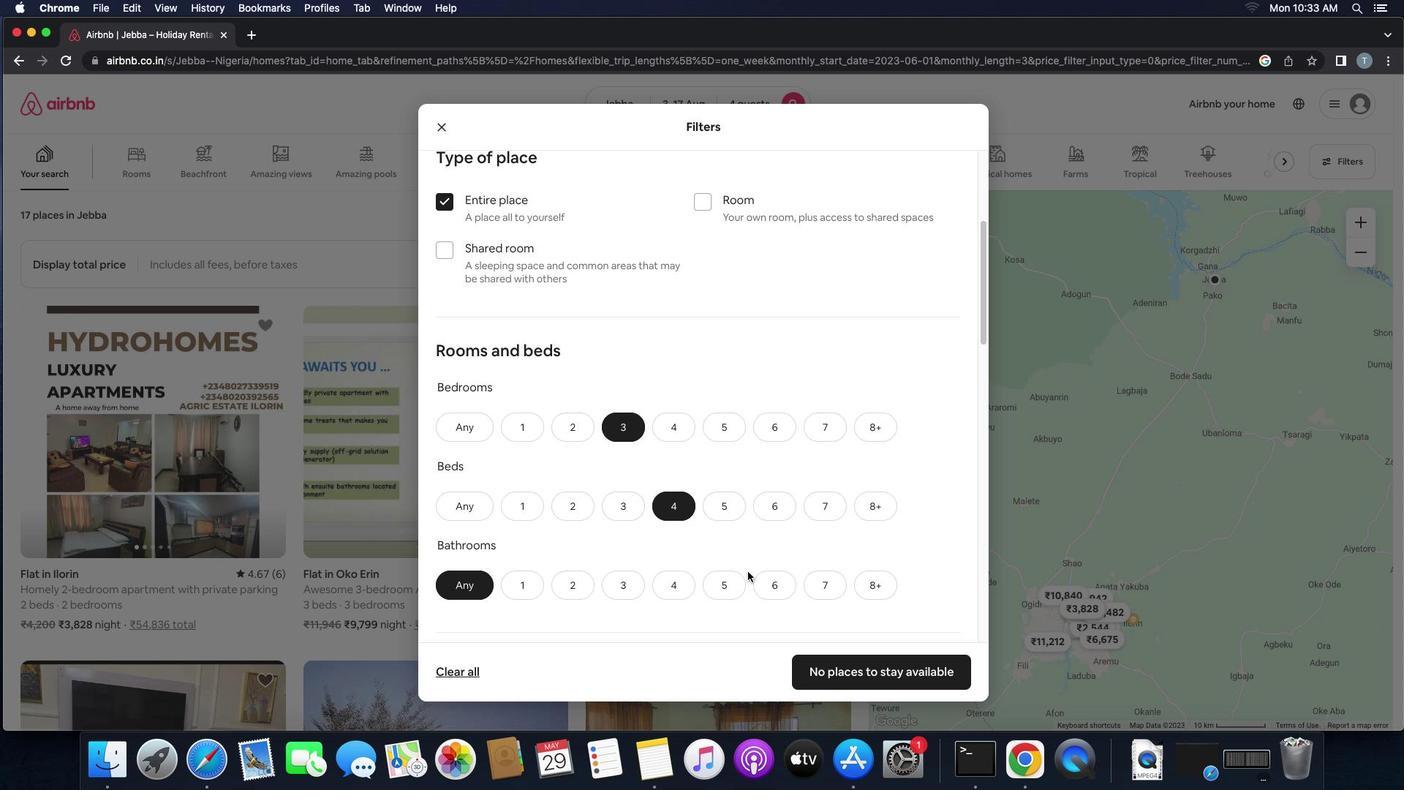 
Action: Mouse scrolled (747, 571) with delta (0, 0)
Screenshot: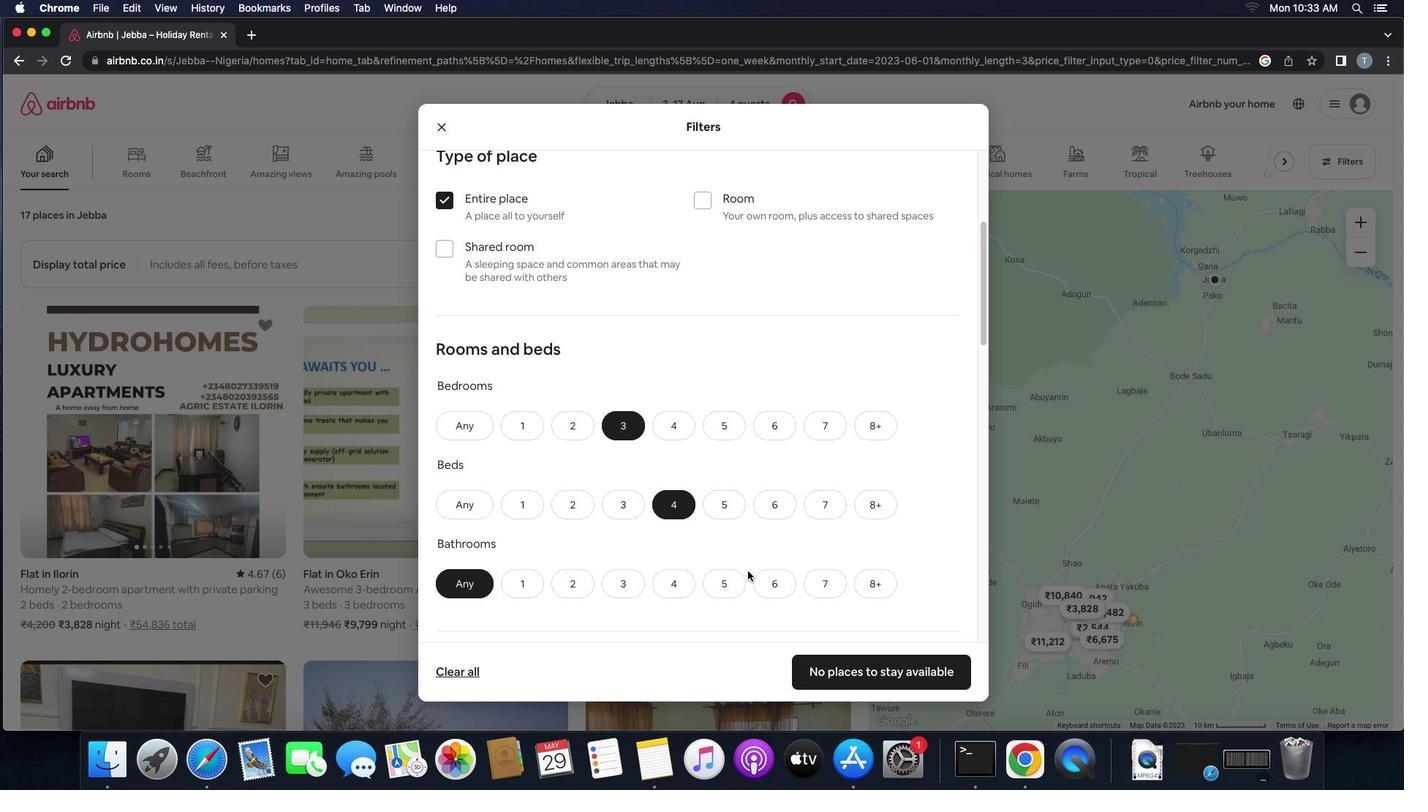 
Action: Mouse scrolled (747, 571) with delta (0, 0)
Screenshot: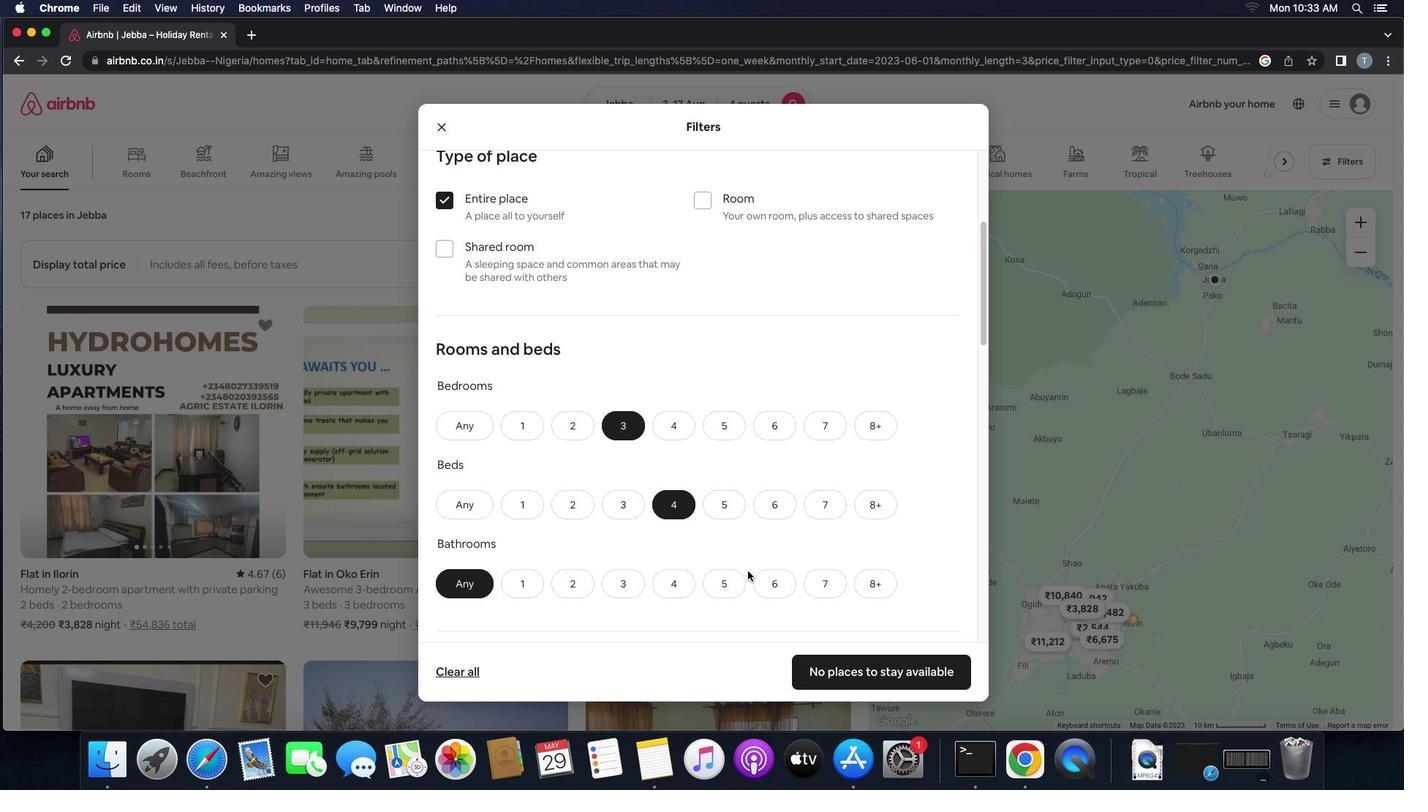 
Action: Mouse moved to (747, 571)
Screenshot: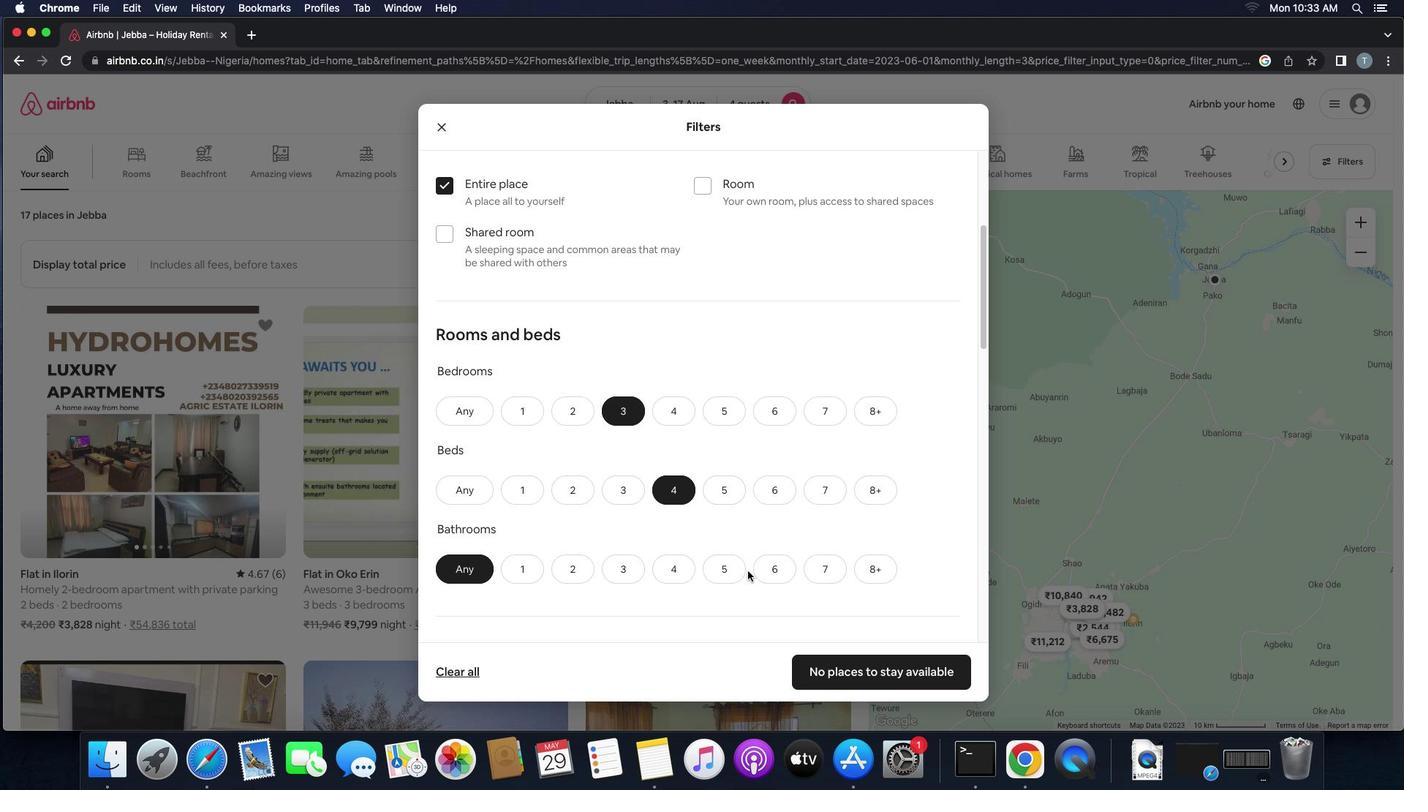 
Action: Mouse scrolled (747, 571) with delta (0, -1)
Screenshot: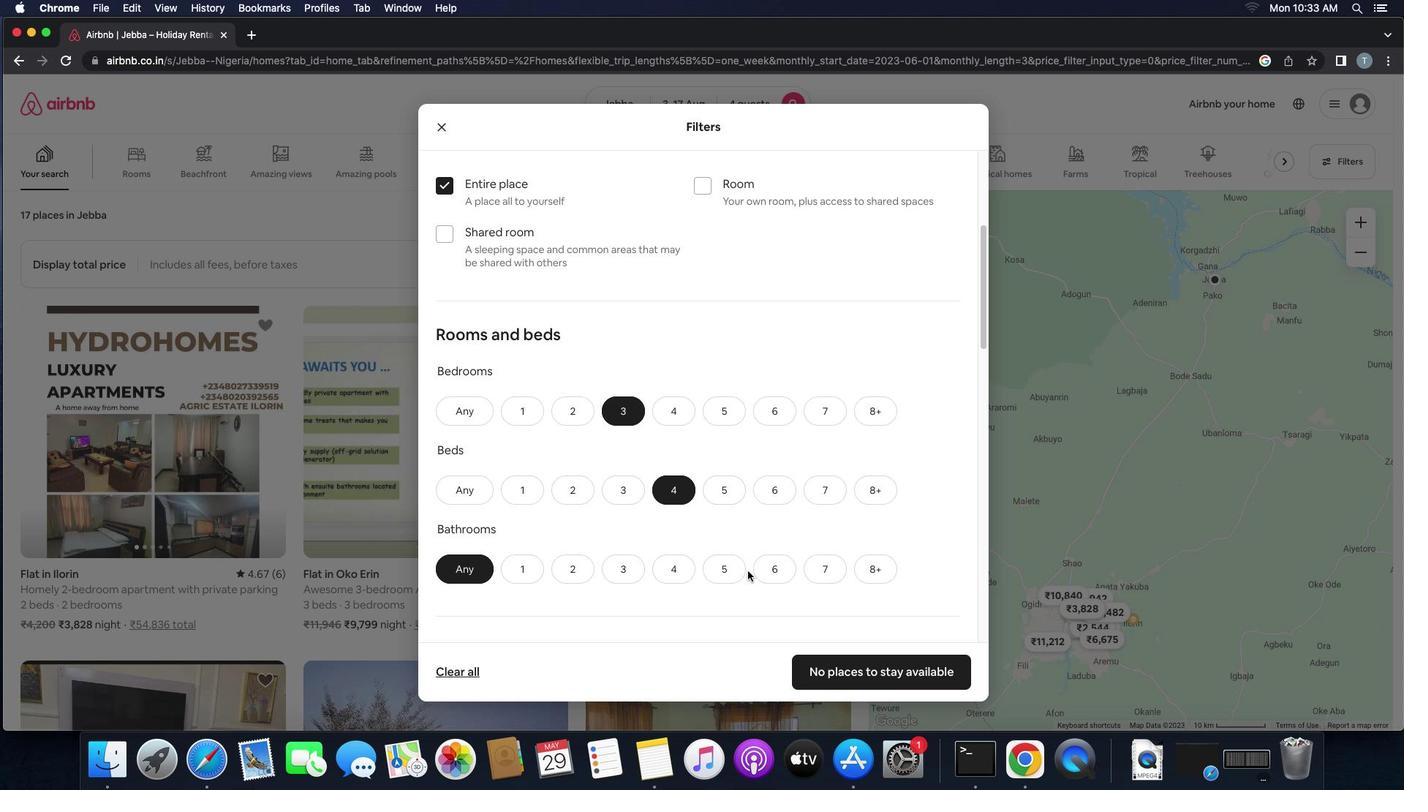
Action: Mouse moved to (584, 485)
Screenshot: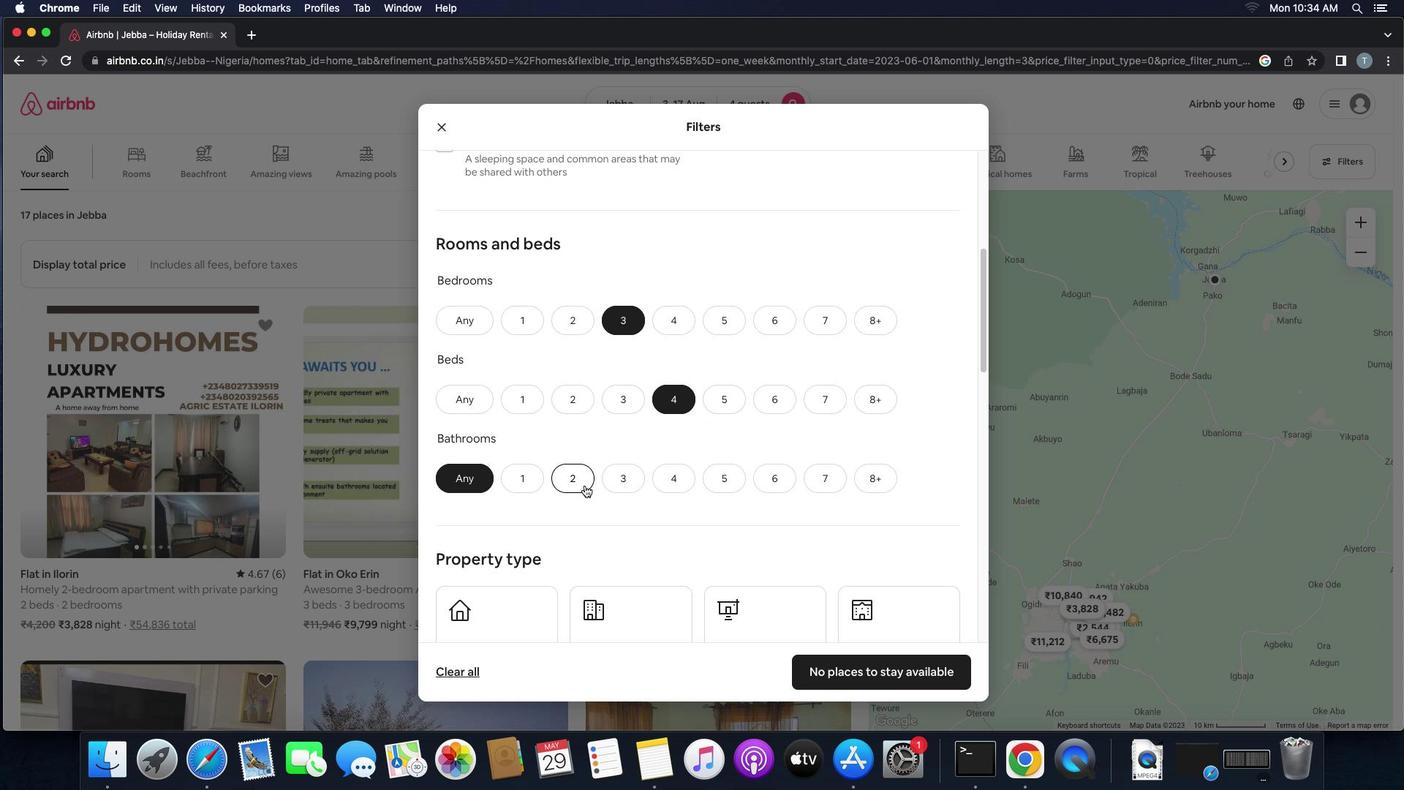 
Action: Mouse pressed left at (584, 485)
Screenshot: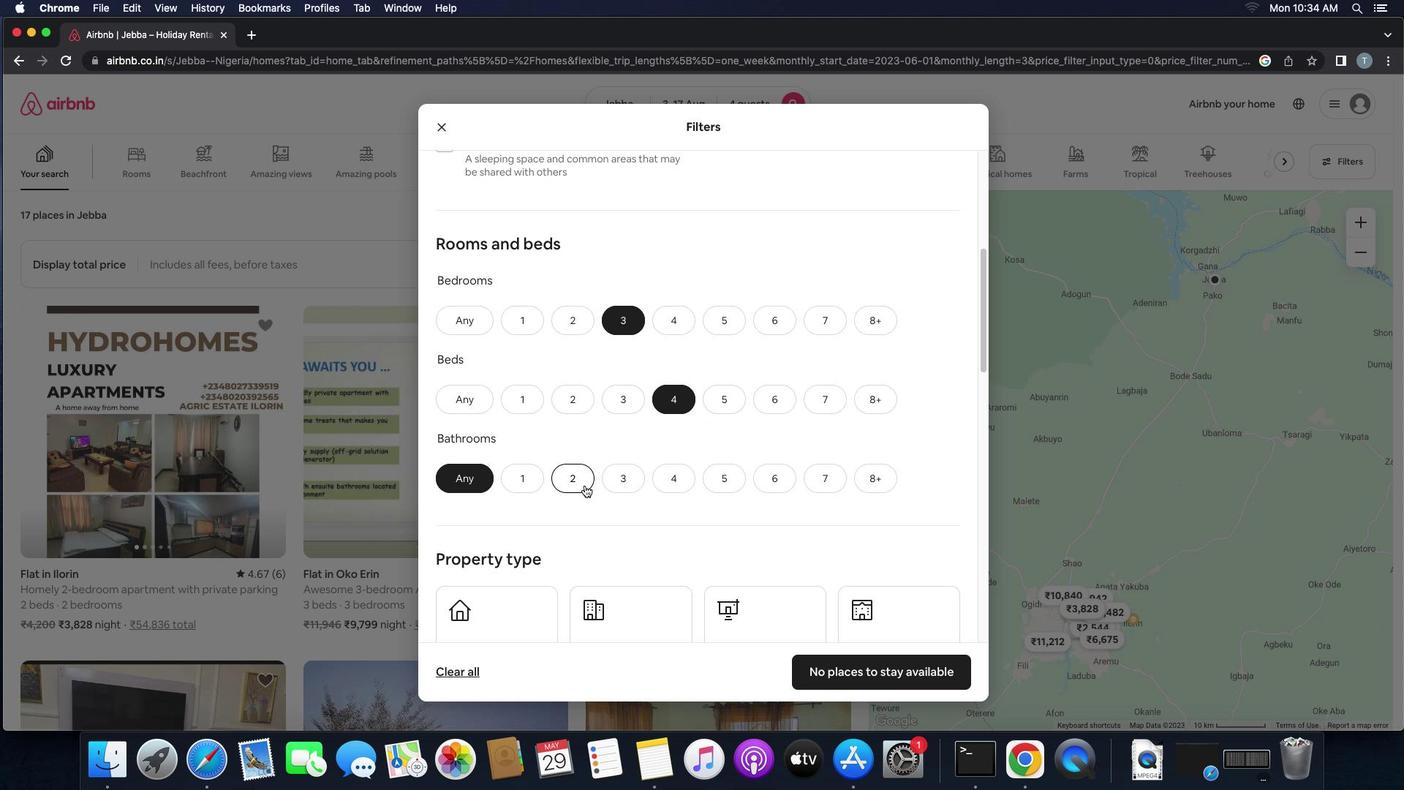 
Action: Mouse moved to (635, 497)
Screenshot: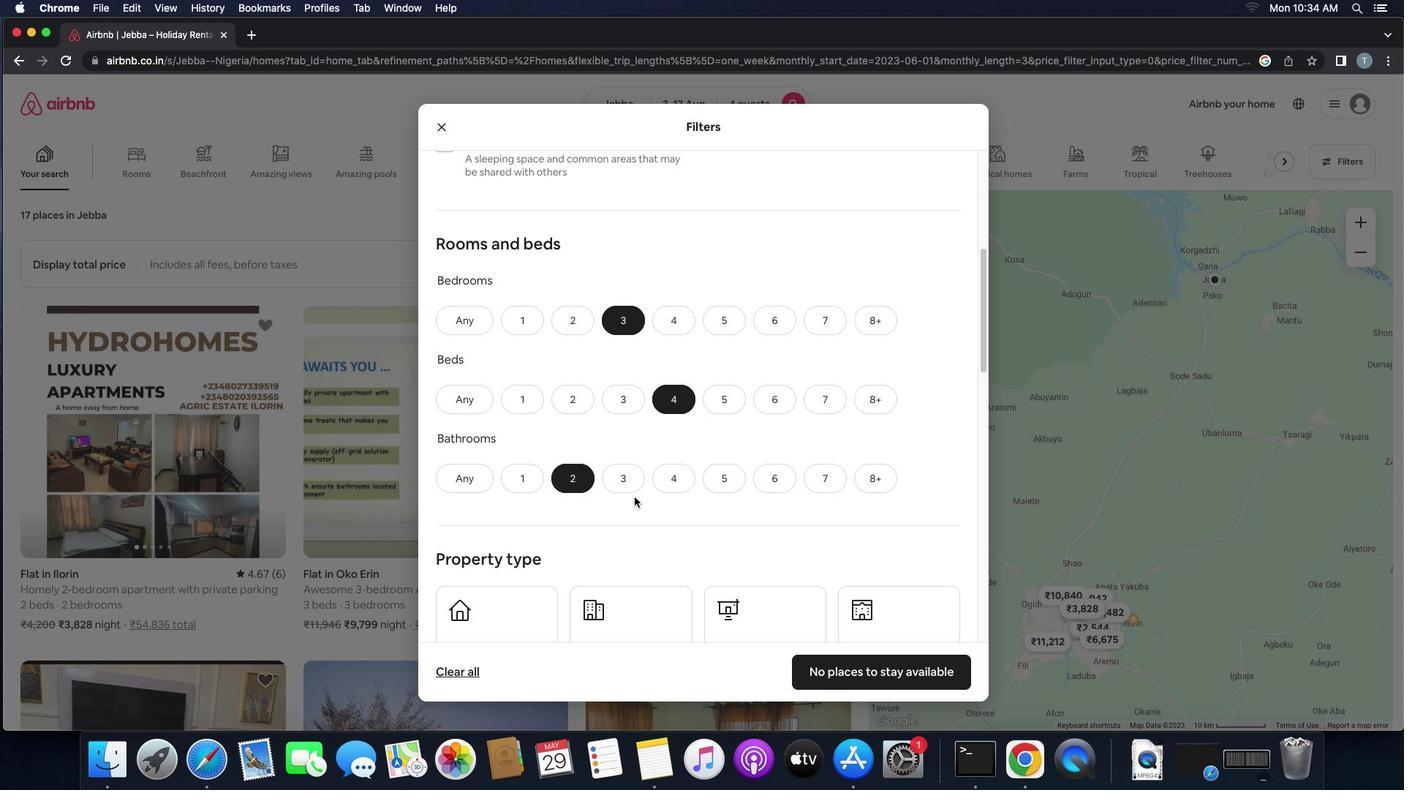 
Action: Mouse scrolled (635, 497) with delta (0, 0)
Screenshot: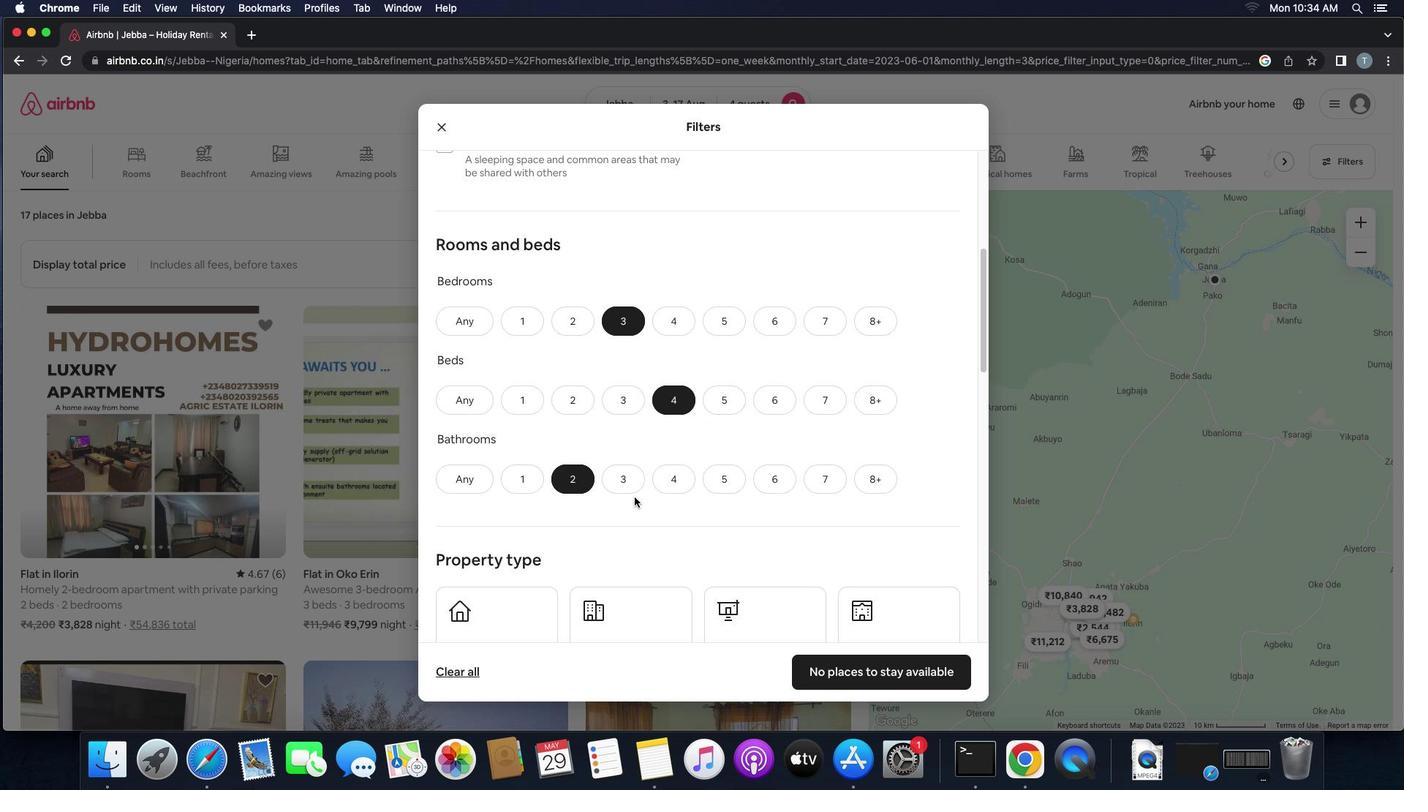 
Action: Mouse scrolled (635, 497) with delta (0, 0)
Screenshot: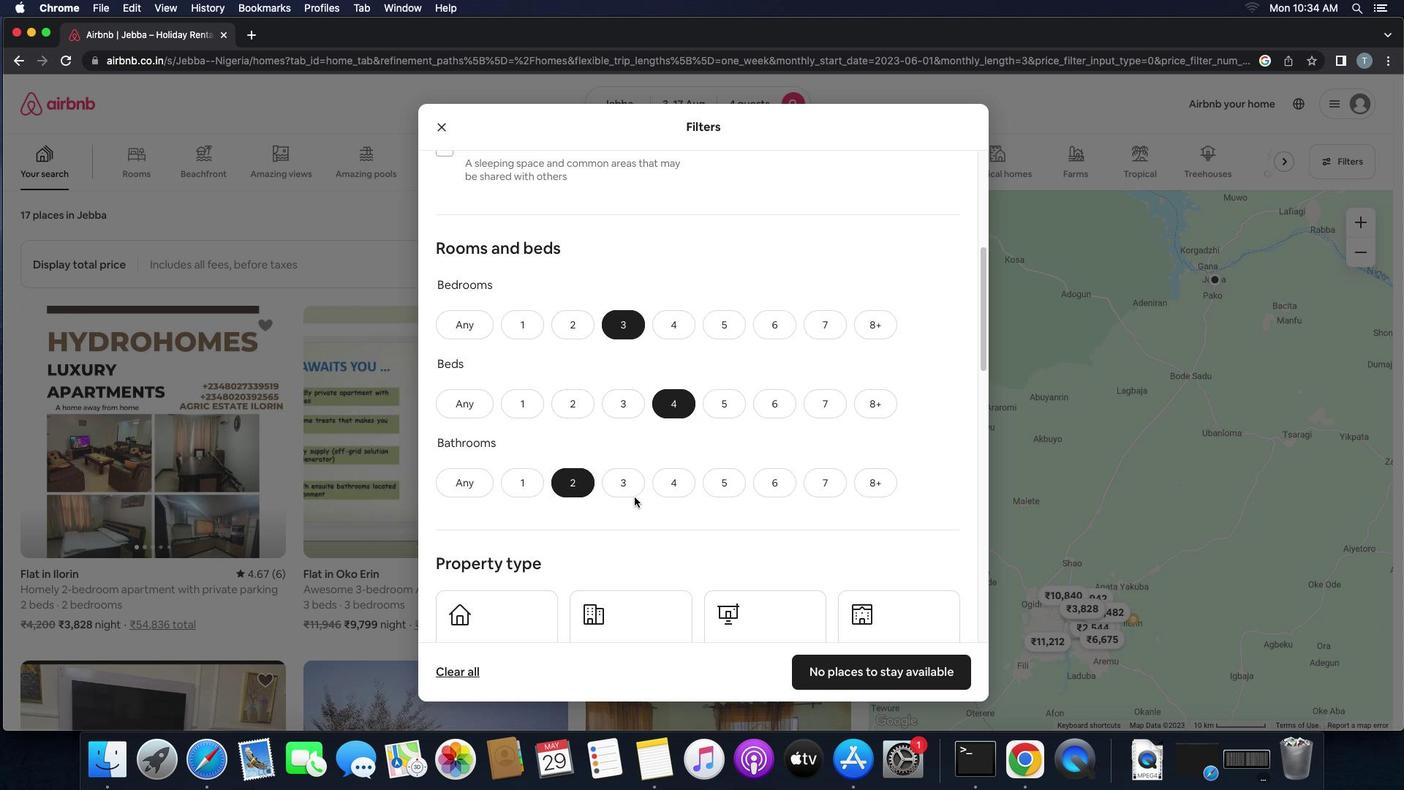 
Action: Mouse scrolled (635, 497) with delta (0, 0)
Screenshot: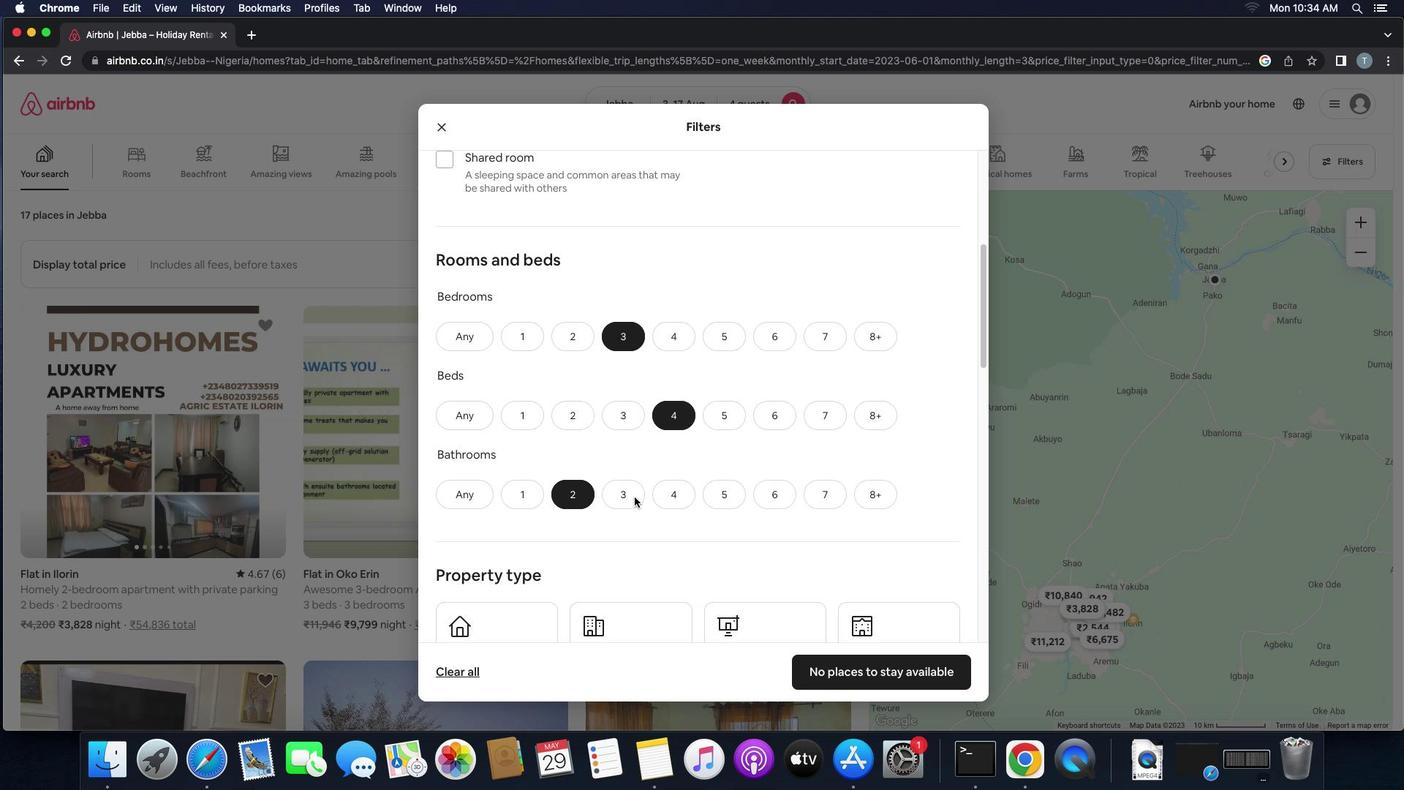 
Action: Mouse scrolled (635, 497) with delta (0, 0)
Screenshot: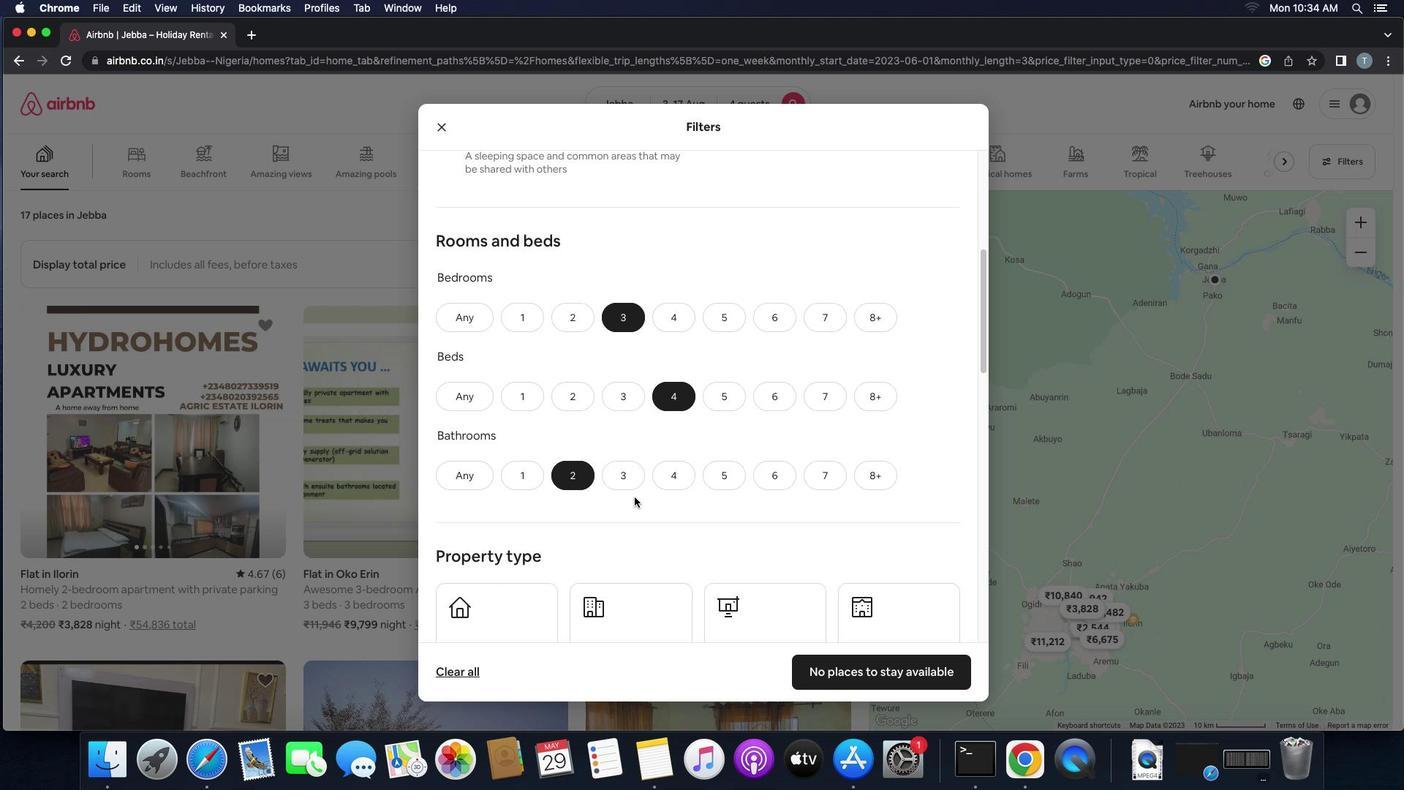
Action: Mouse scrolled (635, 497) with delta (0, -2)
Screenshot: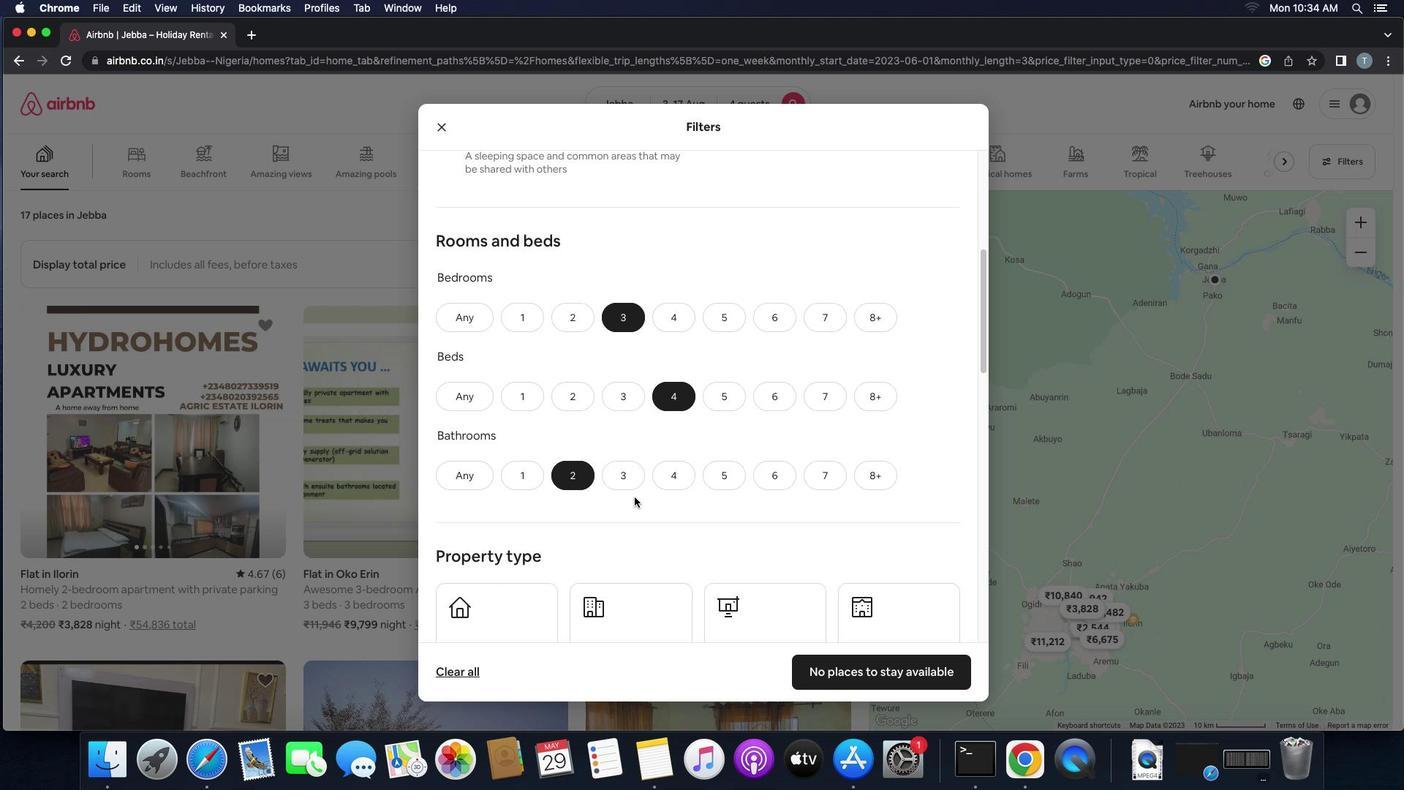 
Action: Mouse scrolled (635, 497) with delta (0, -3)
Screenshot: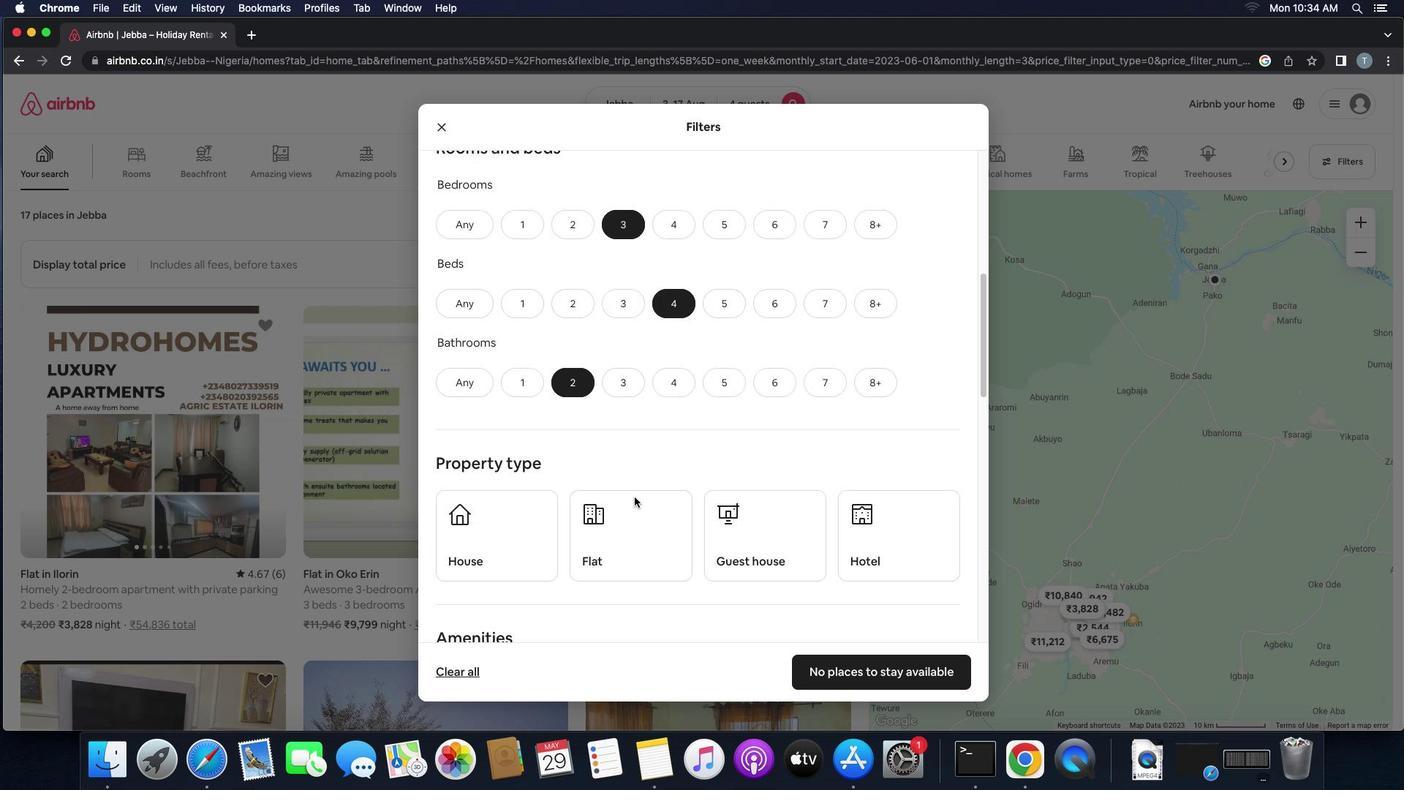 
Action: Mouse moved to (522, 364)
Screenshot: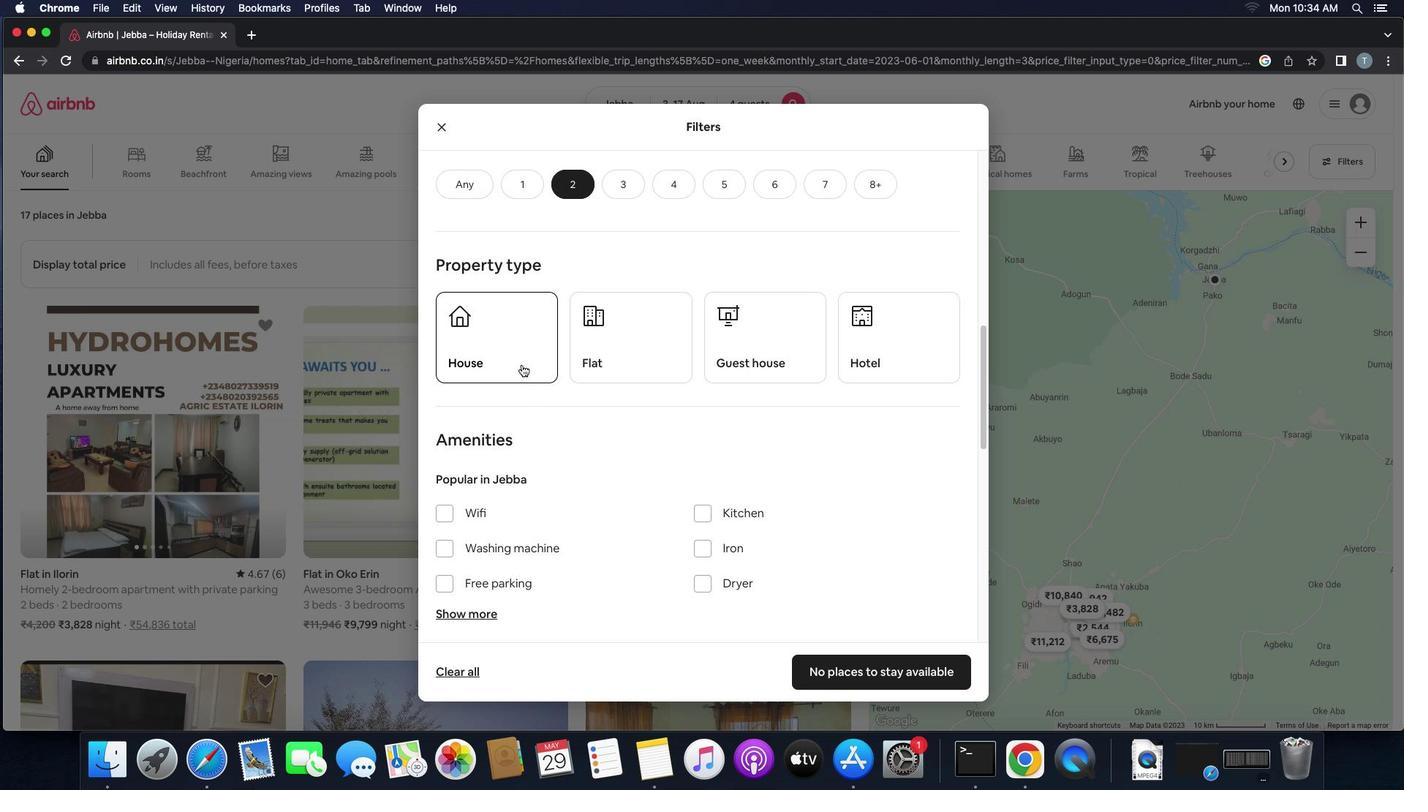 
Action: Mouse pressed left at (522, 364)
Screenshot: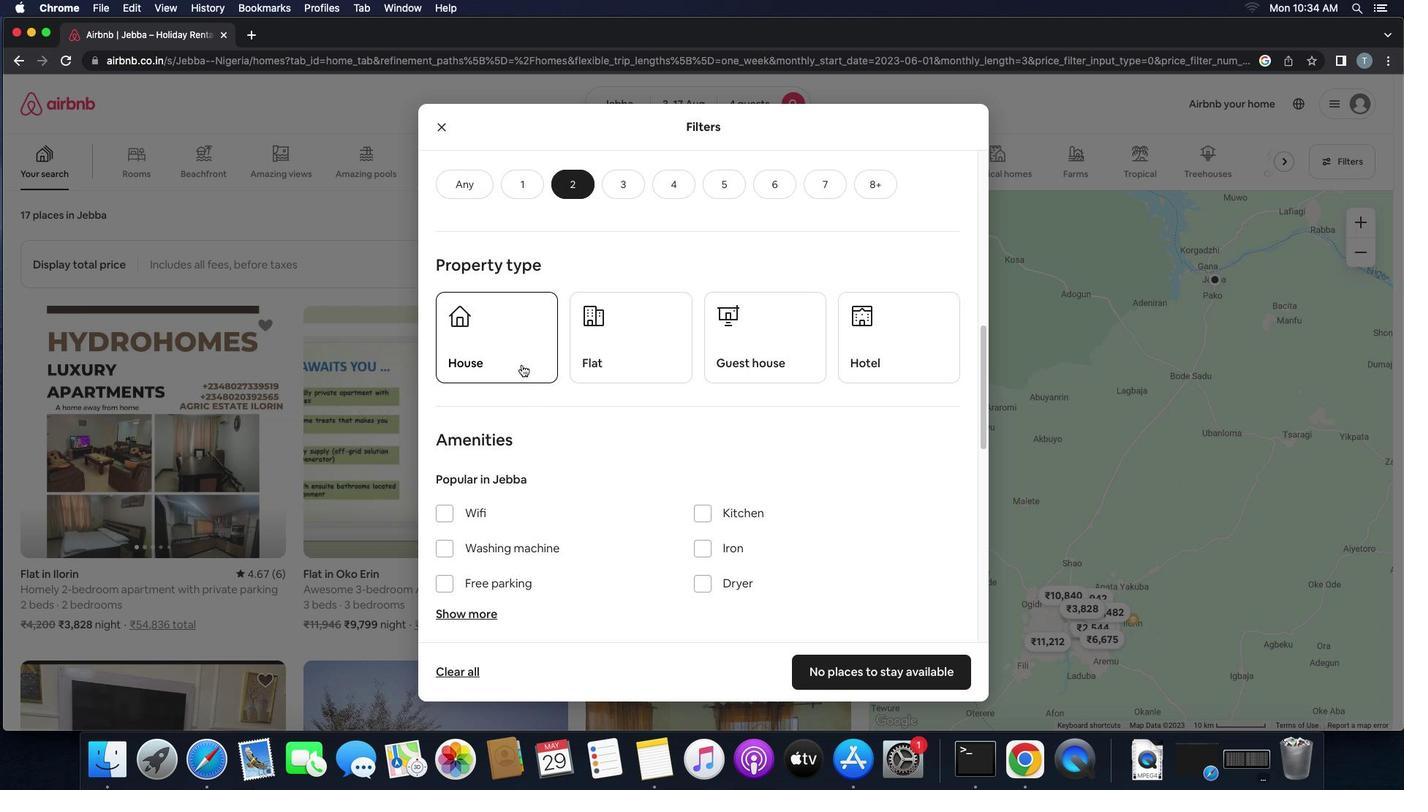 
Action: Mouse moved to (657, 370)
Screenshot: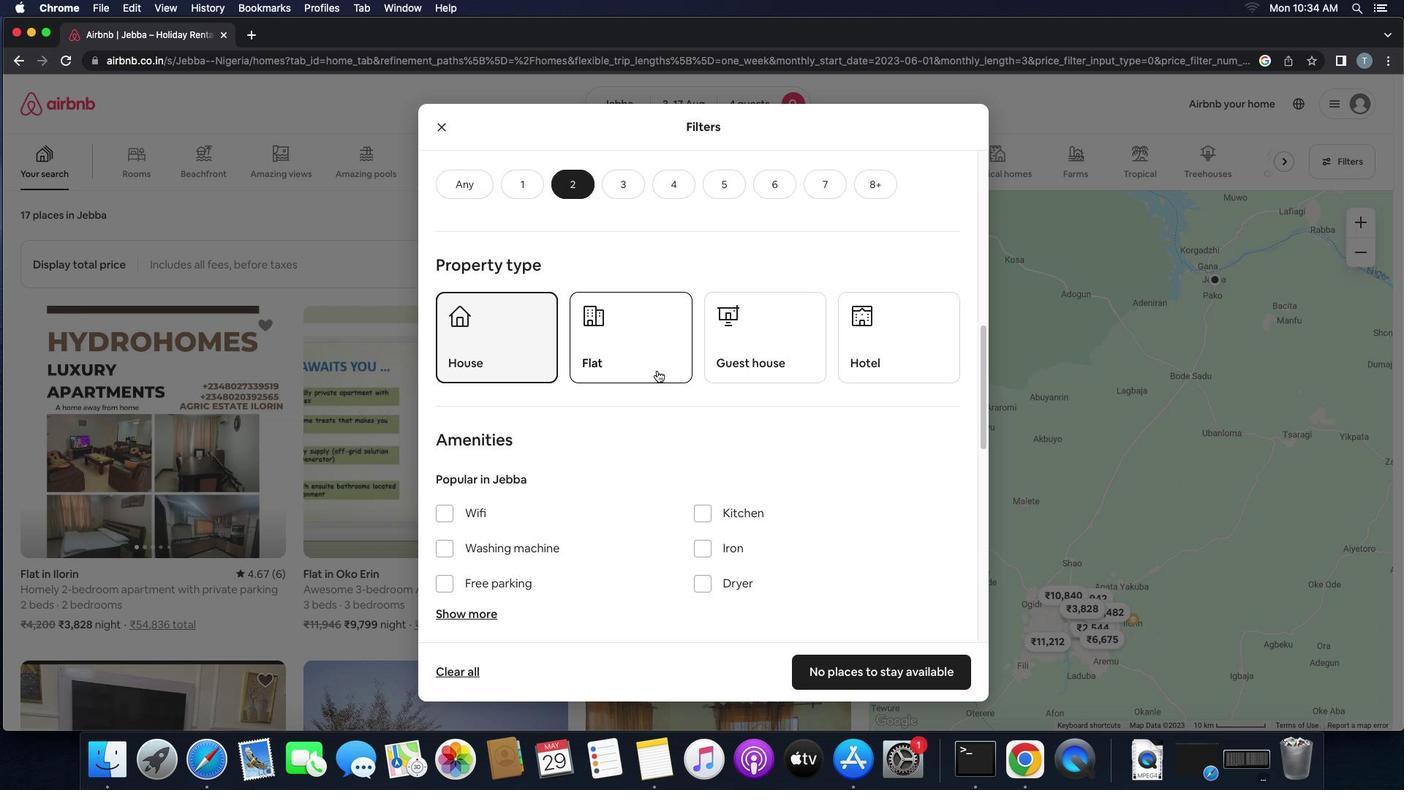 
Action: Mouse pressed left at (657, 370)
Screenshot: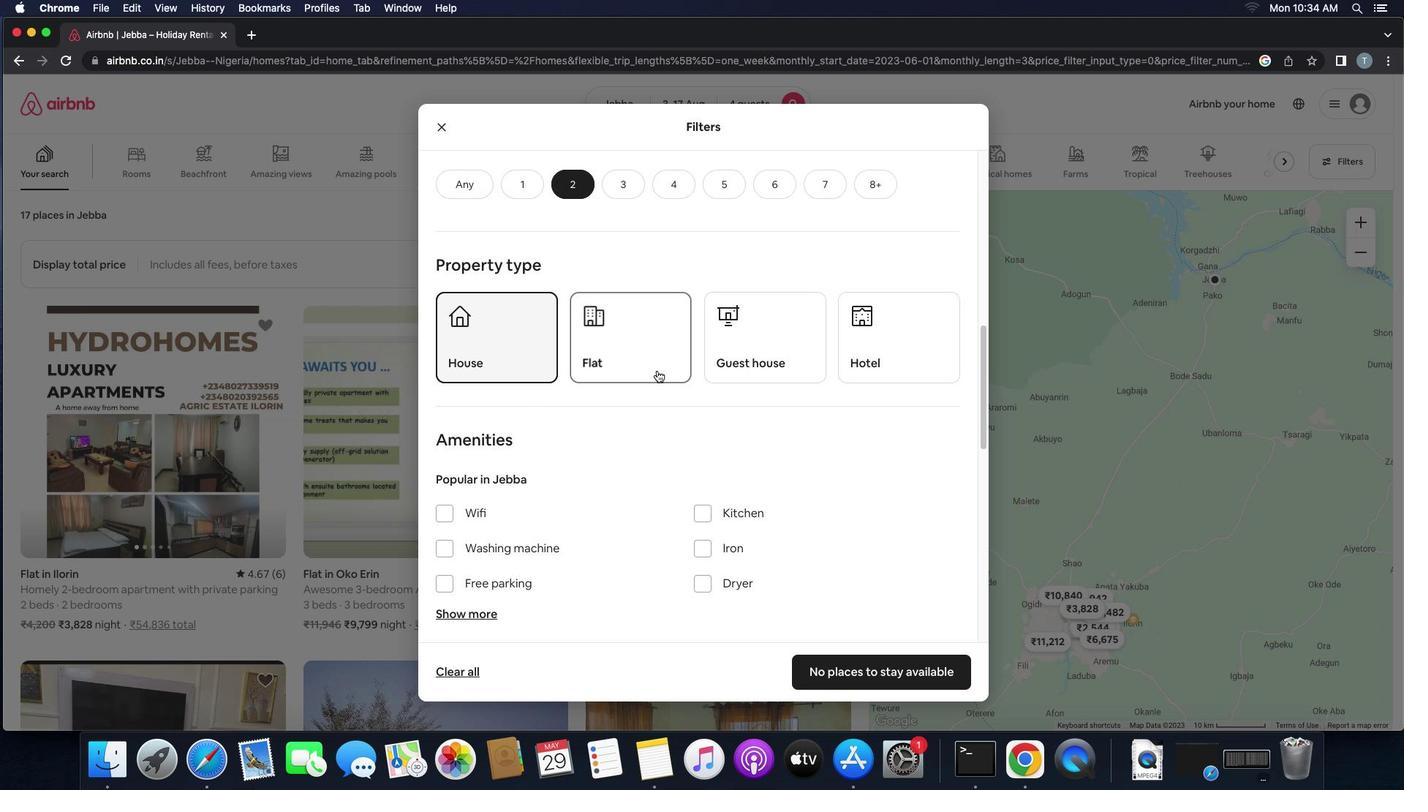 
Action: Mouse moved to (765, 364)
Screenshot: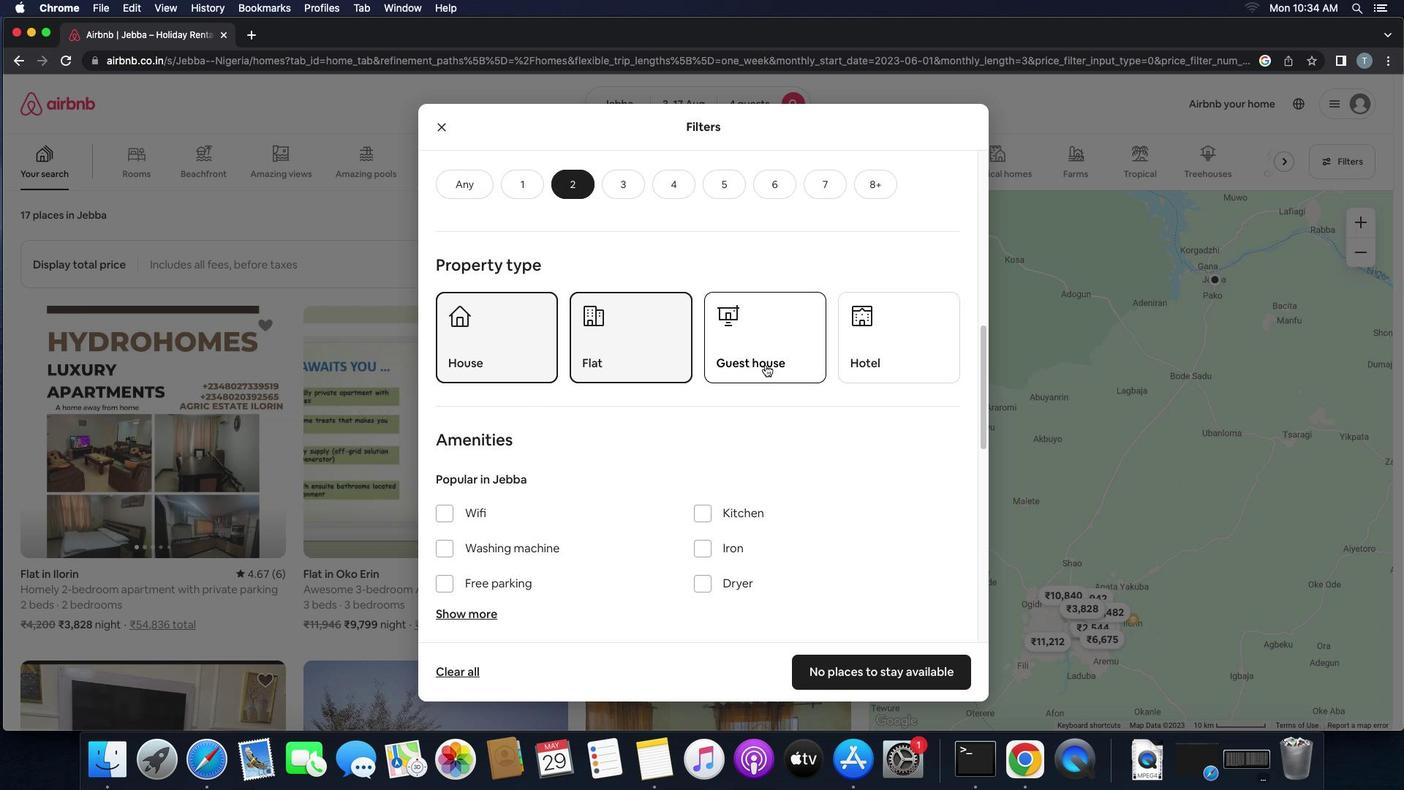 
Action: Mouse pressed left at (765, 364)
Screenshot: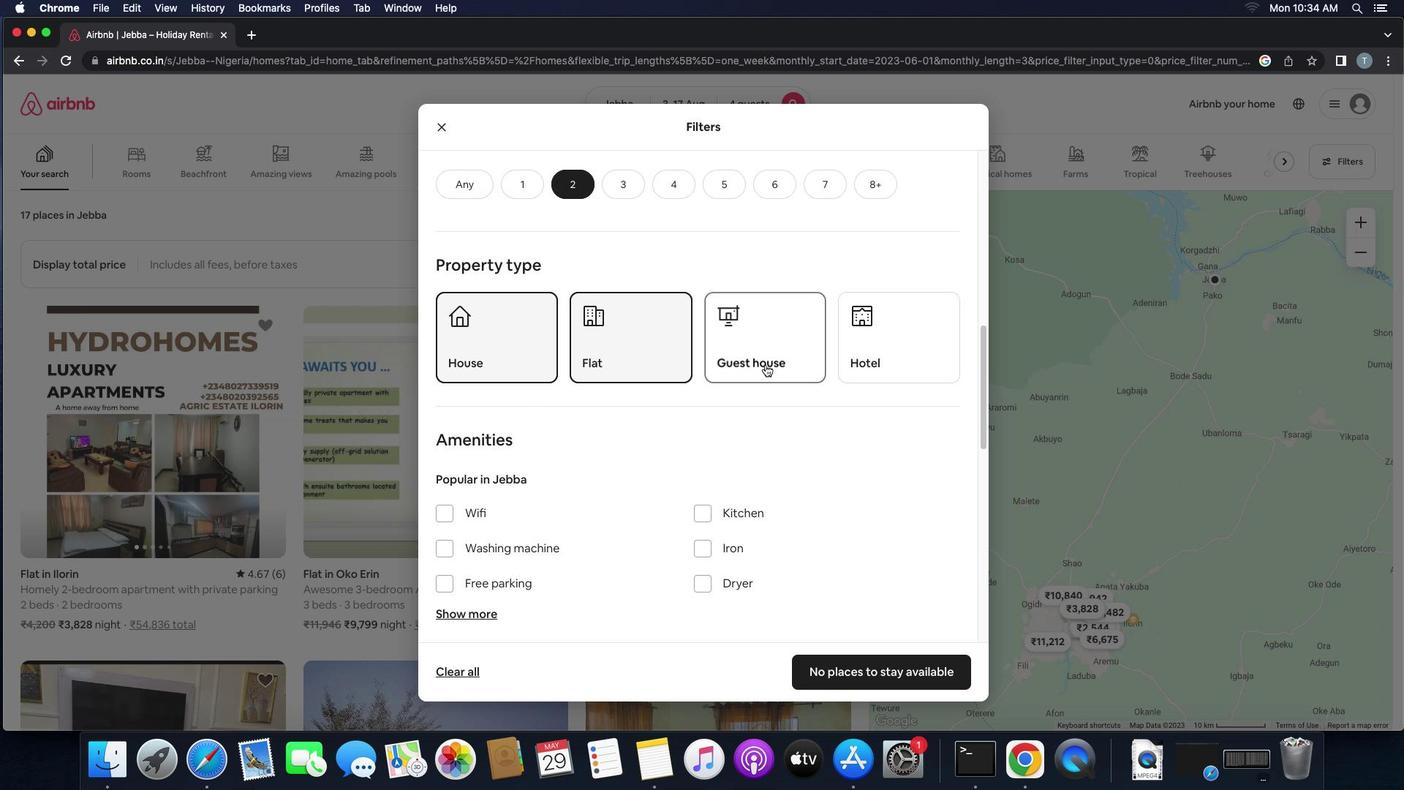 
Action: Mouse moved to (729, 454)
Screenshot: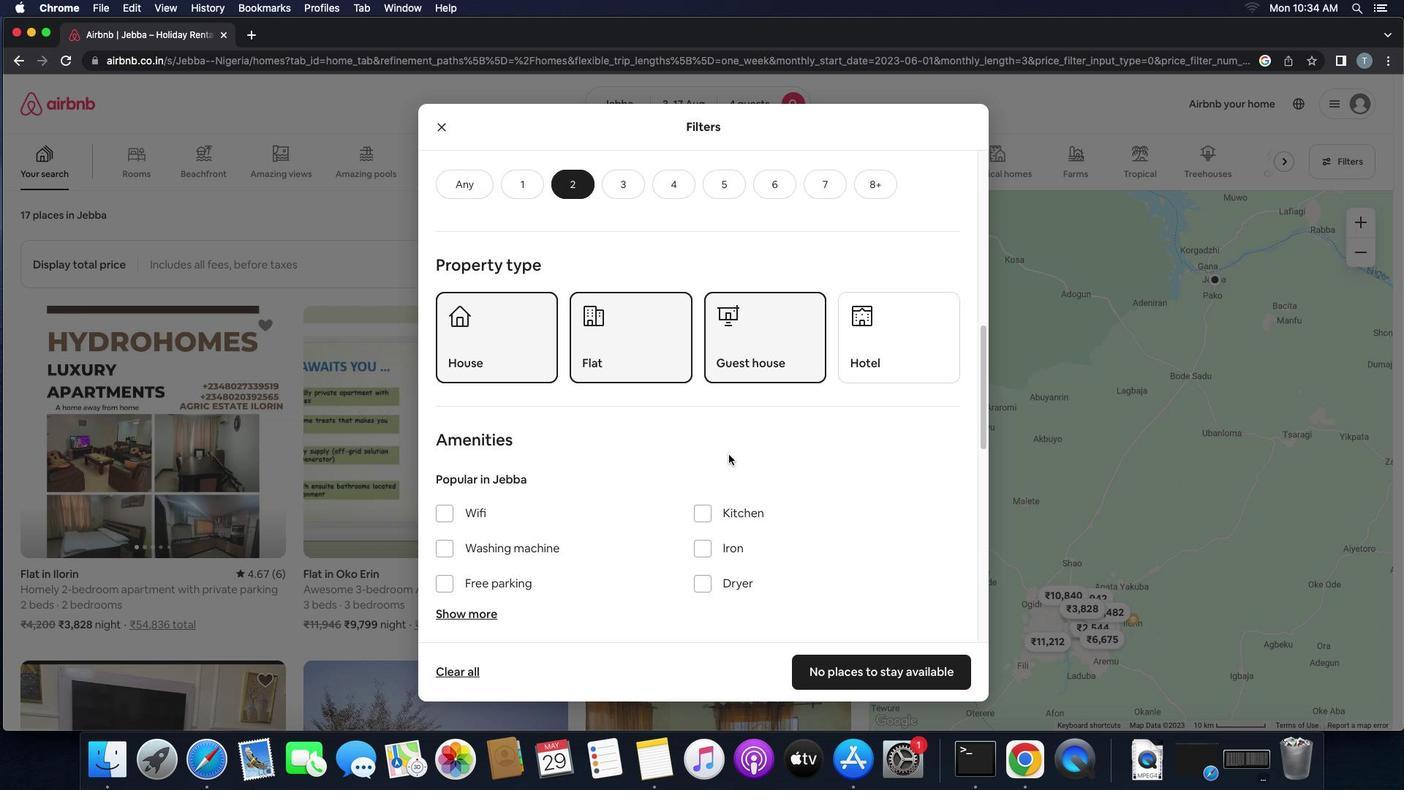 
Action: Mouse scrolled (729, 454) with delta (0, 0)
Screenshot: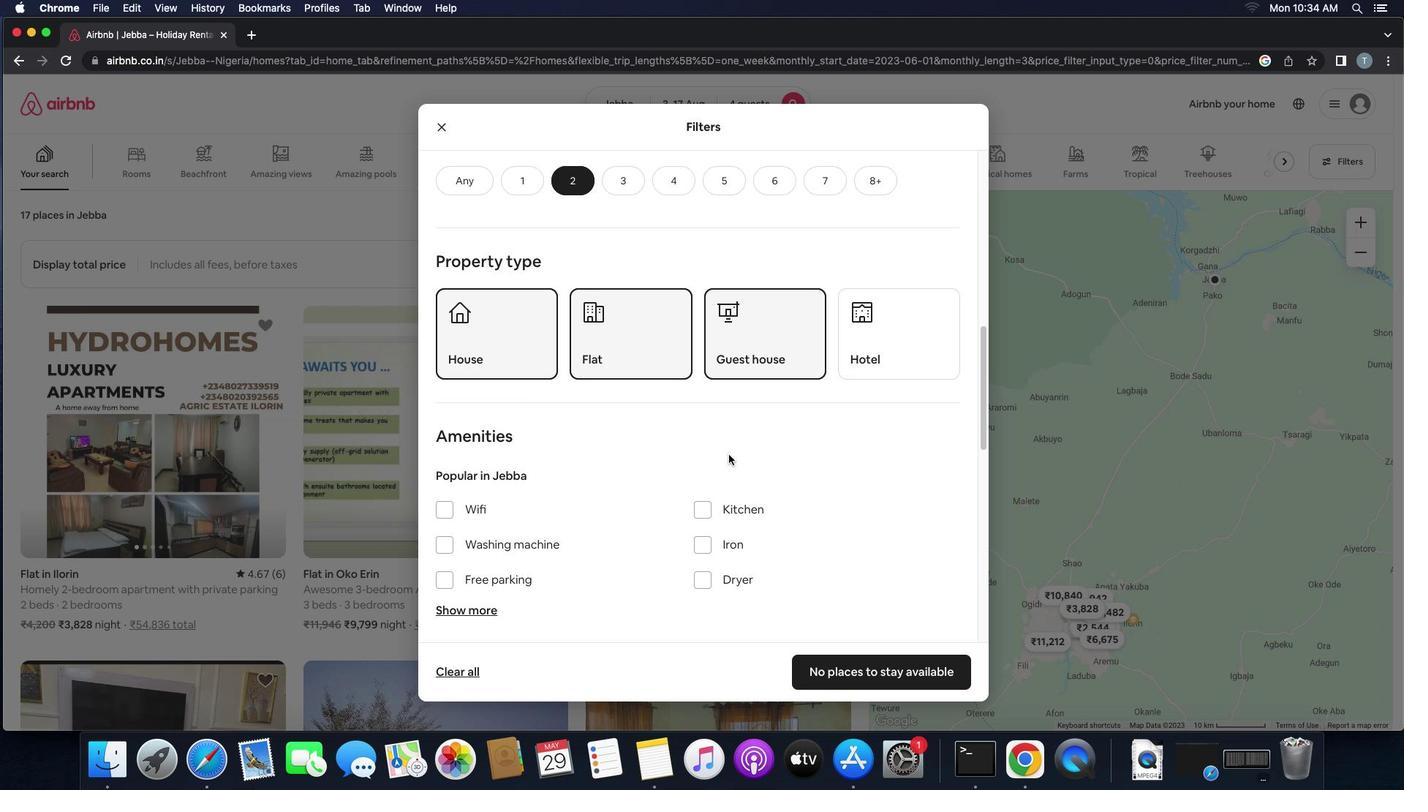
Action: Mouse scrolled (729, 454) with delta (0, 0)
Screenshot: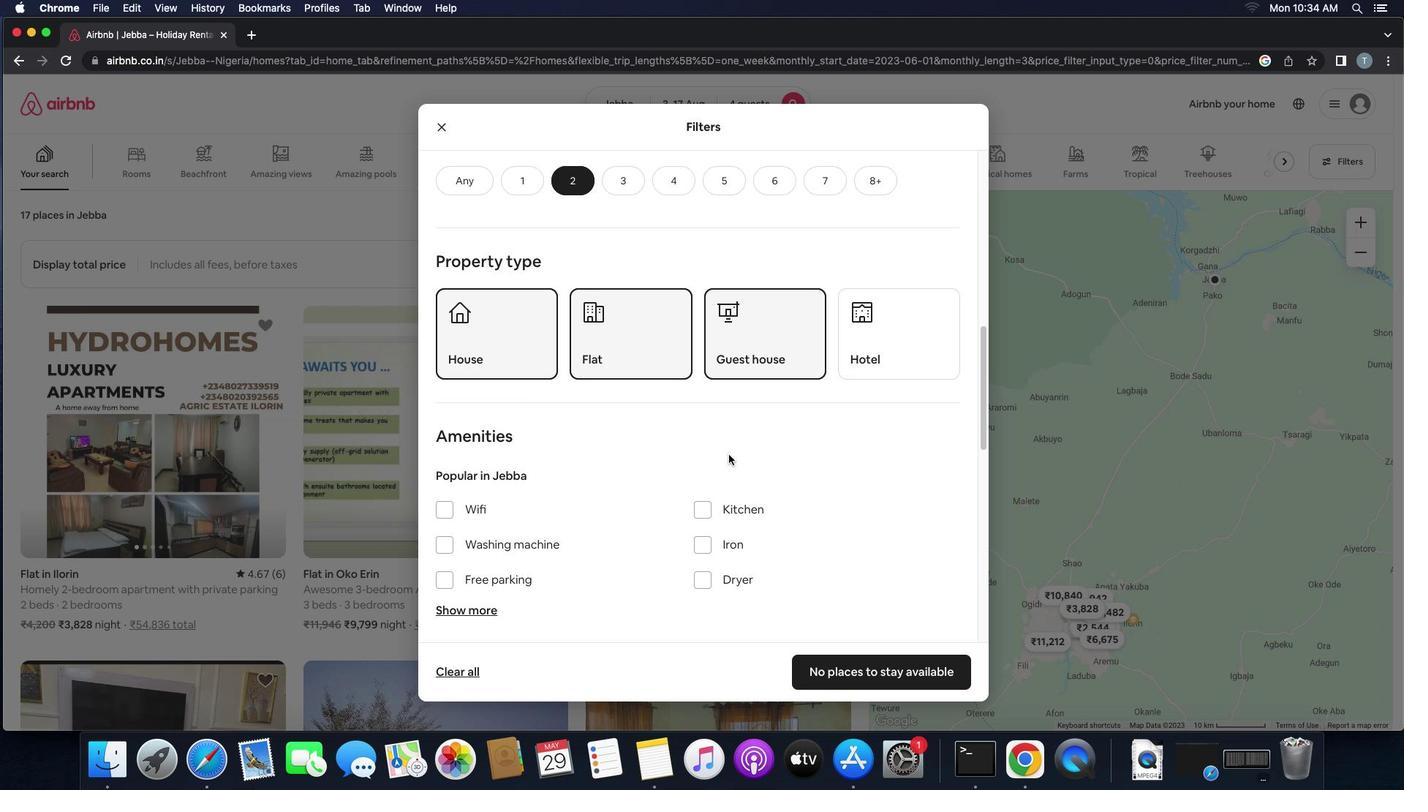 
Action: Mouse scrolled (729, 454) with delta (0, -2)
Screenshot: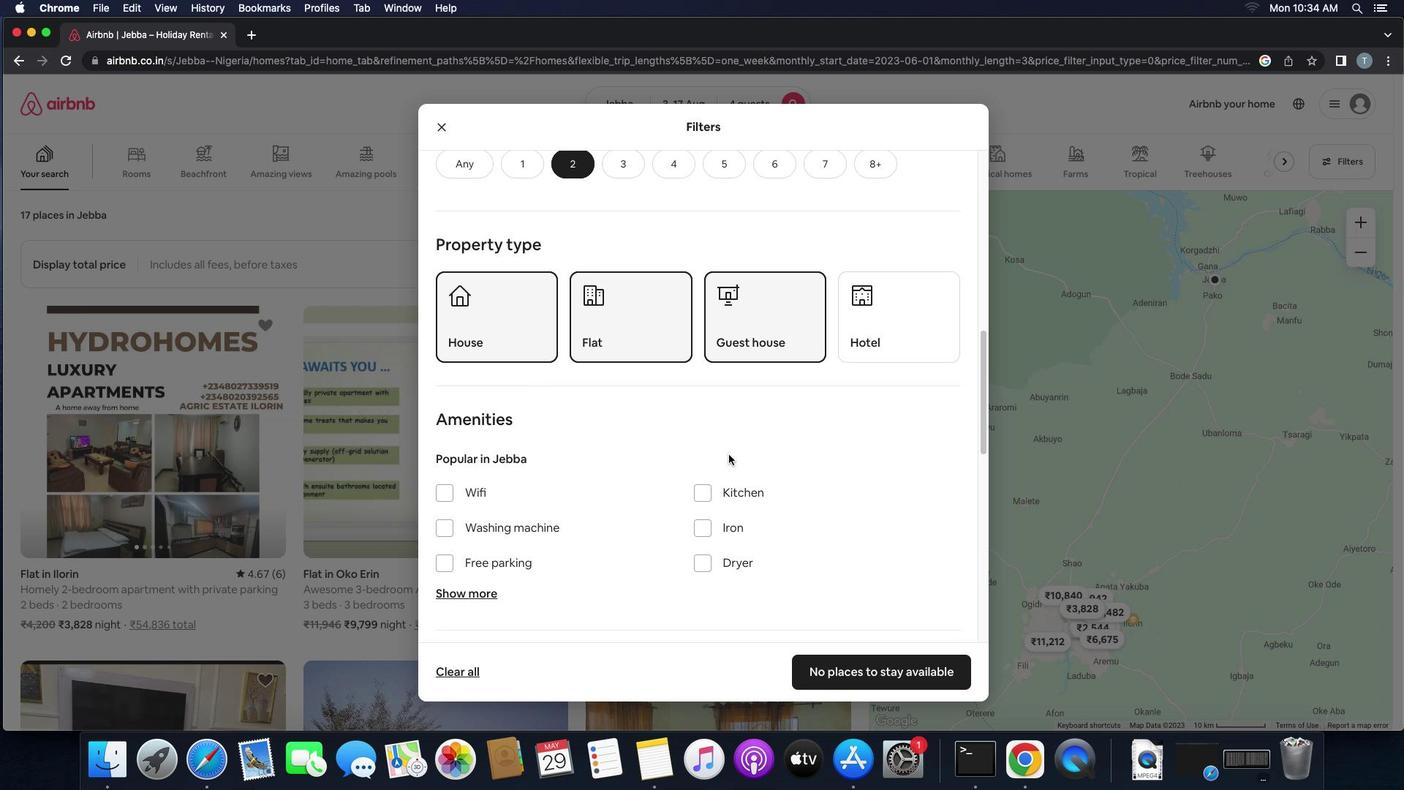 
Action: Mouse scrolled (729, 454) with delta (0, -2)
Screenshot: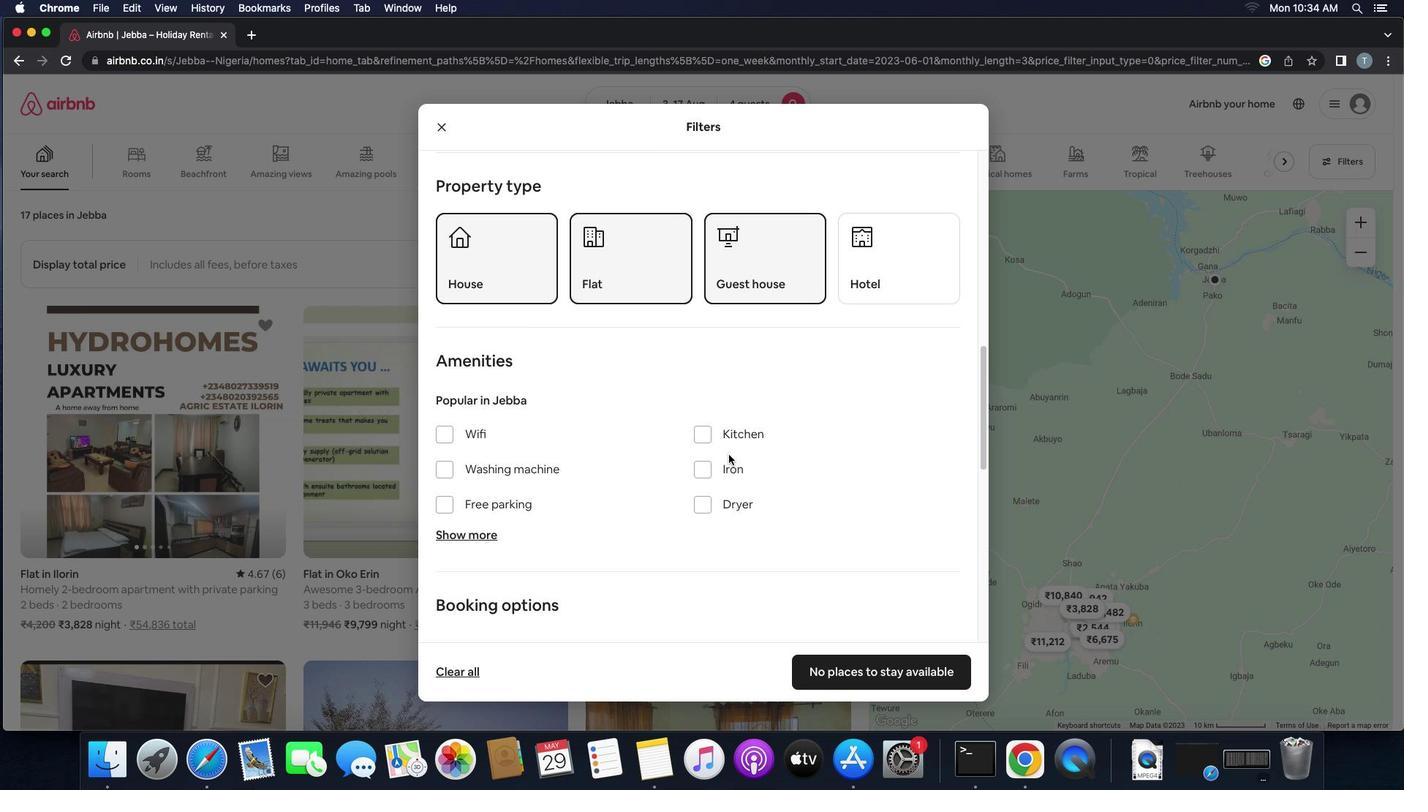 
Action: Mouse moved to (476, 255)
Screenshot: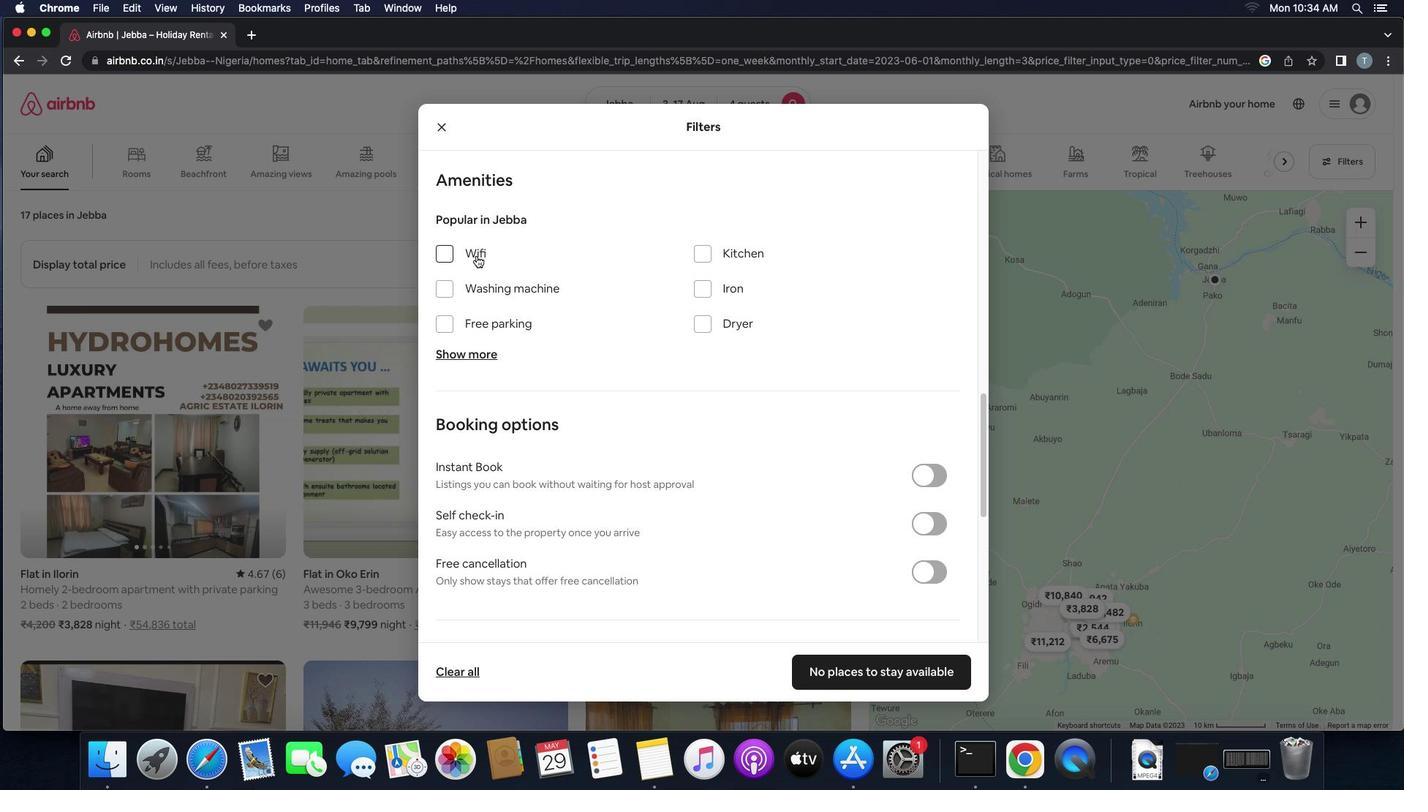 
Action: Mouse pressed left at (476, 255)
Screenshot: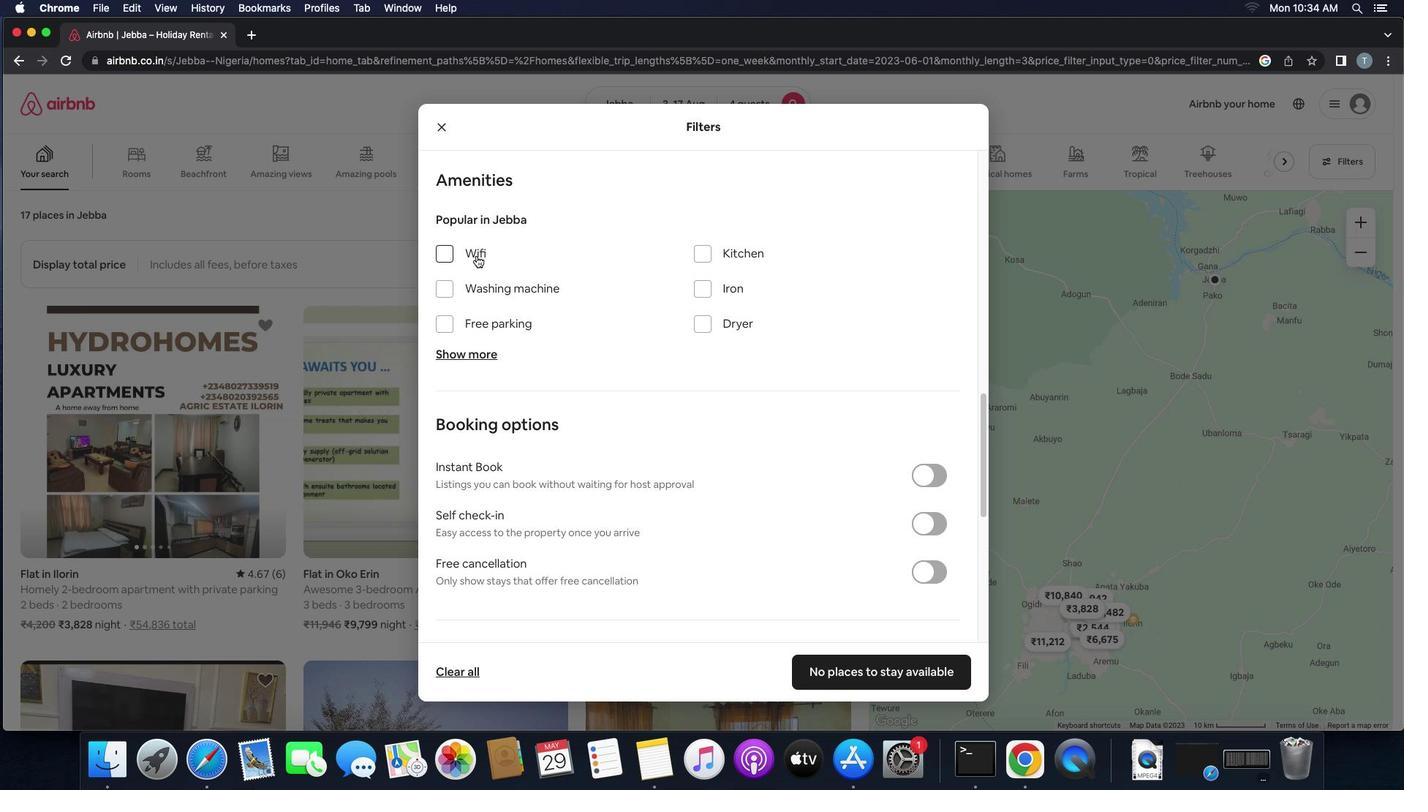 
Action: Mouse moved to (615, 377)
Screenshot: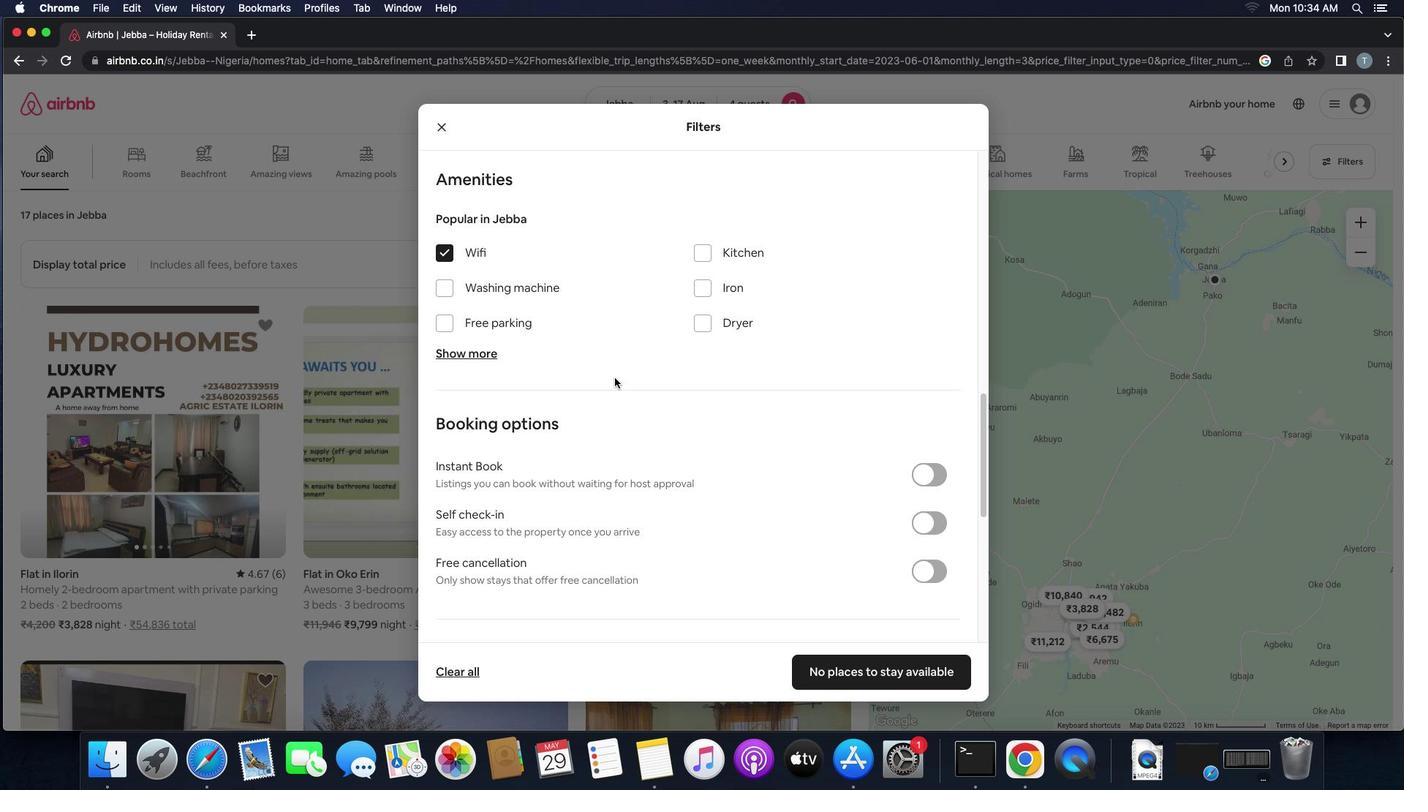 
Action: Mouse scrolled (615, 377) with delta (0, 0)
Screenshot: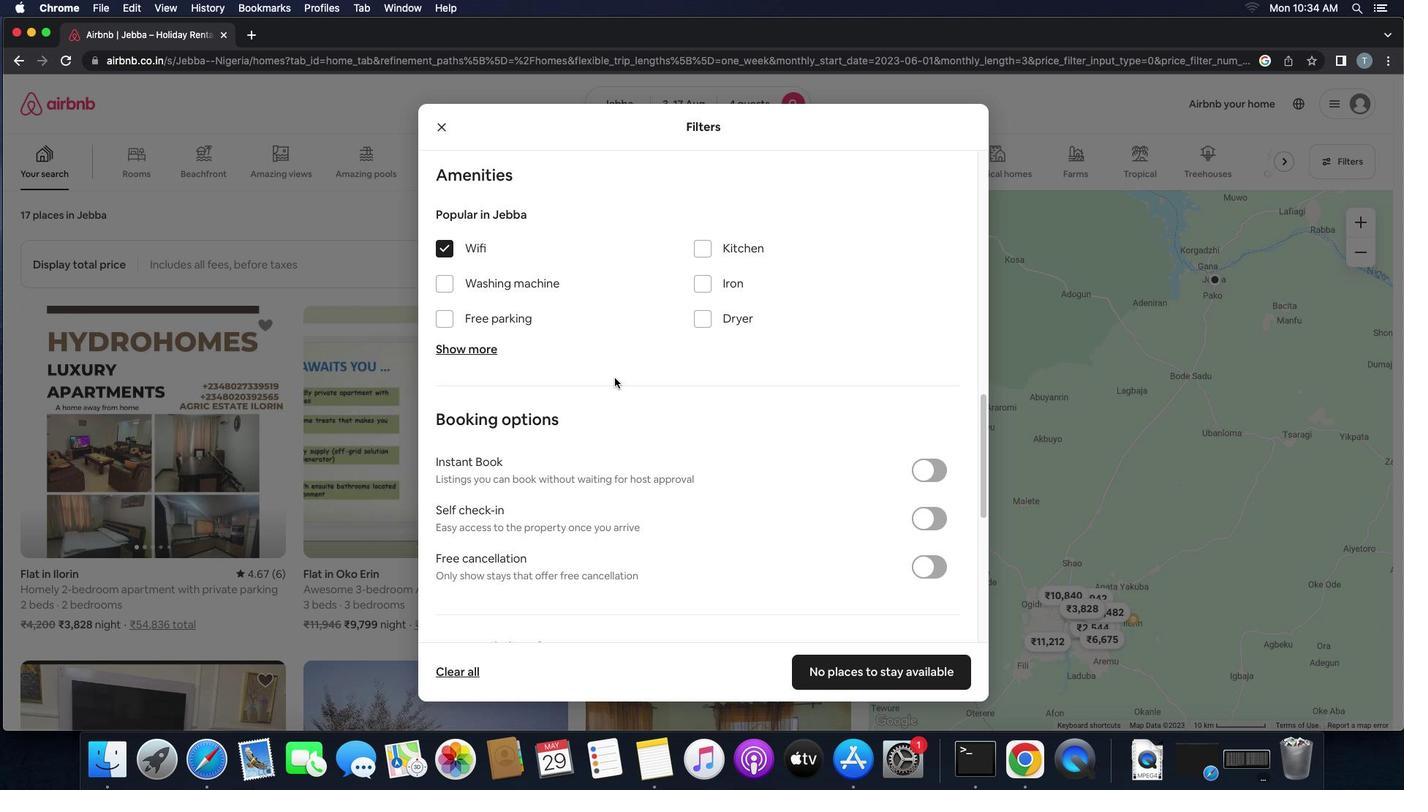 
Action: Mouse scrolled (615, 377) with delta (0, 0)
Screenshot: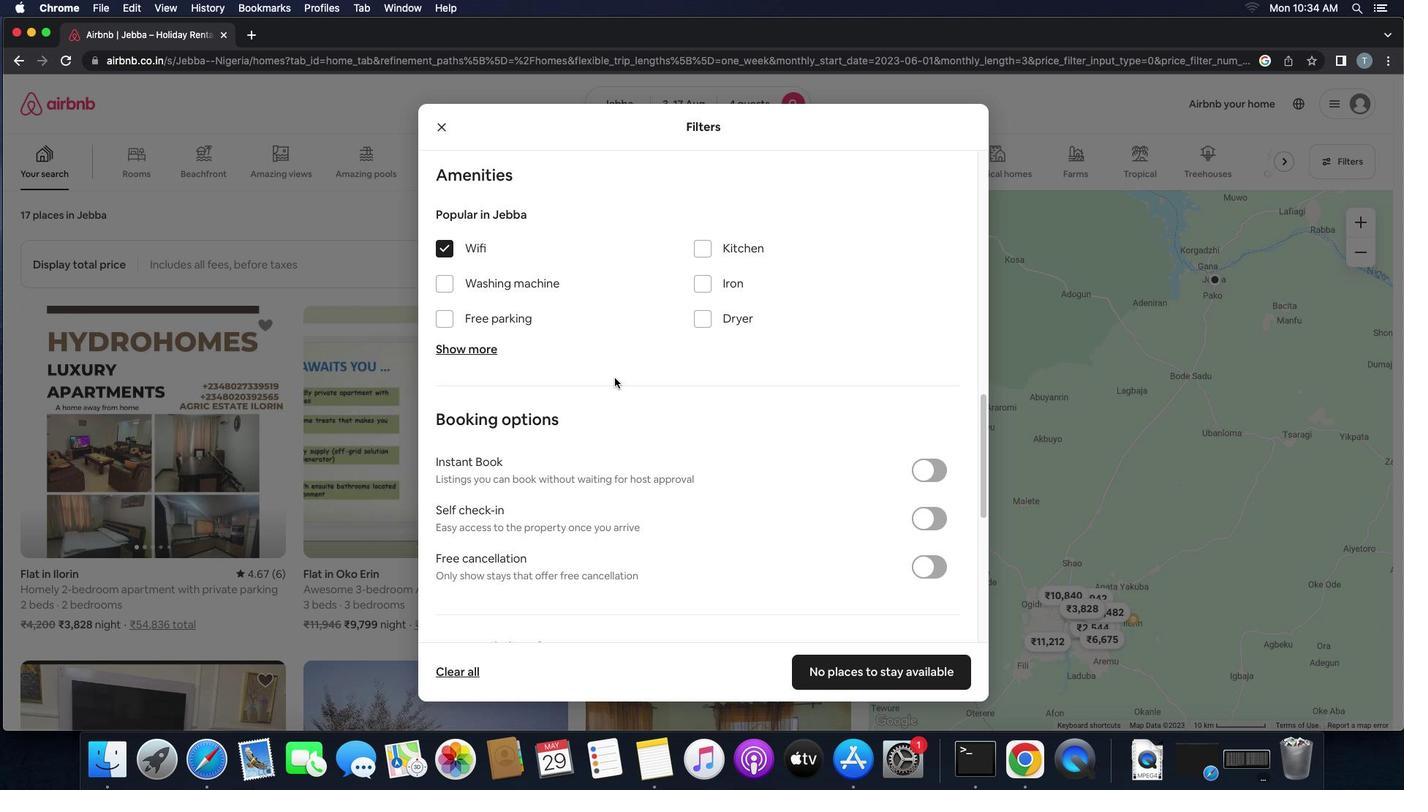 
Action: Mouse scrolled (615, 377) with delta (0, -1)
Screenshot: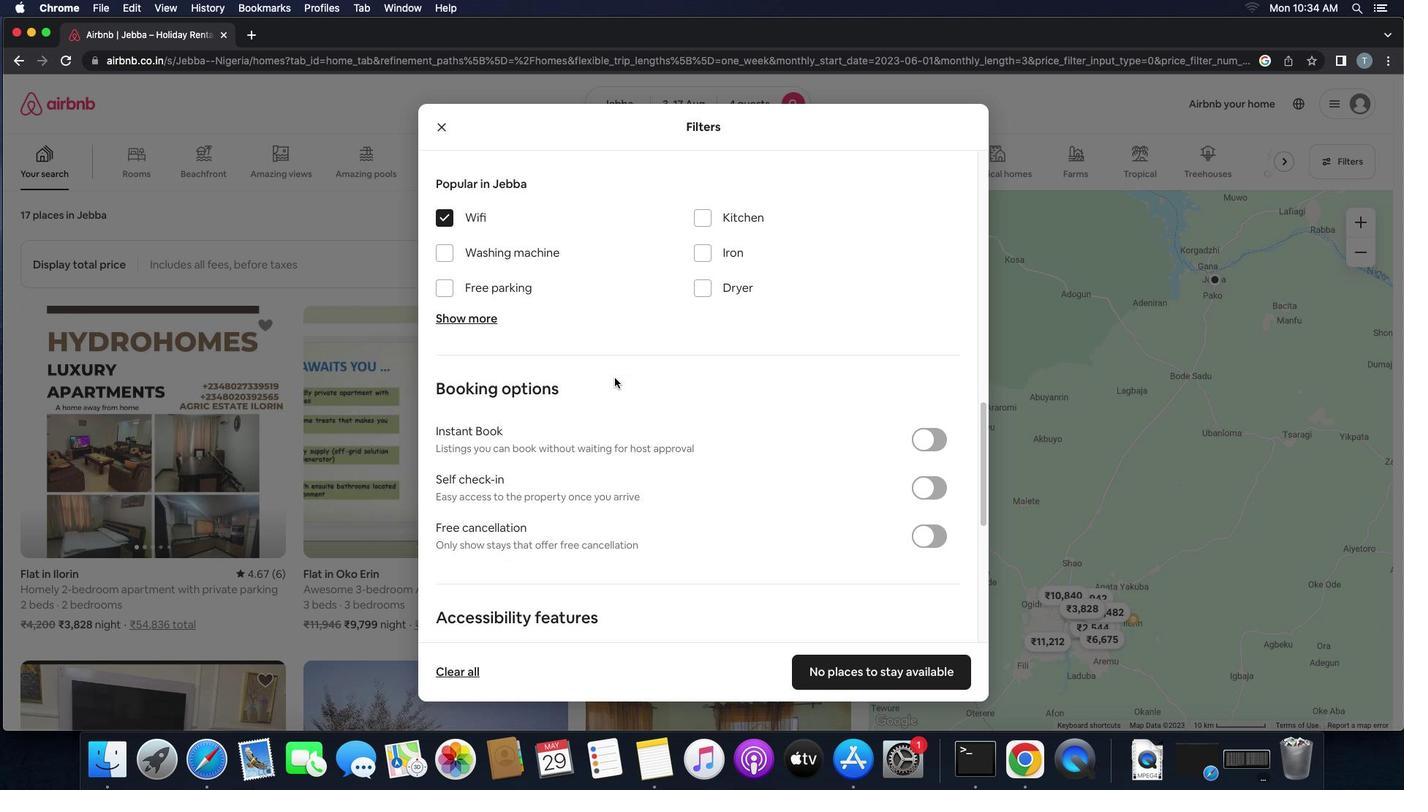 
Action: Mouse moved to (920, 414)
Screenshot: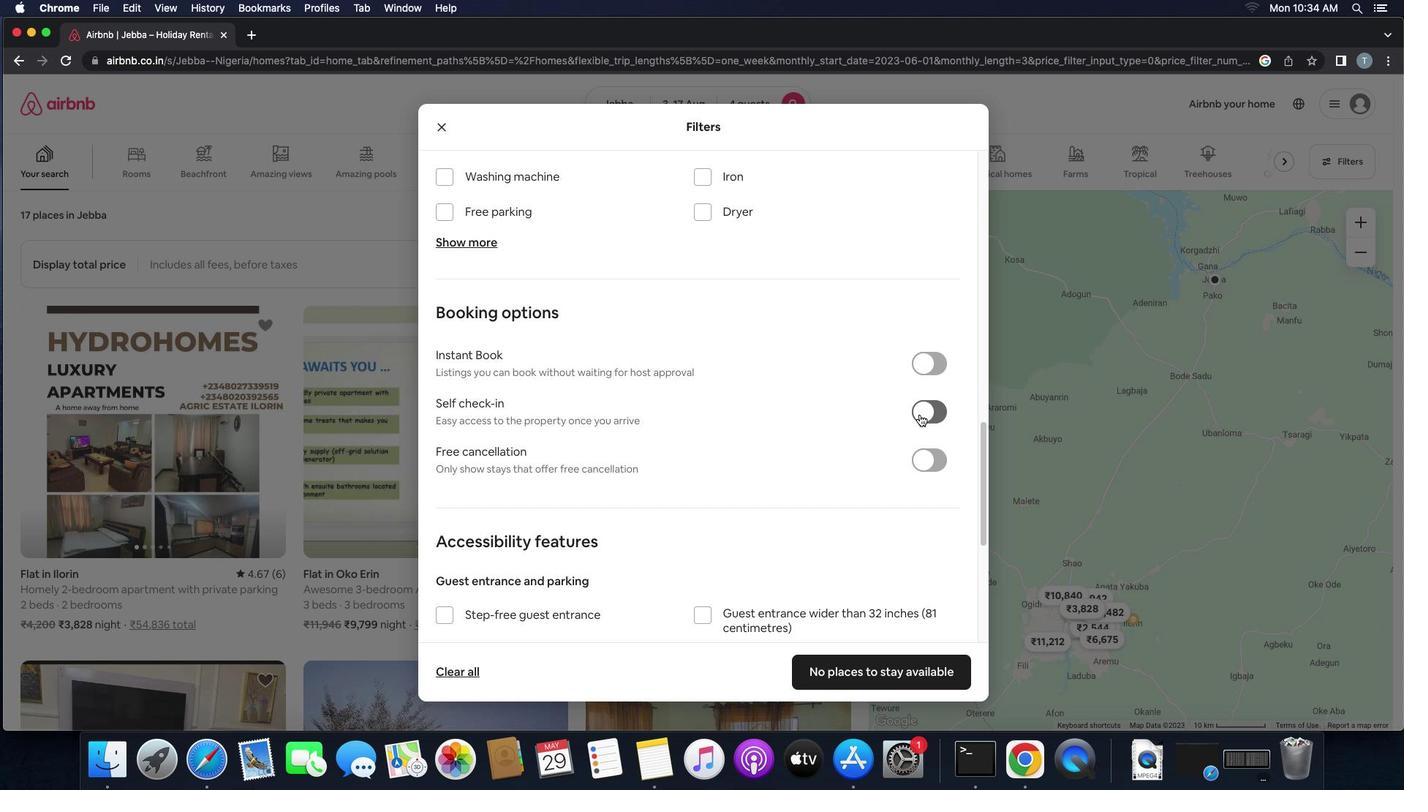 
Action: Mouse pressed left at (920, 414)
Screenshot: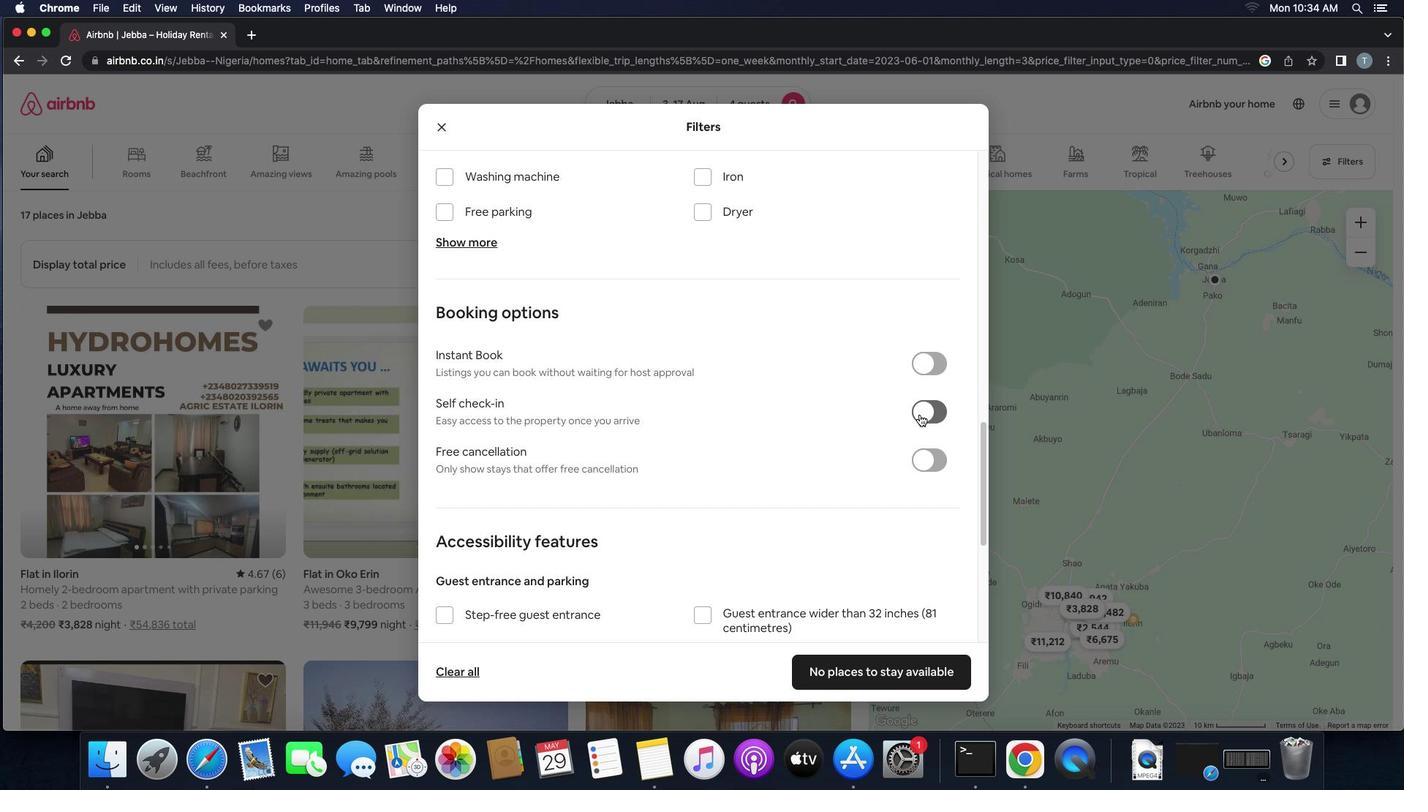 
Action: Mouse moved to (796, 450)
Screenshot: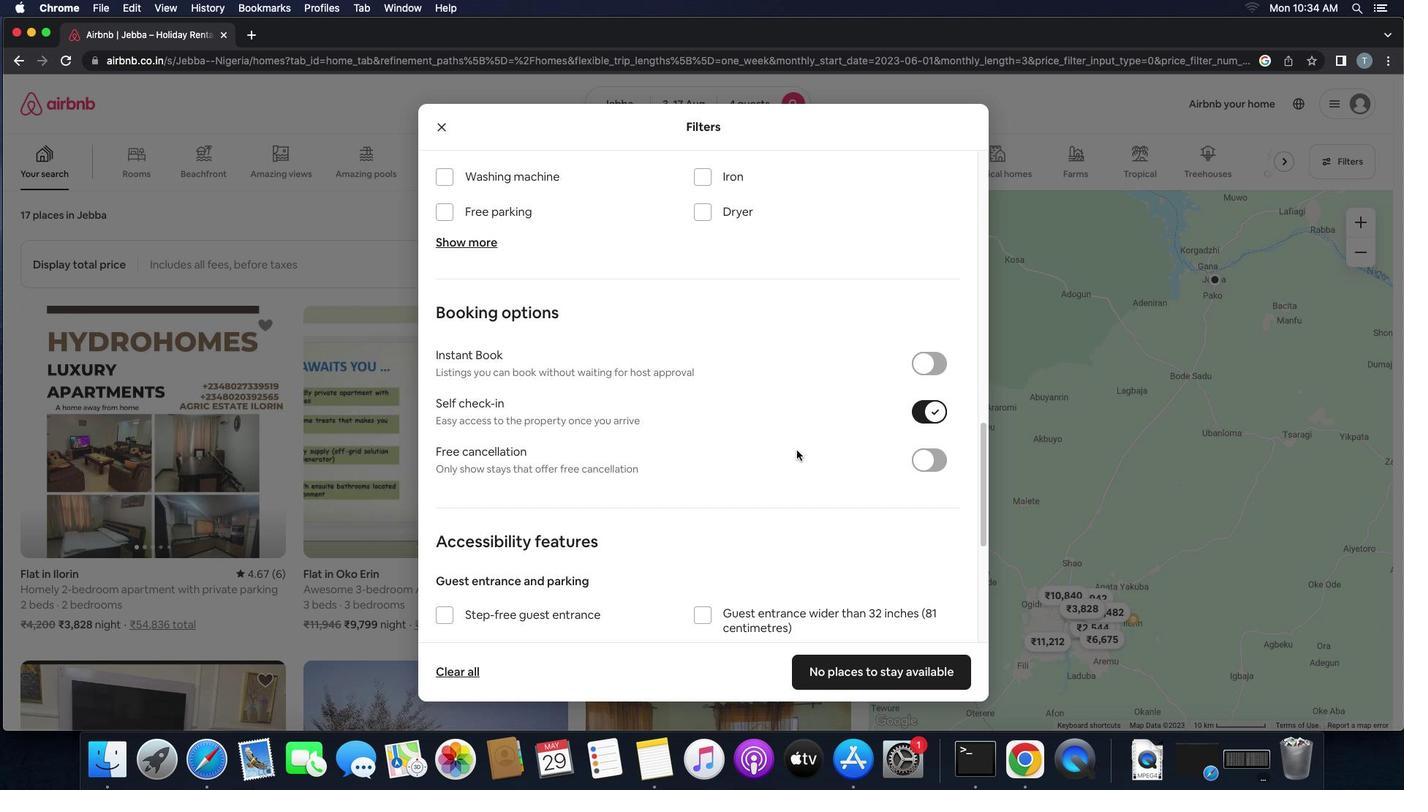 
Action: Mouse scrolled (796, 450) with delta (0, 0)
Screenshot: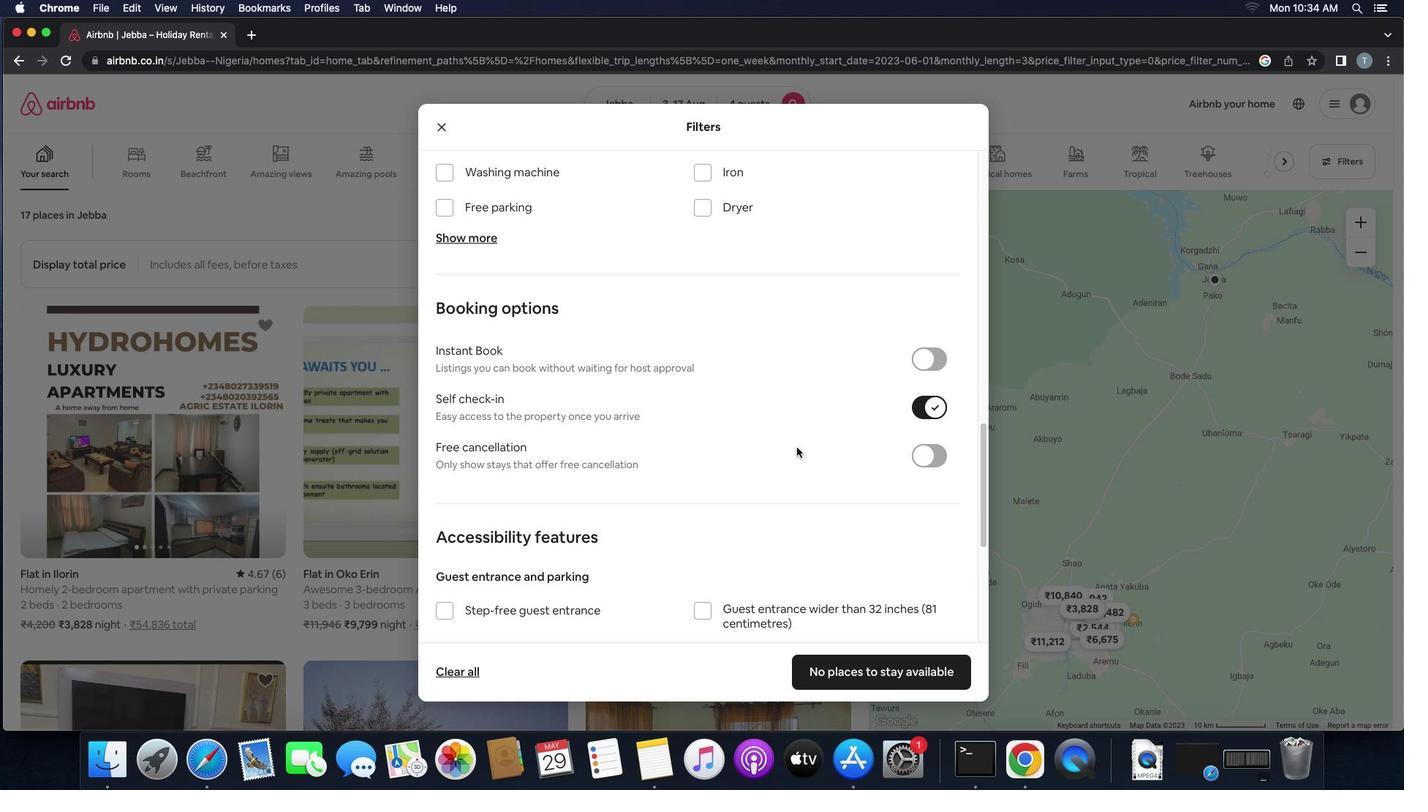 
Action: Mouse scrolled (796, 450) with delta (0, 0)
Screenshot: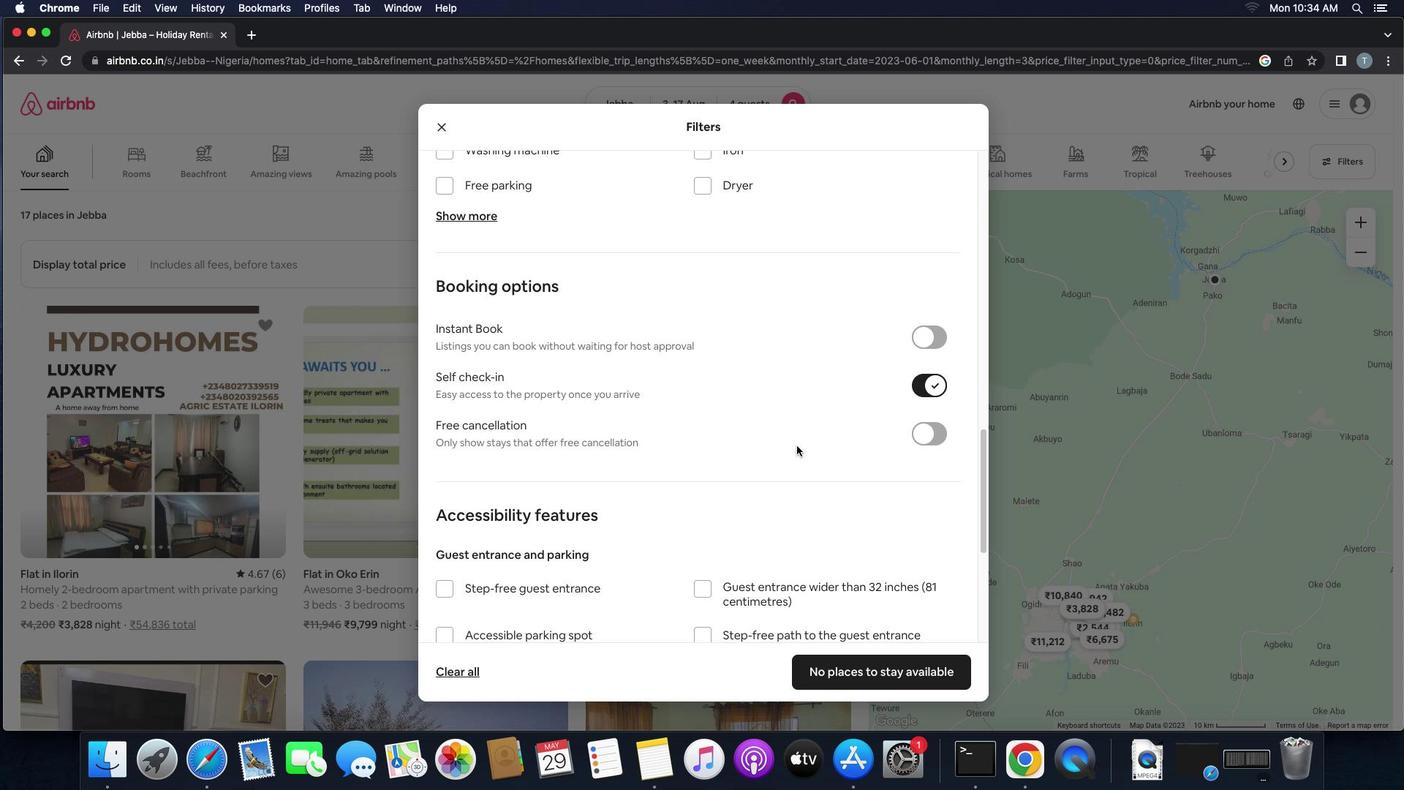 
Action: Mouse moved to (797, 449)
Screenshot: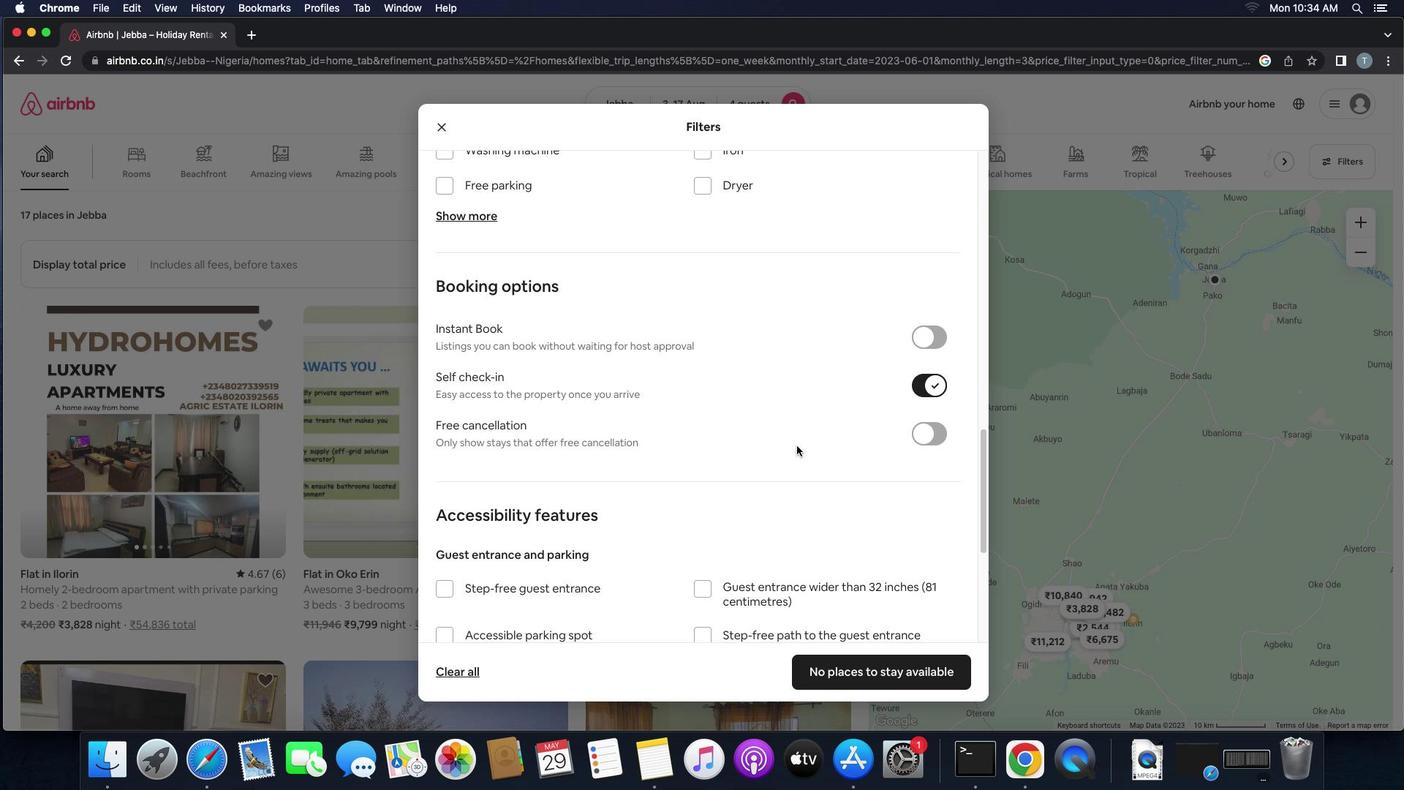 
Action: Mouse scrolled (797, 449) with delta (0, -2)
Screenshot: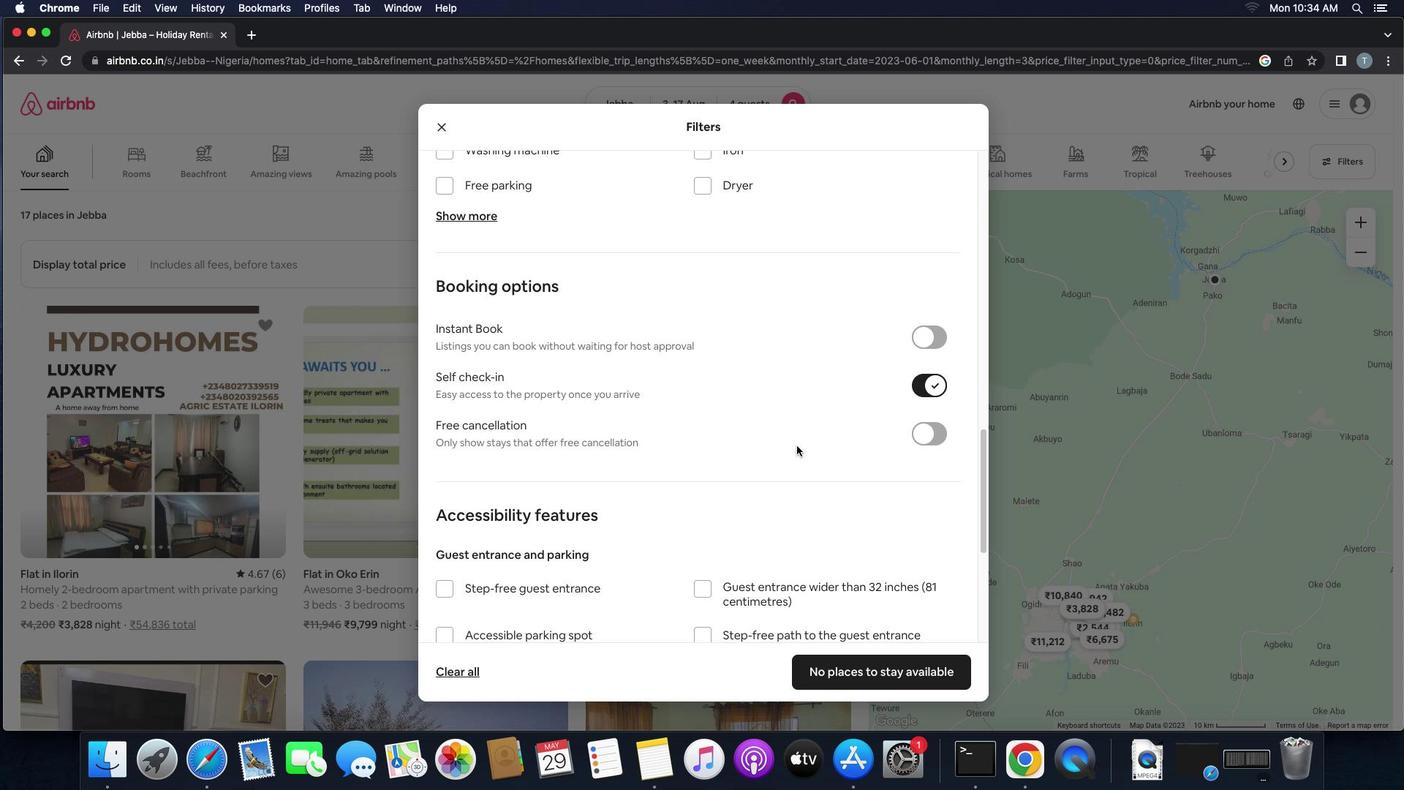 
Action: Mouse moved to (797, 447)
Screenshot: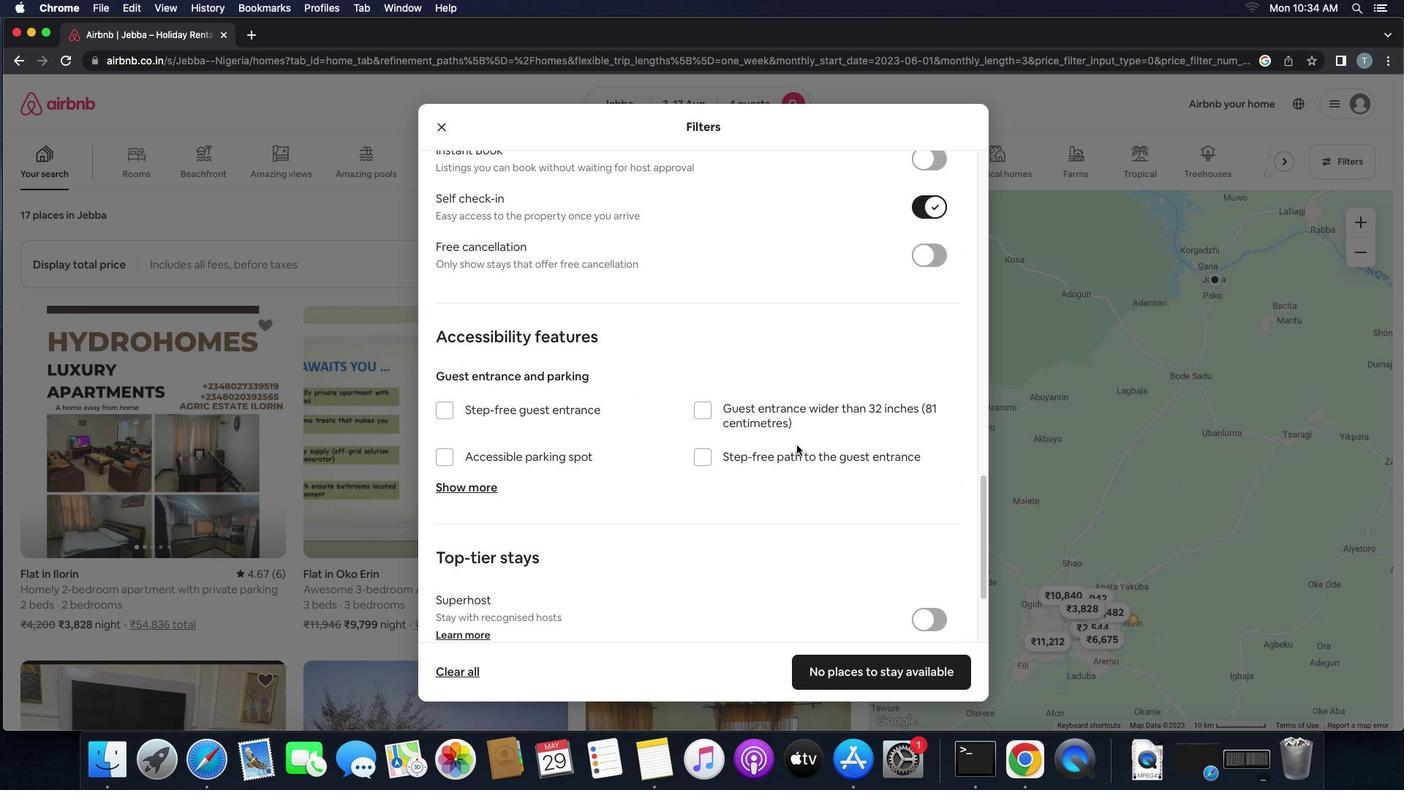 
Action: Mouse scrolled (797, 447) with delta (0, -3)
Screenshot: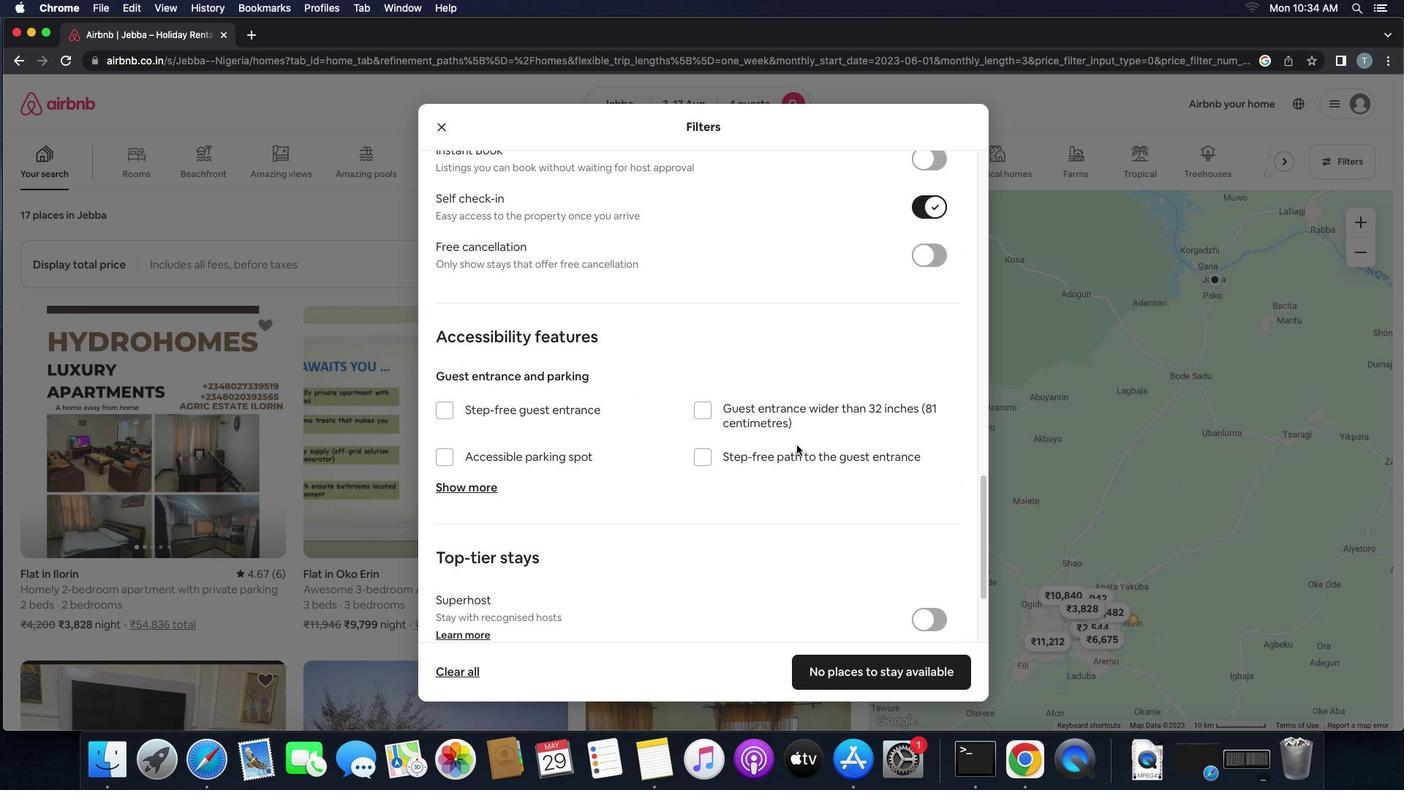 
Action: Mouse moved to (796, 444)
Screenshot: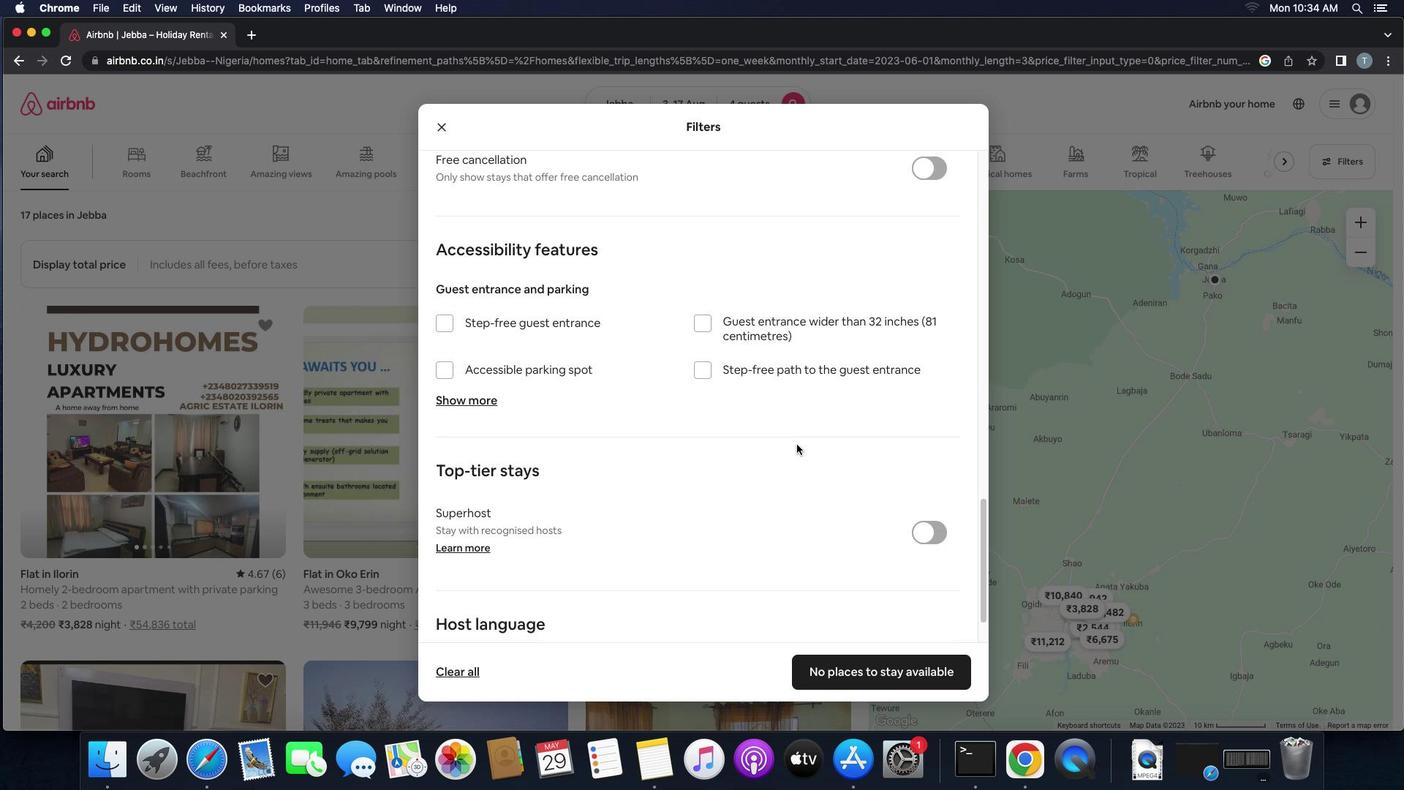 
Action: Mouse scrolled (796, 444) with delta (0, 0)
Screenshot: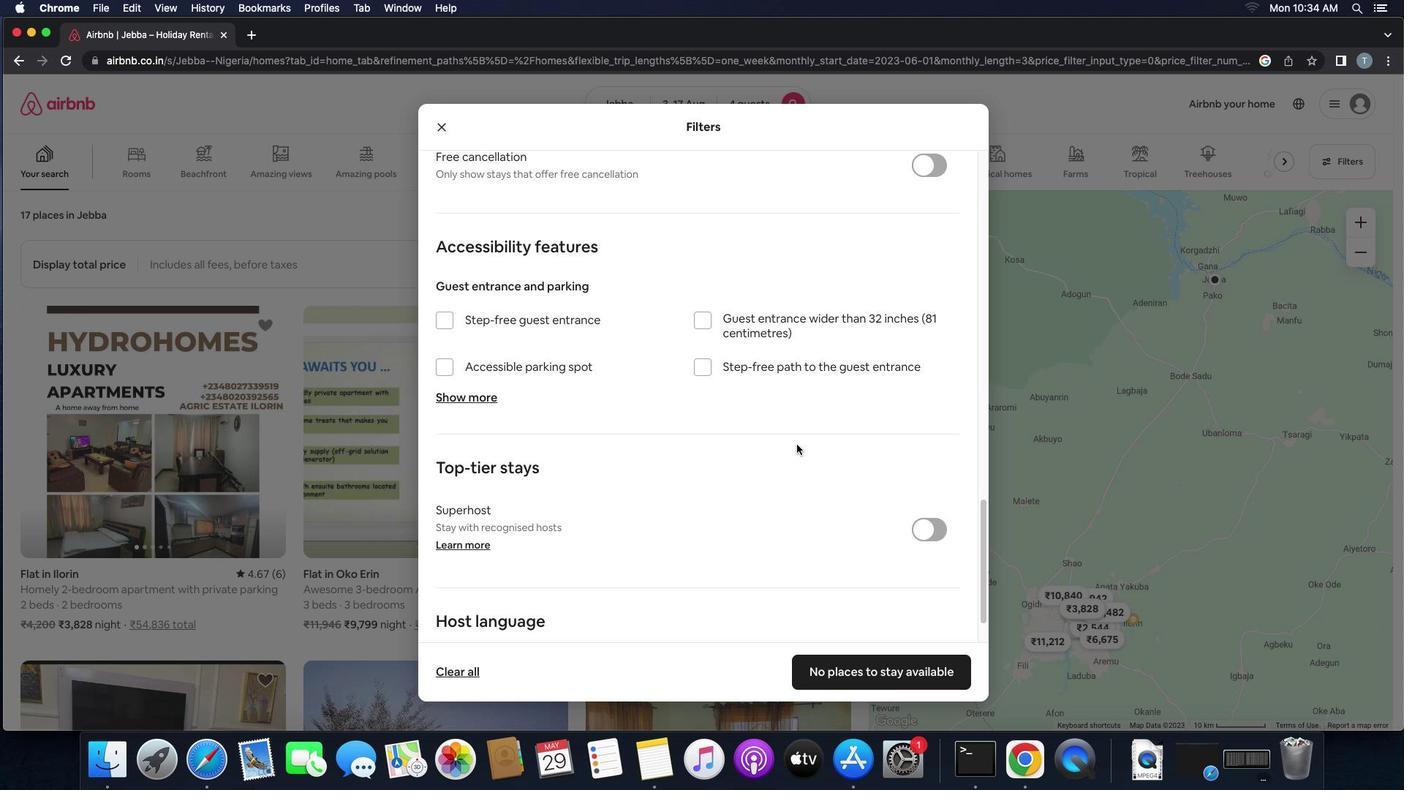 
Action: Mouse scrolled (796, 444) with delta (0, 0)
Screenshot: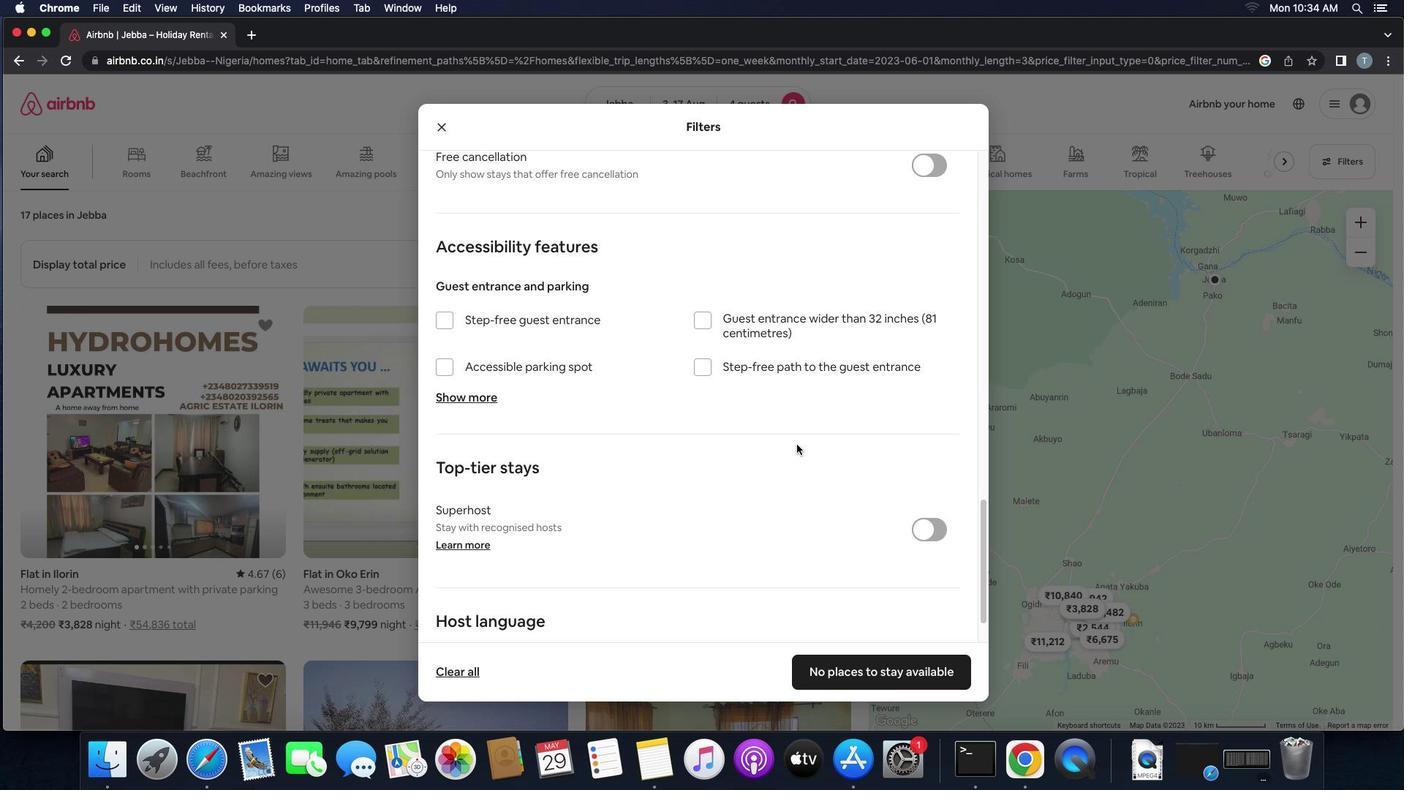
Action: Mouse scrolled (796, 444) with delta (0, -1)
Screenshot: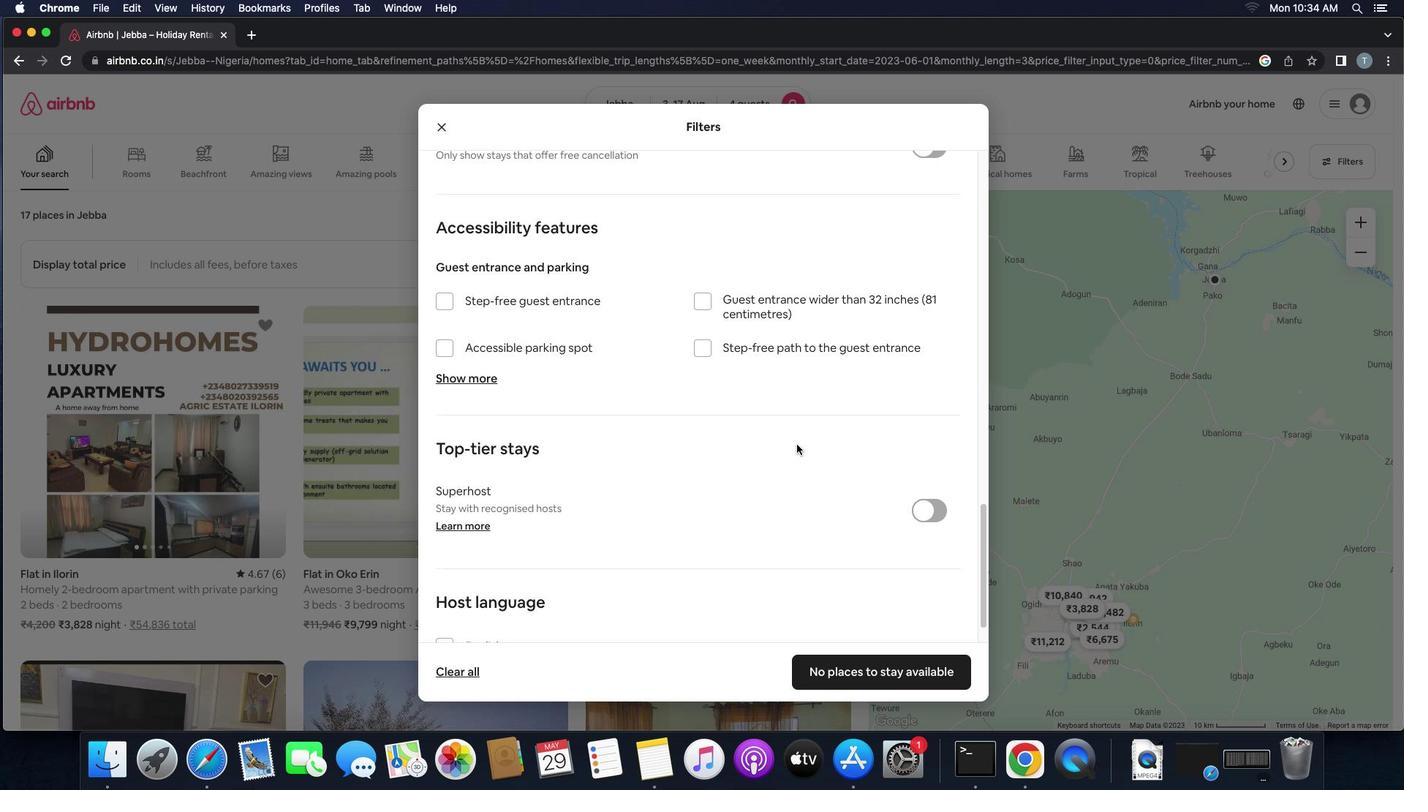 
Action: Mouse scrolled (796, 444) with delta (0, 0)
Screenshot: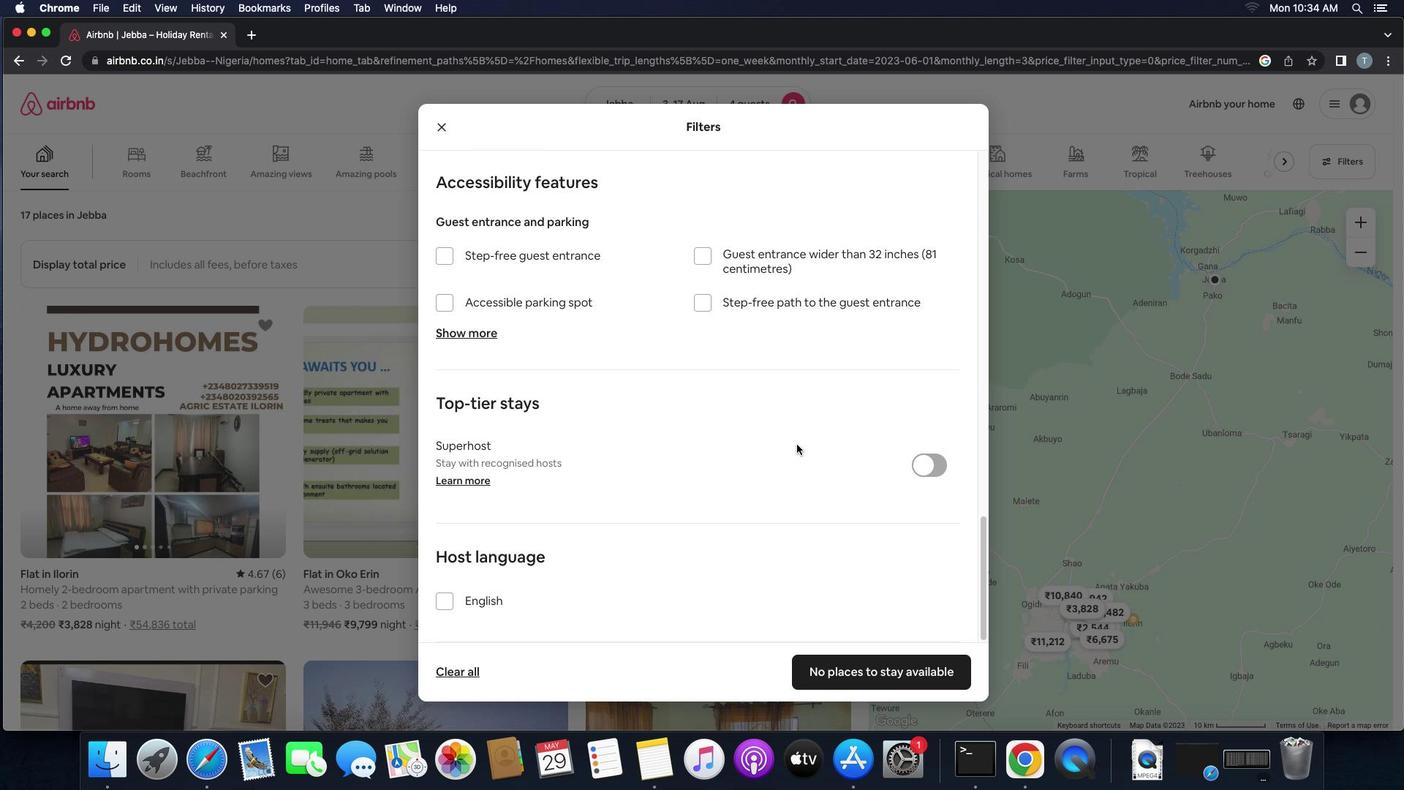 
Action: Mouse moved to (794, 452)
Screenshot: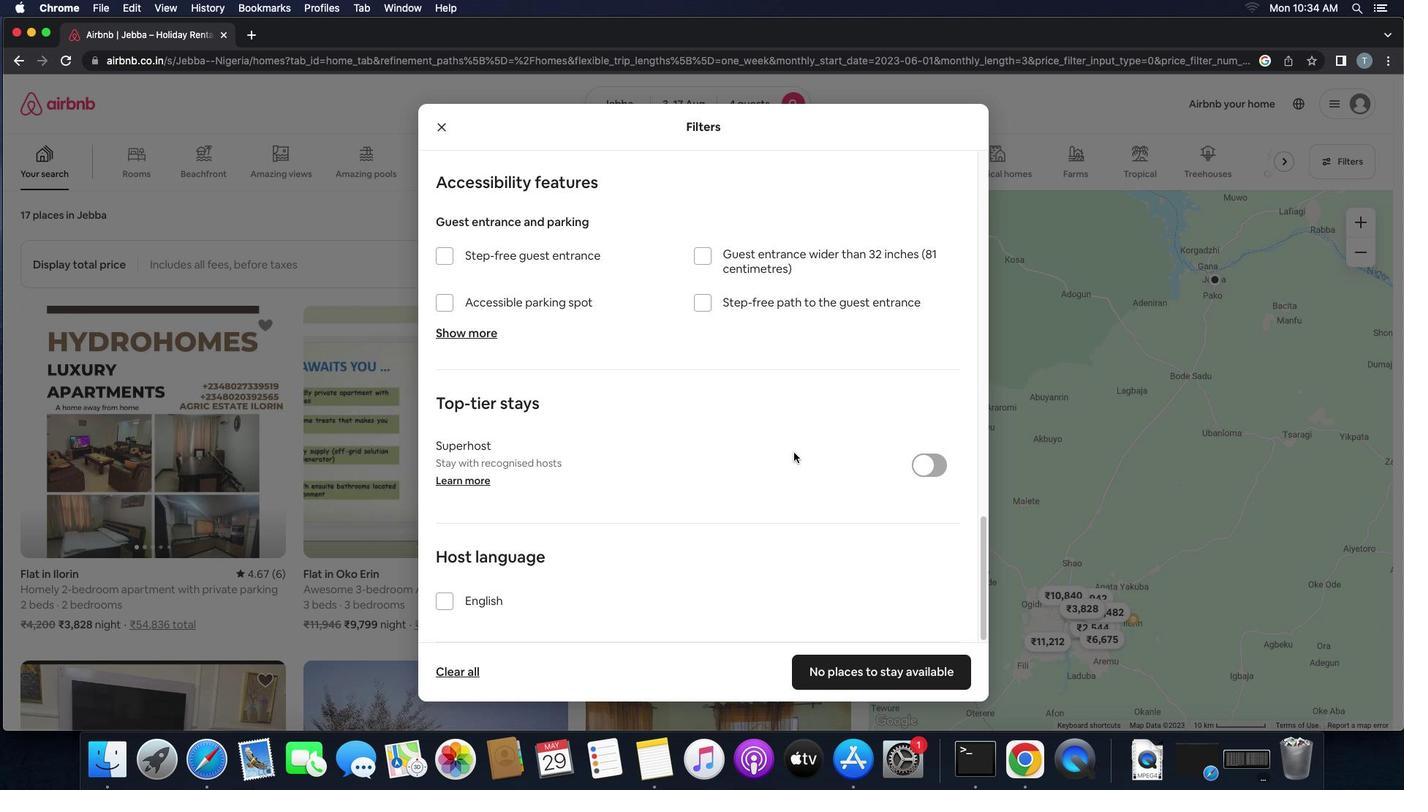 
Action: Mouse scrolled (794, 452) with delta (0, 0)
Screenshot: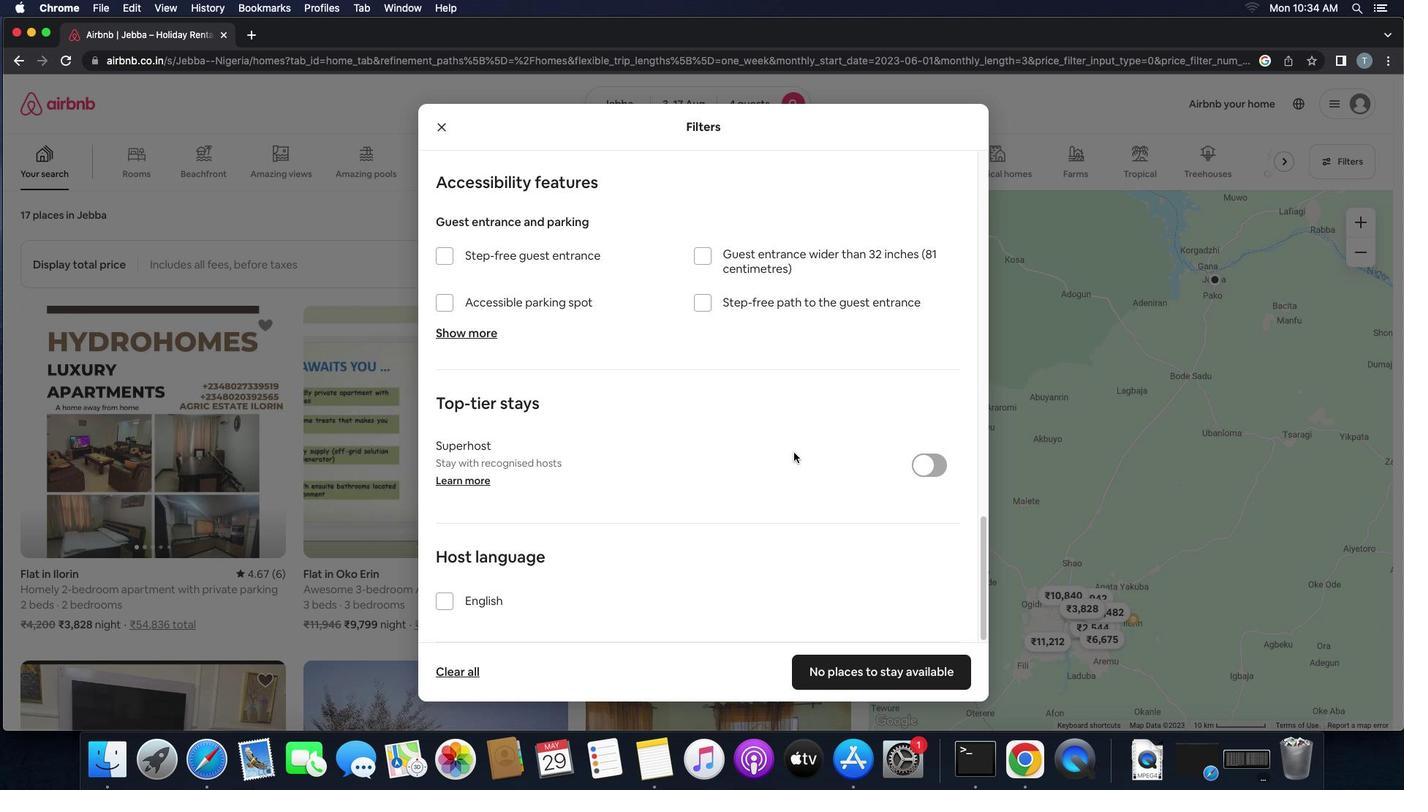 
Action: Mouse scrolled (794, 452) with delta (0, 0)
Screenshot: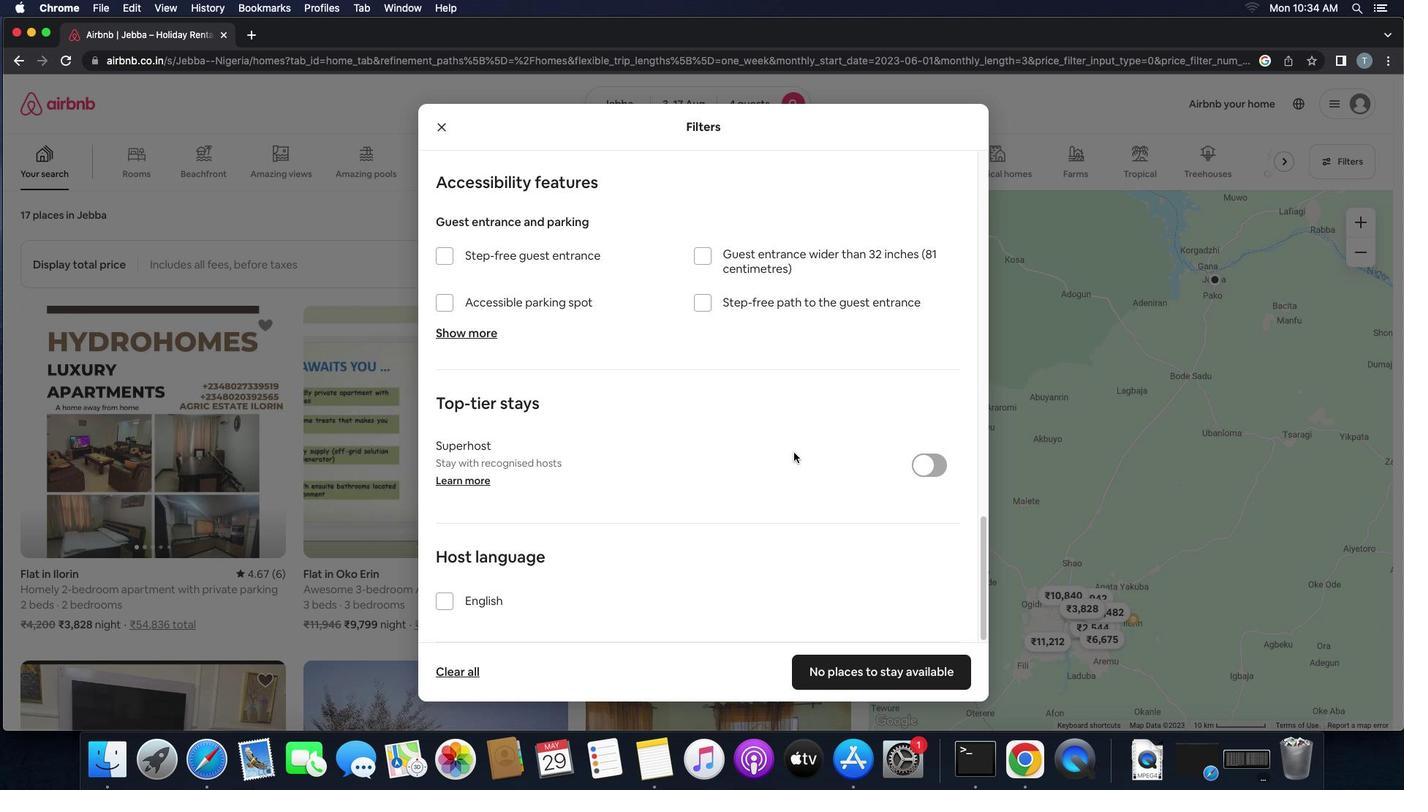
Action: Mouse scrolled (794, 452) with delta (0, -2)
Screenshot: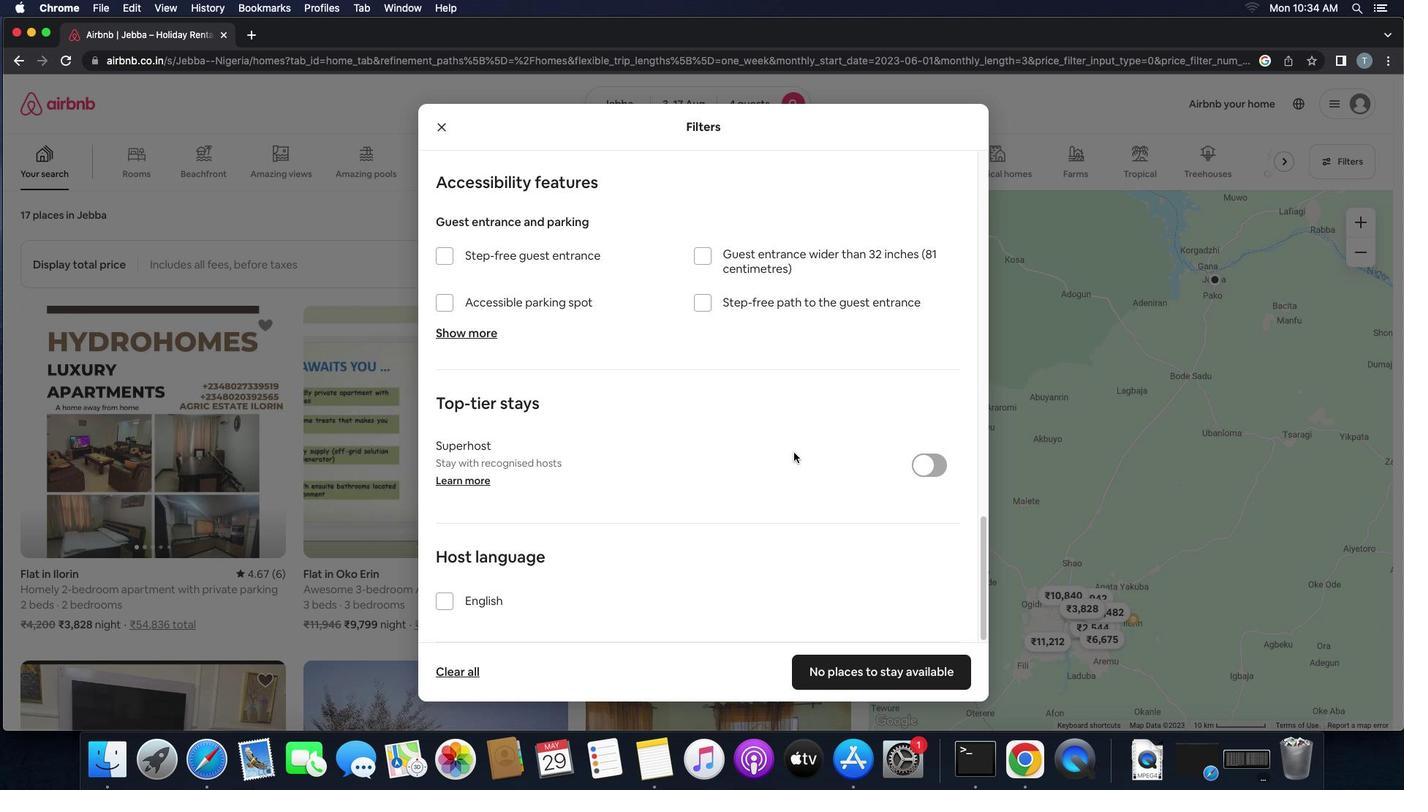 
Action: Mouse moved to (450, 603)
Screenshot: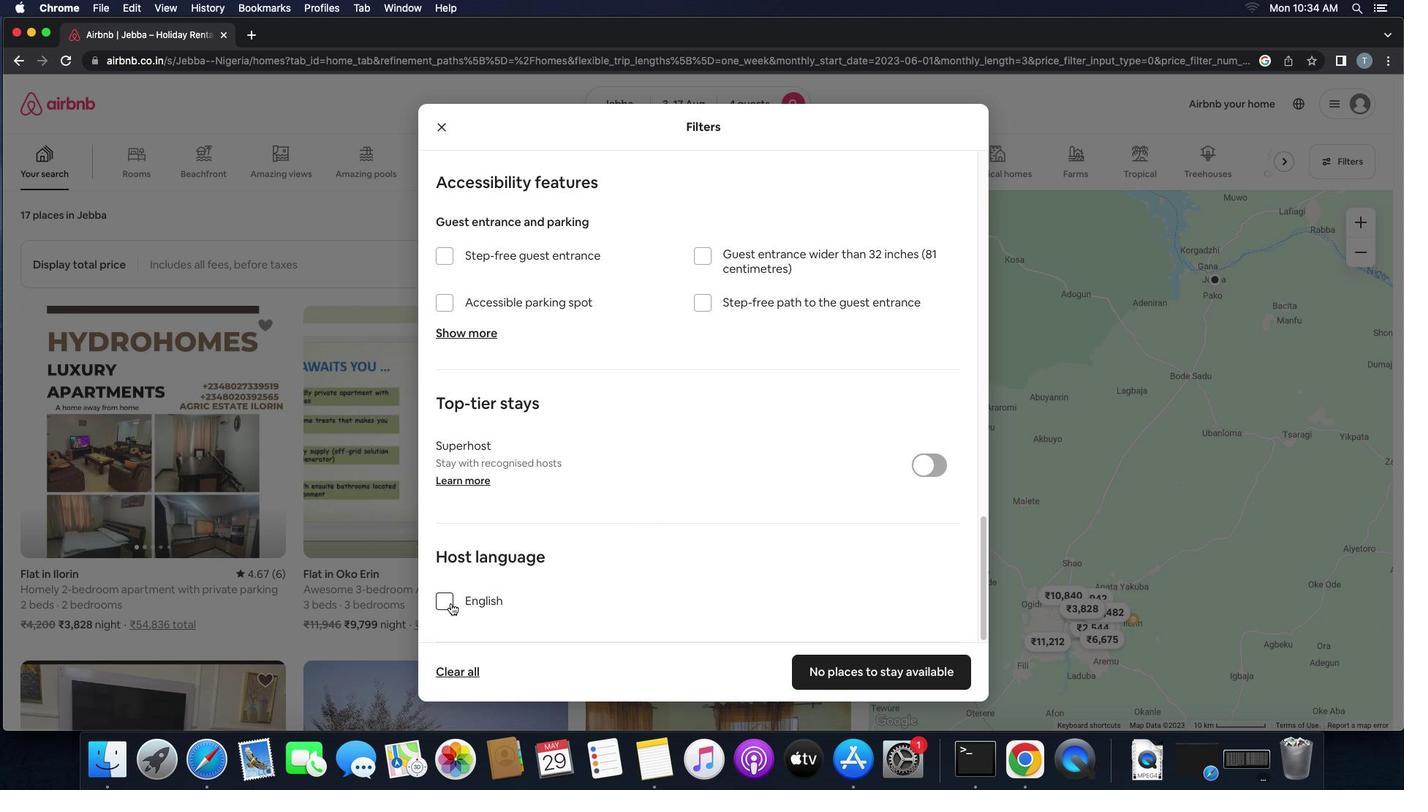 
Action: Mouse pressed left at (450, 603)
Screenshot: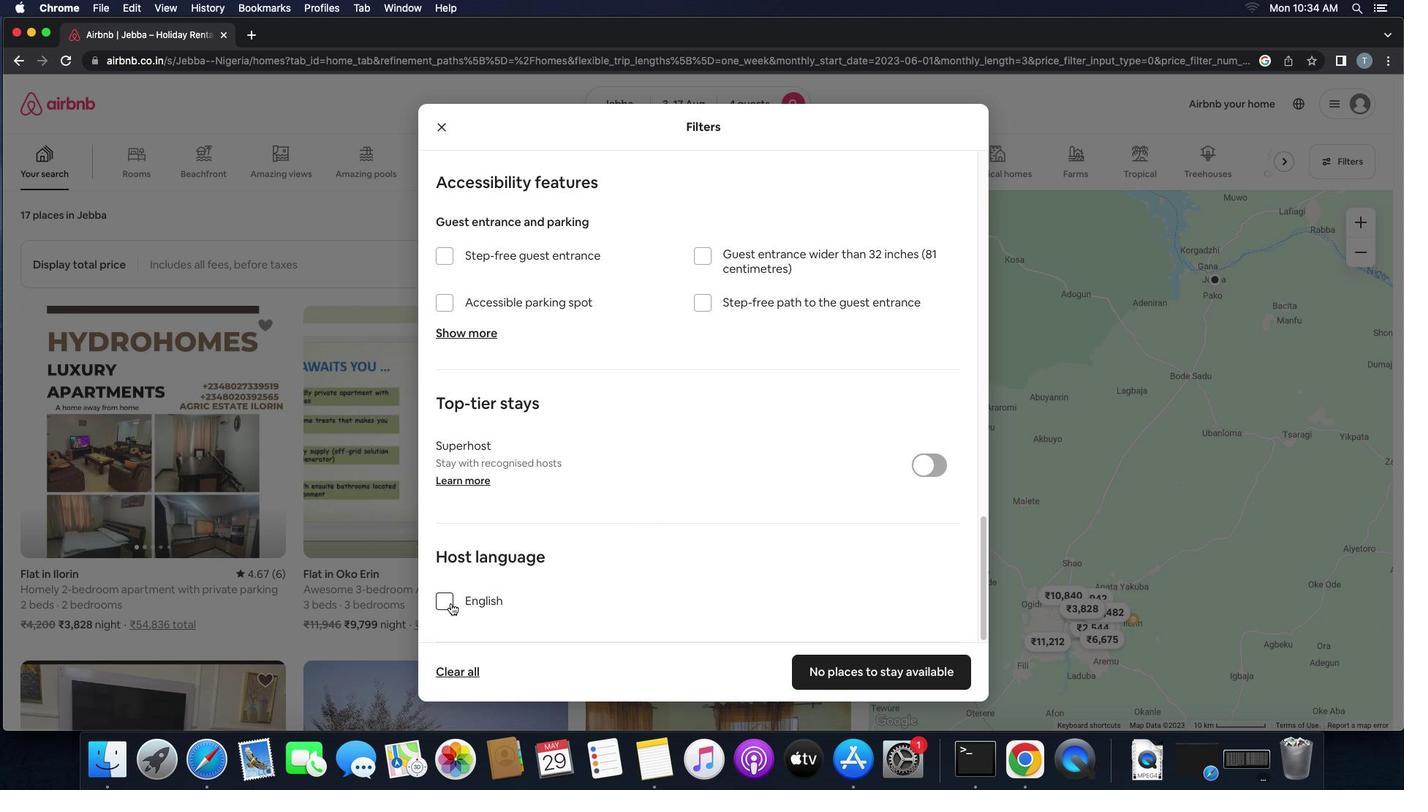 
Action: Mouse moved to (877, 667)
Screenshot: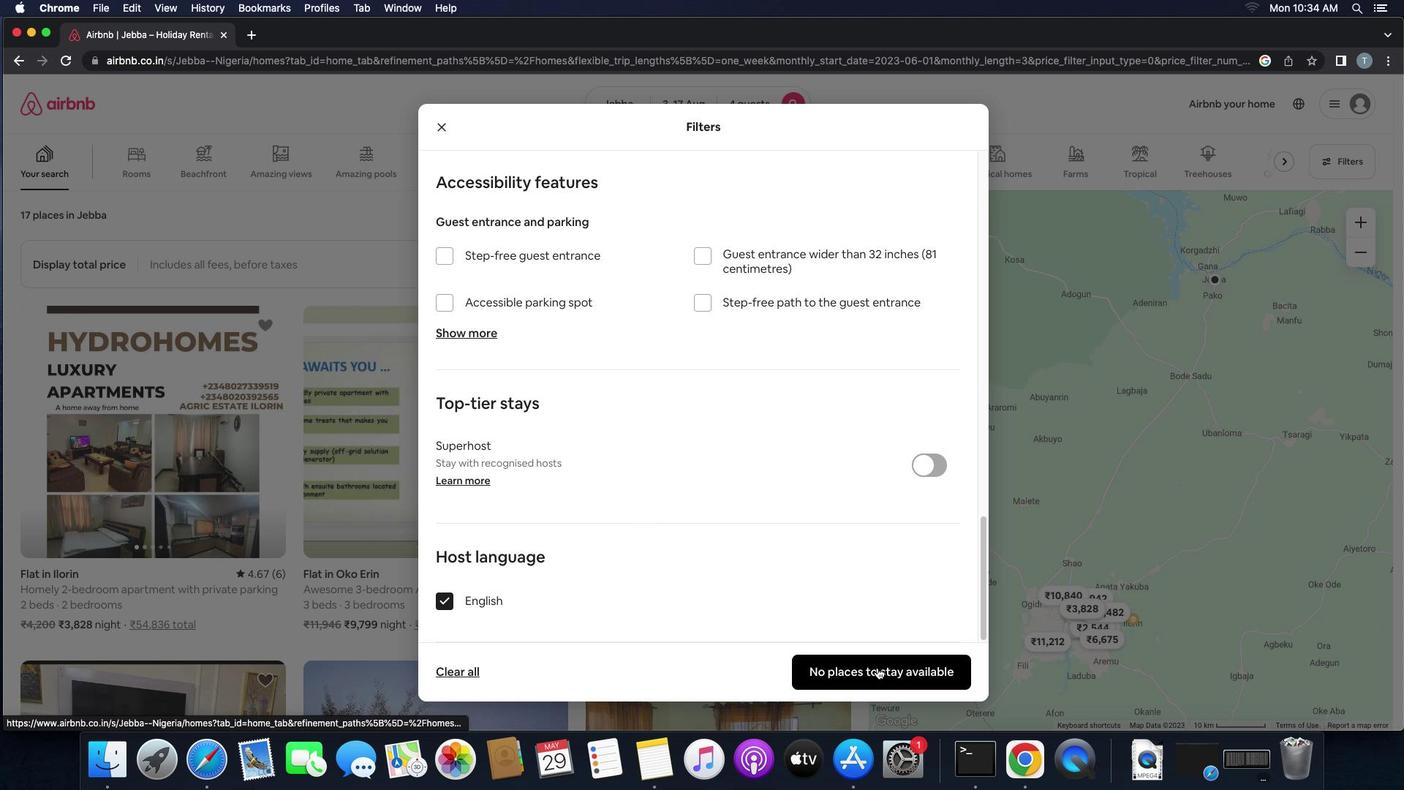 
Action: Mouse pressed left at (877, 667)
Screenshot: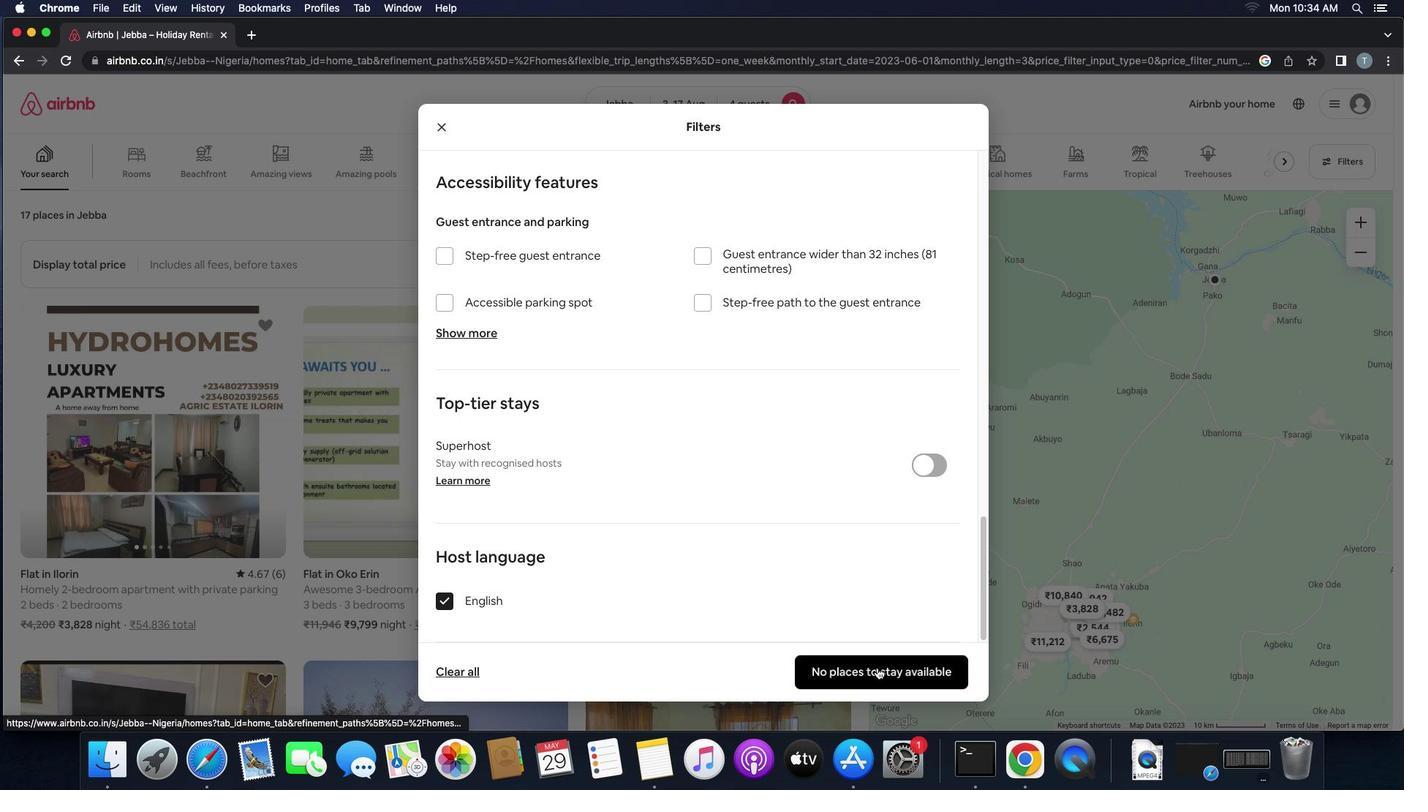
Action: Mouse moved to (663, 168)
Screenshot: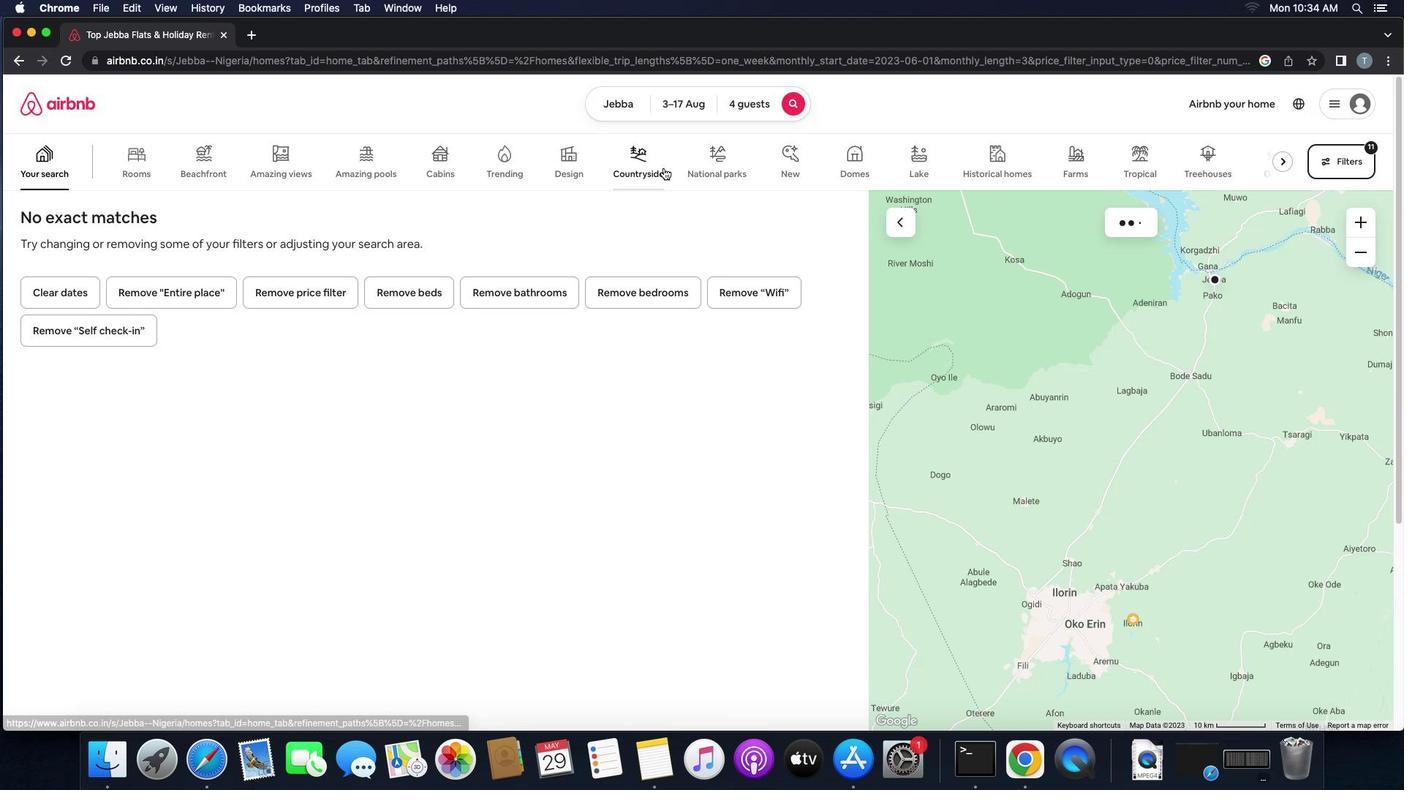 
